Task: Work and Employment Template: Basic Log Sheet.
Action: Mouse moved to (130, 124)
Screenshot: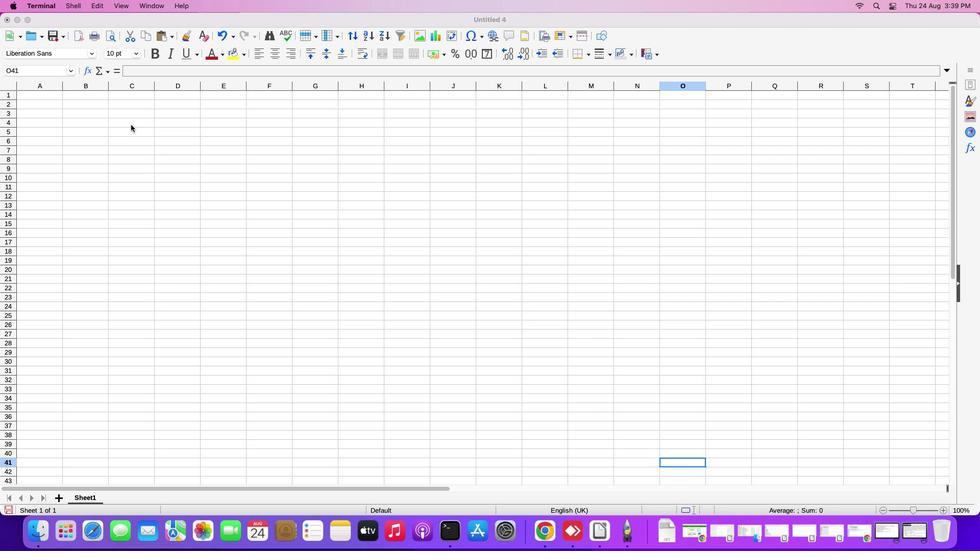 
Action: Mouse pressed left at (130, 124)
Screenshot: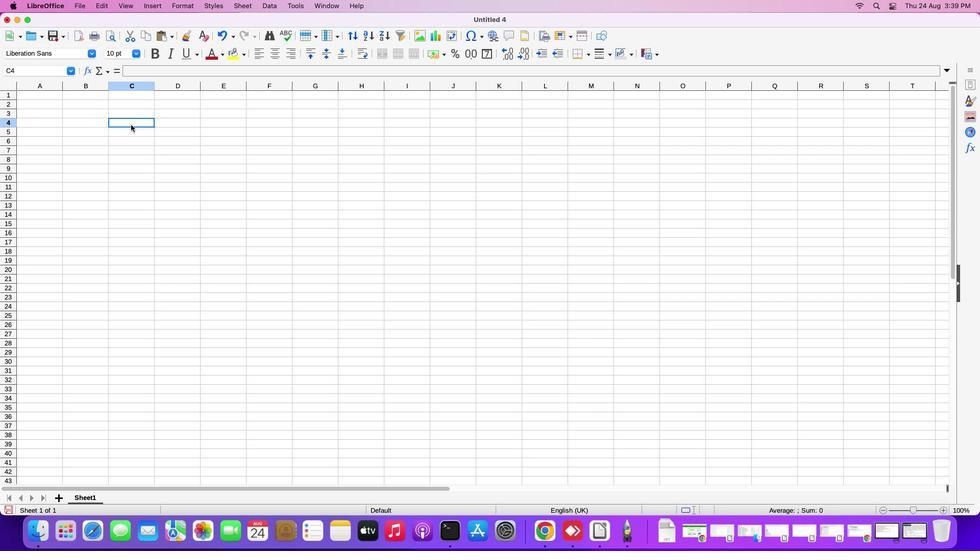 
Action: Mouse moved to (49, 95)
Screenshot: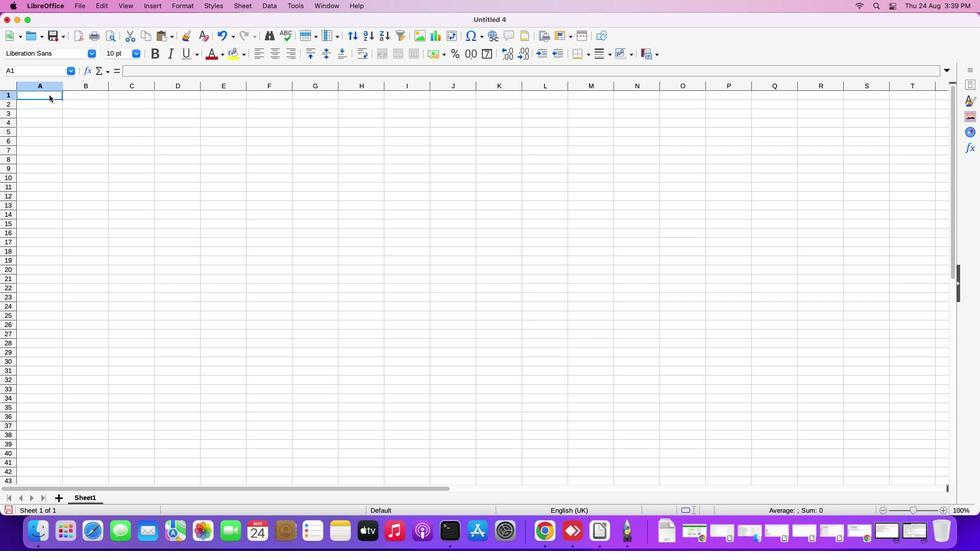 
Action: Mouse pressed left at (49, 95)
Screenshot: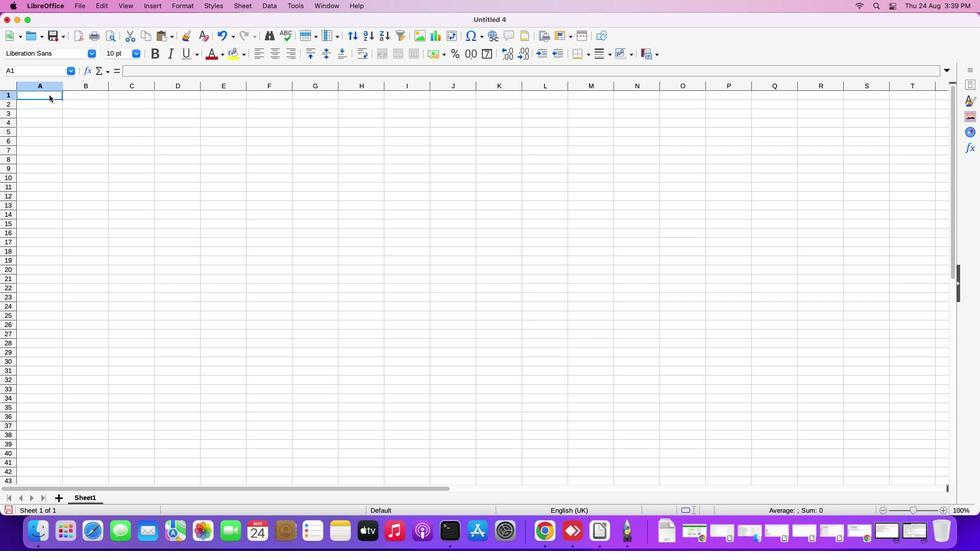 
Action: Mouse moved to (49, 94)
Screenshot: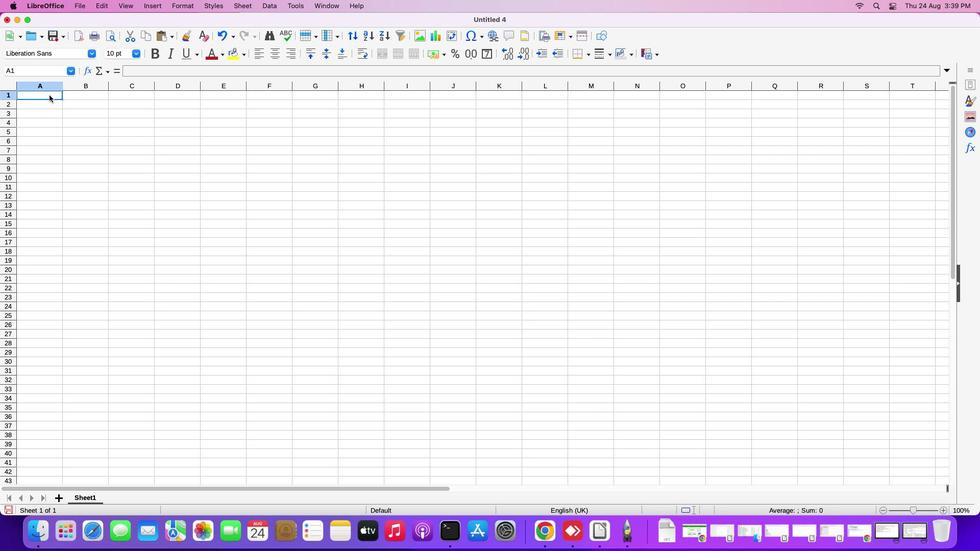 
Action: Key pressed Key.shift'L''O''G'Key.space'S''H''E''E''T'Key.enter
Screenshot: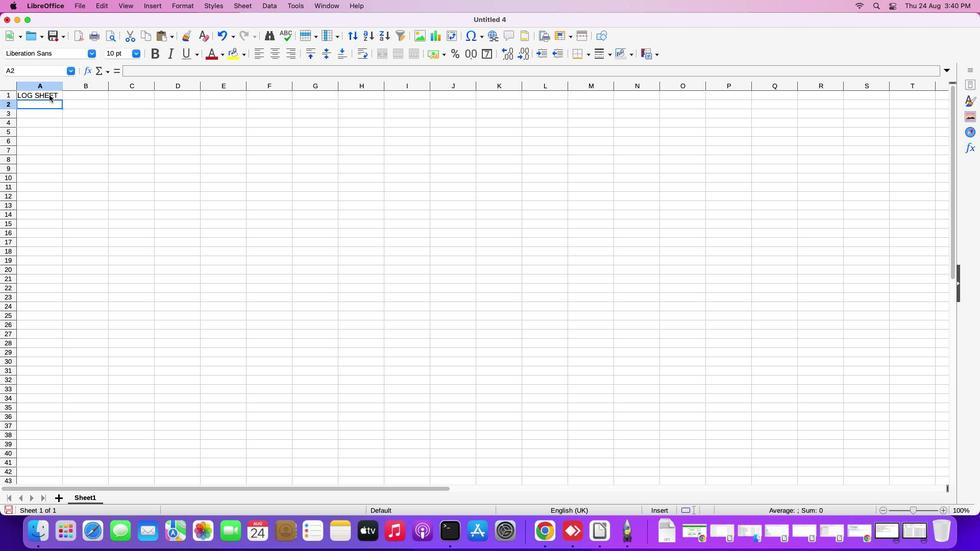 
Action: Mouse moved to (48, 109)
Screenshot: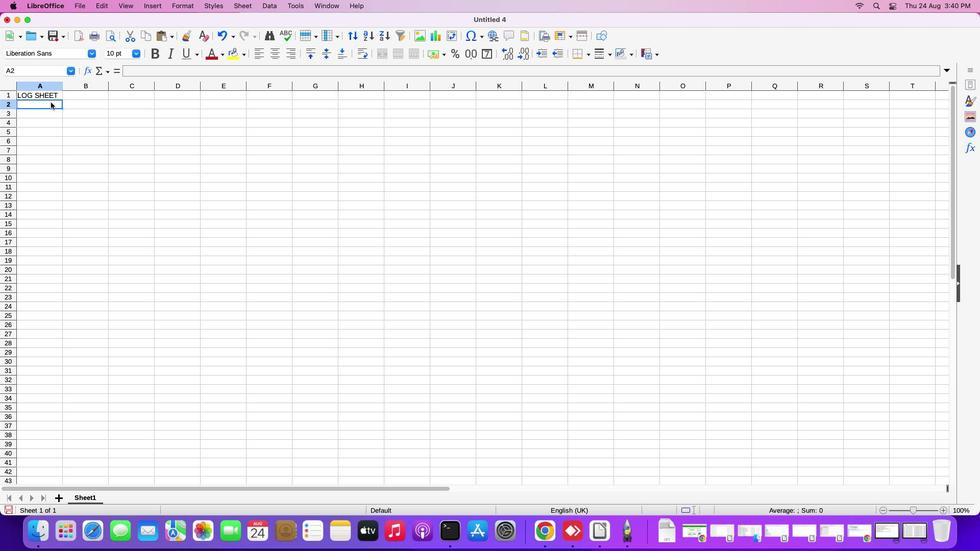 
Action: Mouse pressed left at (48, 109)
Screenshot: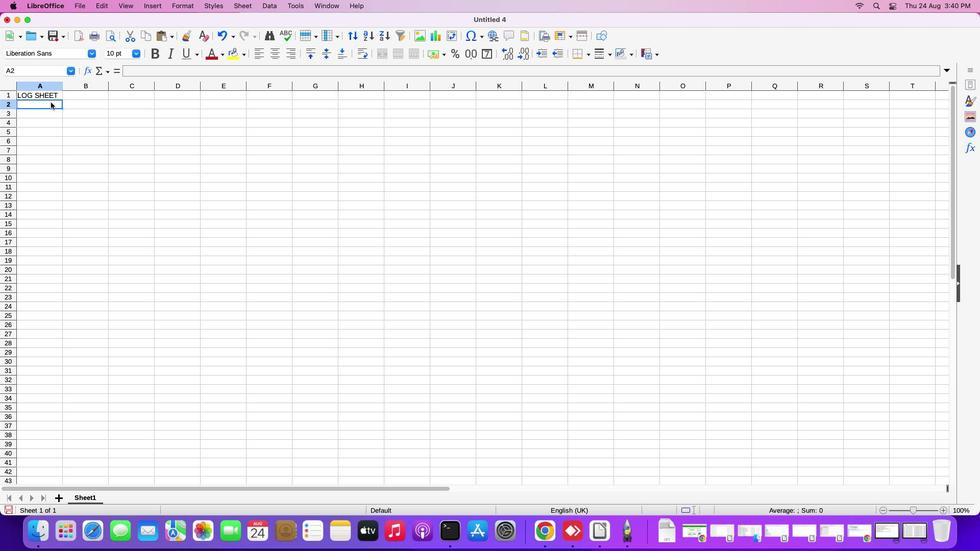 
Action: Mouse moved to (50, 102)
Screenshot: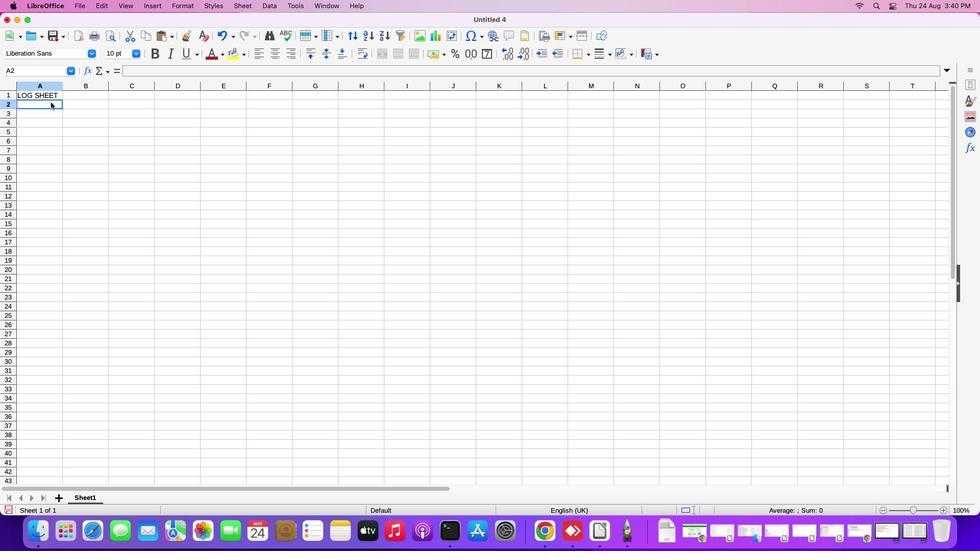 
Action: Mouse pressed left at (50, 102)
Screenshot: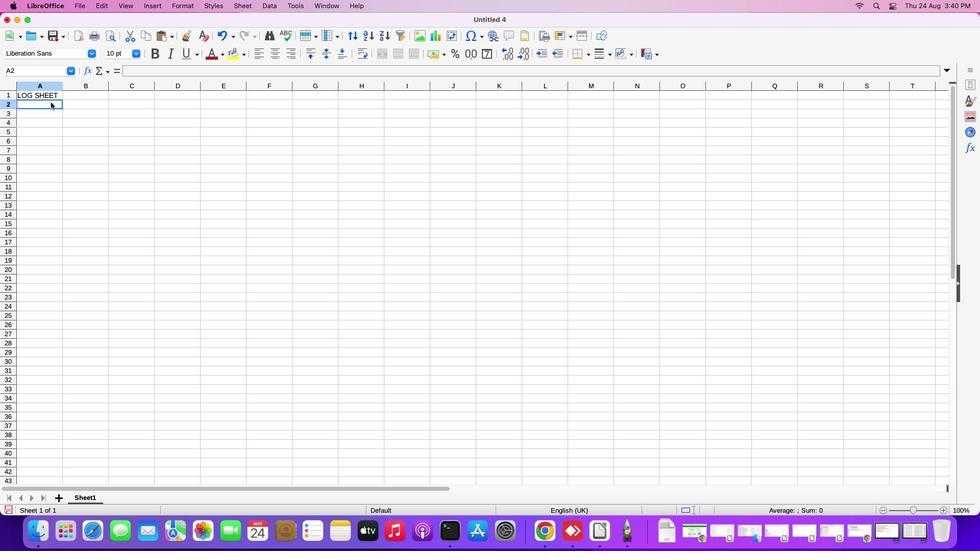 
Action: Key pressed Key.shift'D''a''t''e'Key.enterKey.shift'D''a''t''e'Key.rightKey.shift'T''i''m''e'Key.rightKey.shift'N''a''m''e'Key.rightKey.shift'D''e''t''a''i''l''s'Key.enter
Screenshot: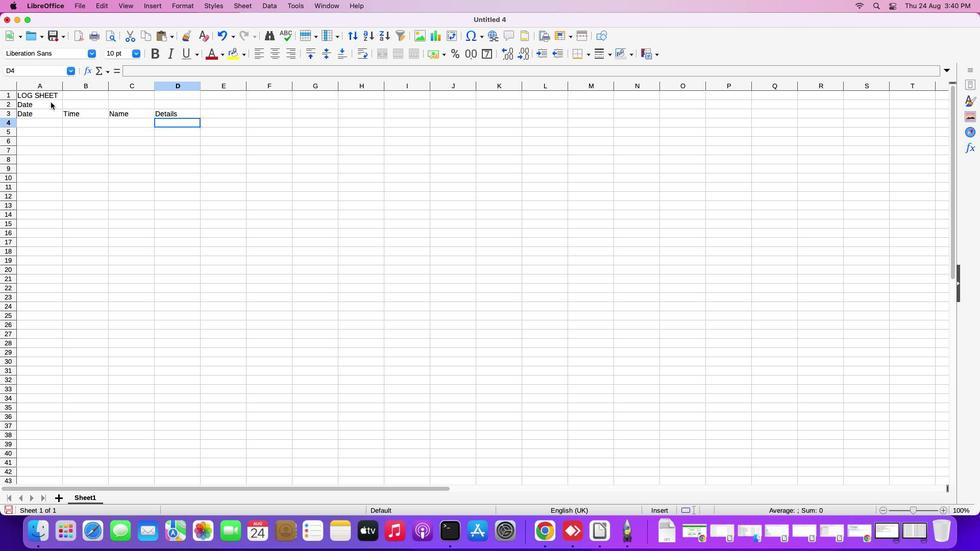 
Action: Mouse moved to (40, 92)
Screenshot: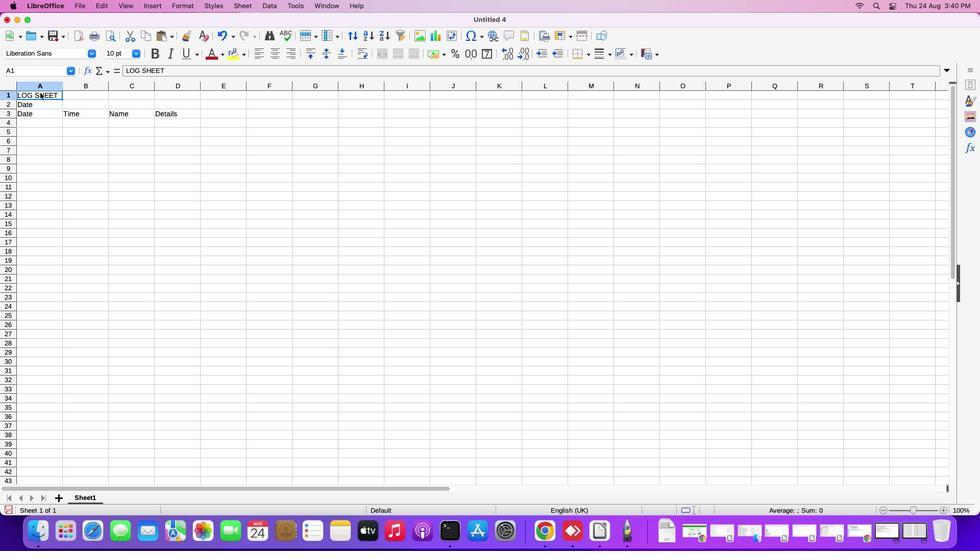 
Action: Mouse pressed left at (40, 92)
Screenshot: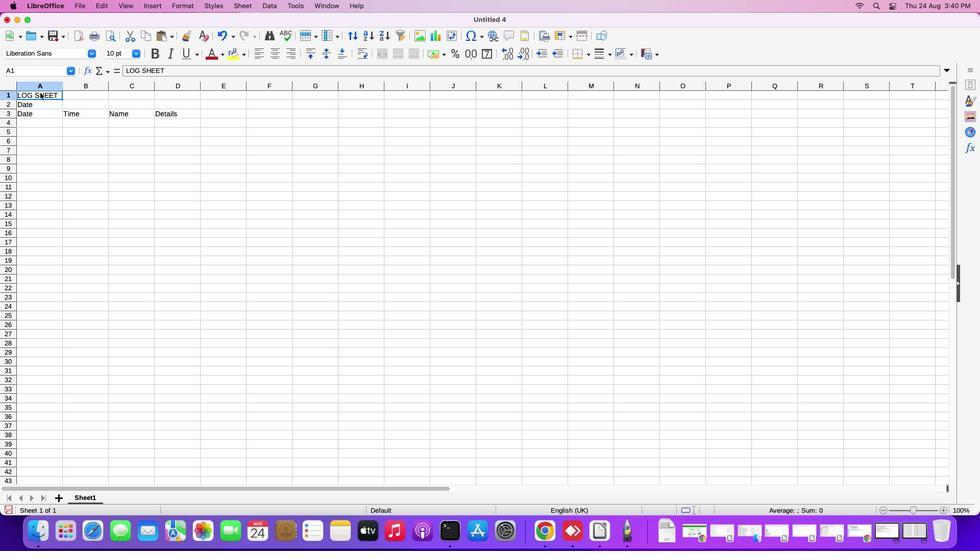 
Action: Mouse moved to (40, 92)
Screenshot: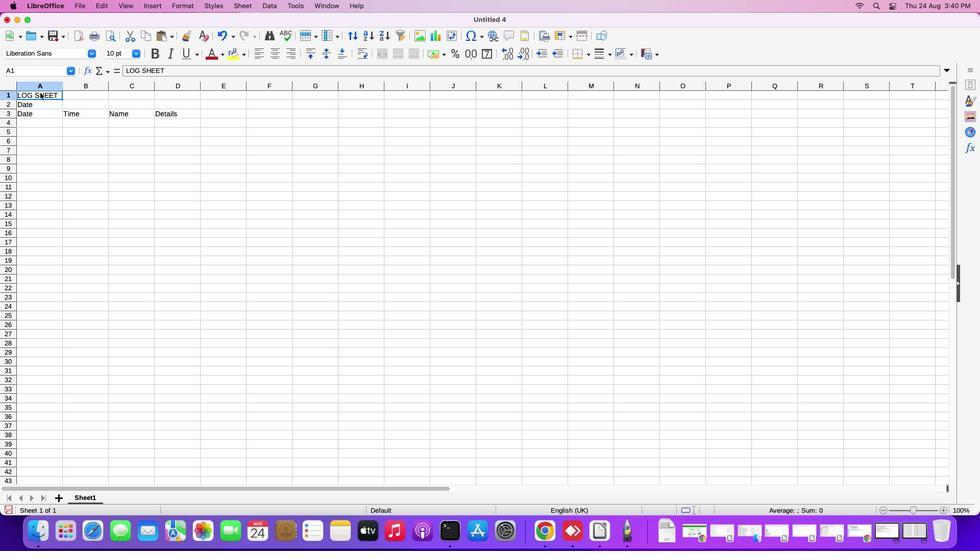 
Action: Key pressed Key.shiftKey.rightKey.rightKey.right
Screenshot: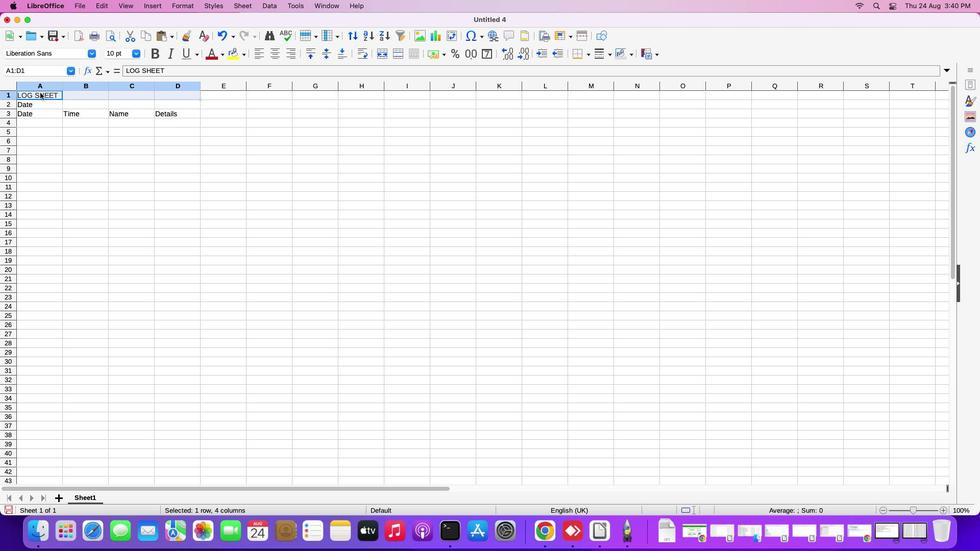 
Action: Mouse moved to (396, 54)
Screenshot: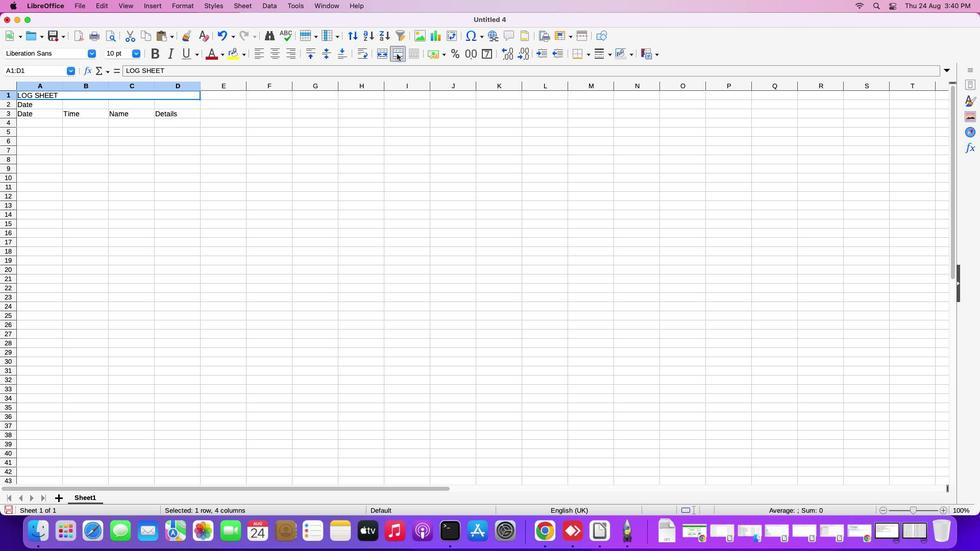 
Action: Mouse pressed left at (396, 54)
Screenshot: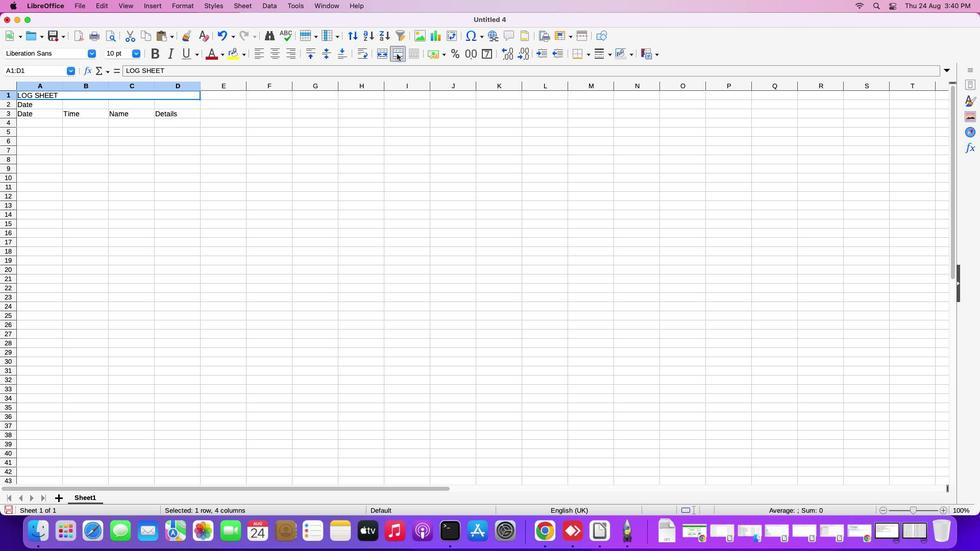 
Action: Mouse moved to (277, 53)
Screenshot: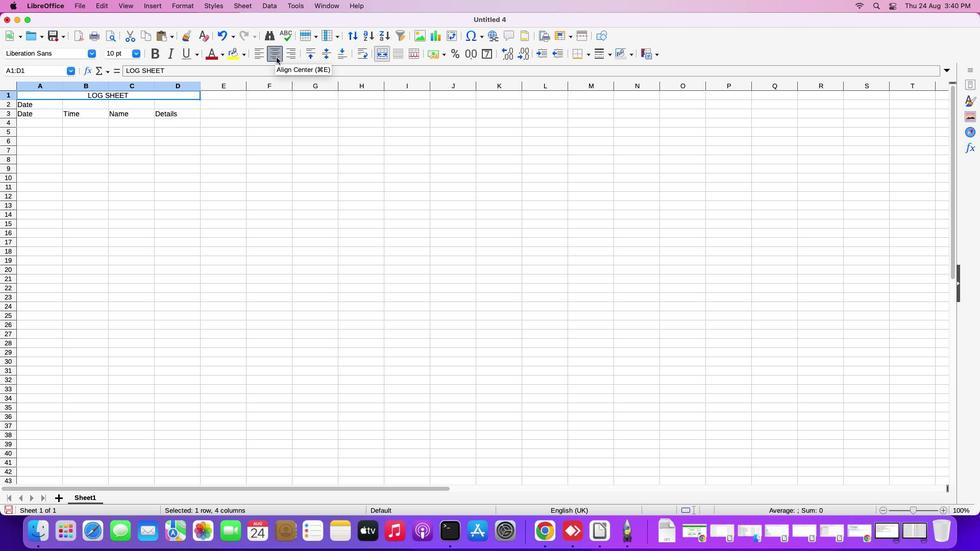 
Action: Mouse pressed left at (277, 53)
Screenshot: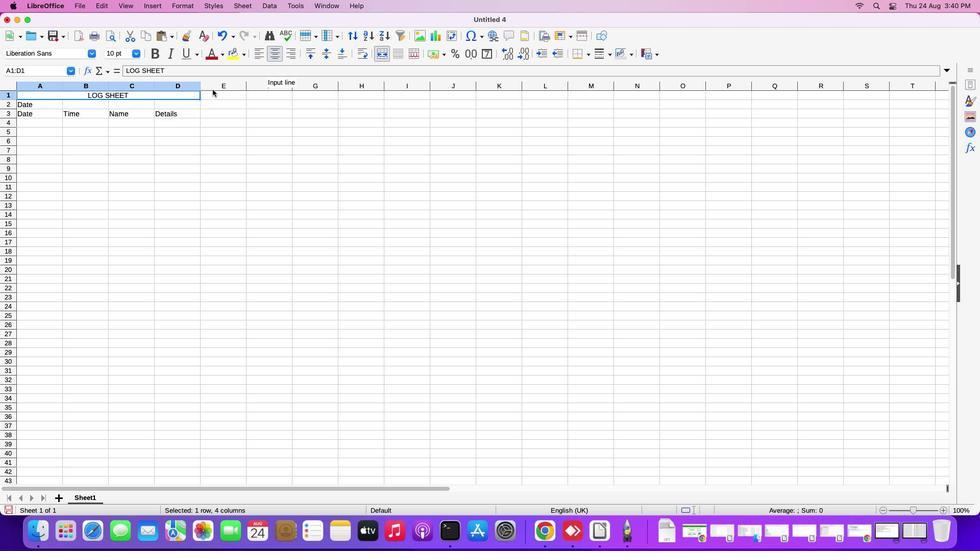 
Action: Mouse moved to (39, 102)
Screenshot: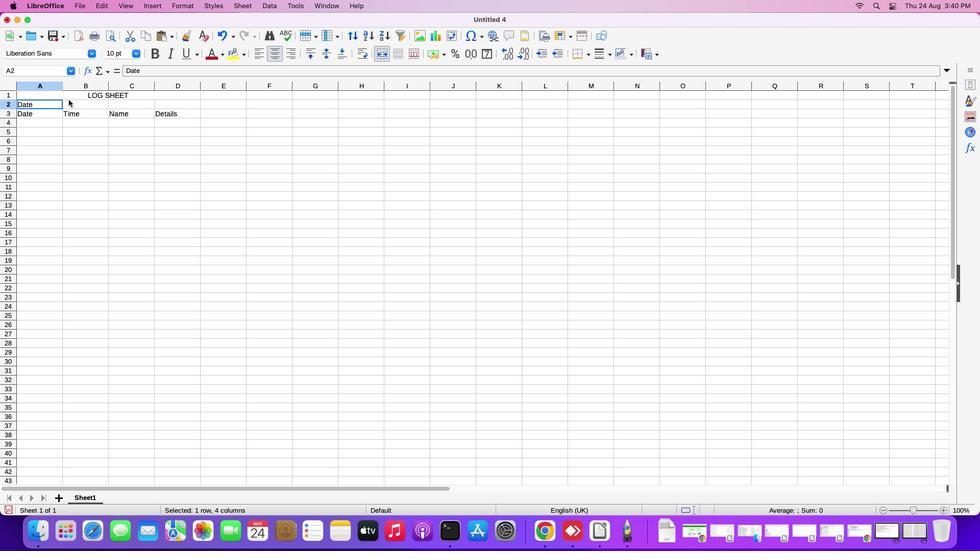 
Action: Mouse pressed left at (39, 102)
Screenshot: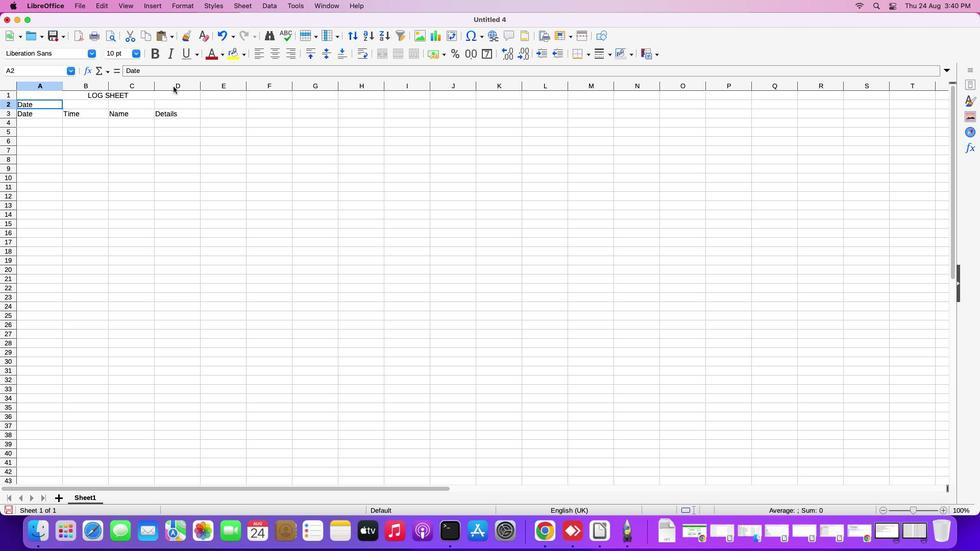 
Action: Mouse moved to (274, 58)
Screenshot: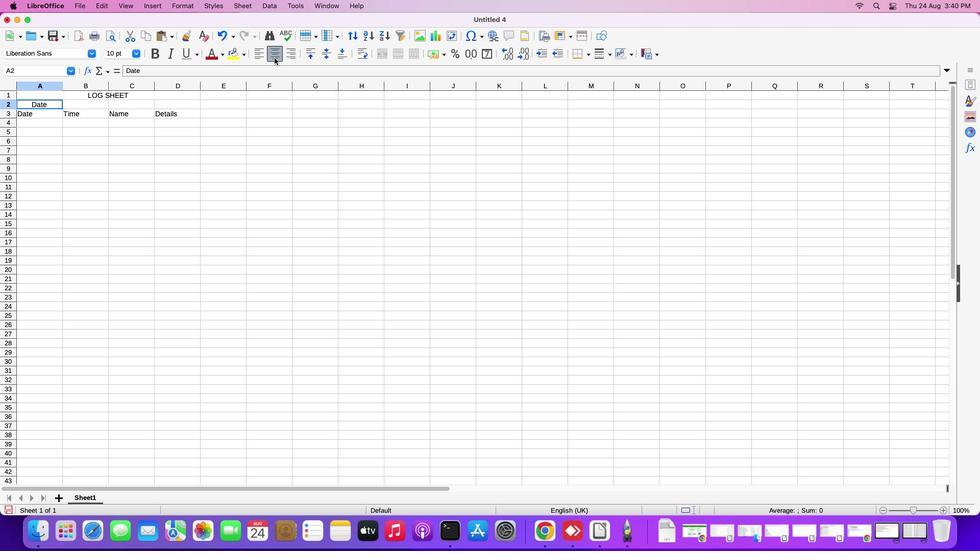 
Action: Mouse pressed left at (274, 58)
Screenshot: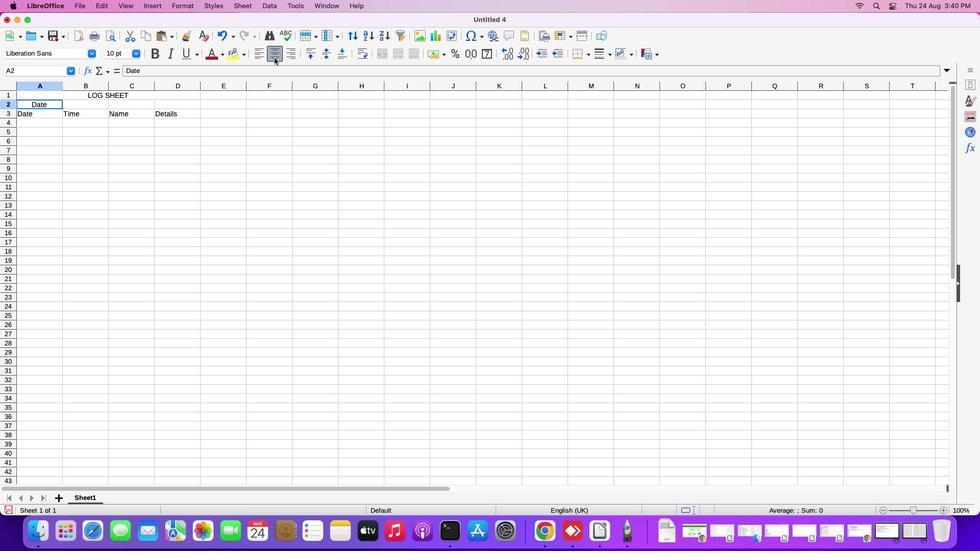 
Action: Mouse moved to (77, 170)
Screenshot: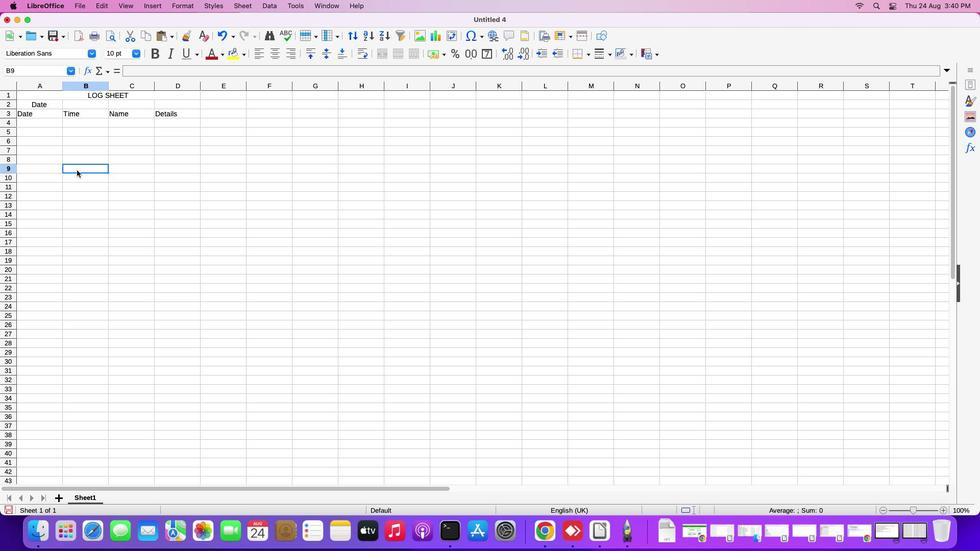 
Action: Mouse pressed left at (77, 170)
Screenshot: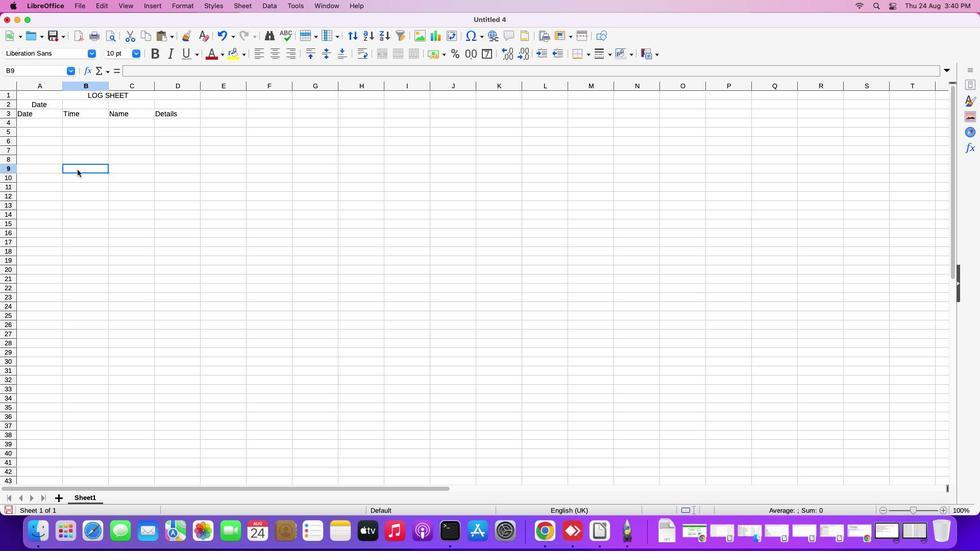 
Action: Mouse moved to (68, 93)
Screenshot: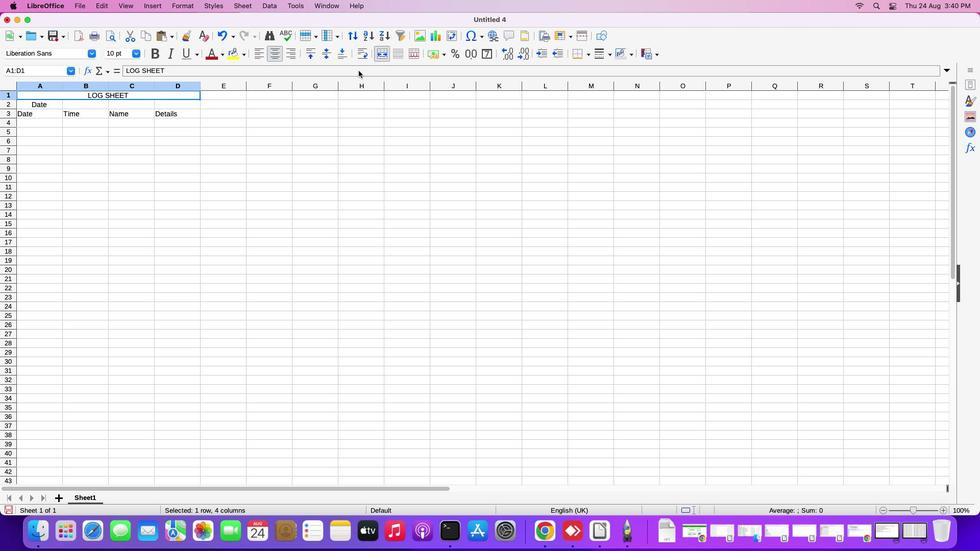 
Action: Mouse pressed left at (68, 93)
Screenshot: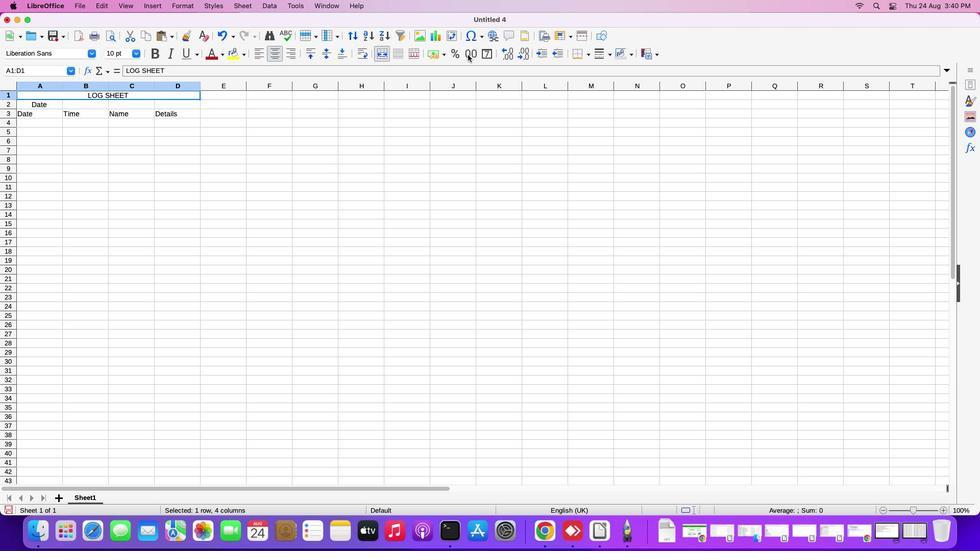 
Action: Mouse moved to (587, 52)
Screenshot: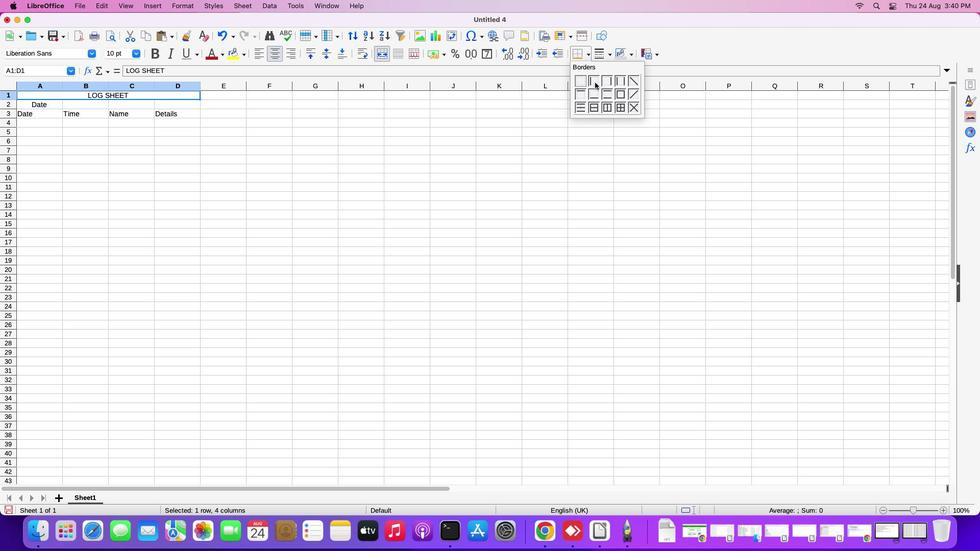 
Action: Mouse pressed left at (587, 52)
Screenshot: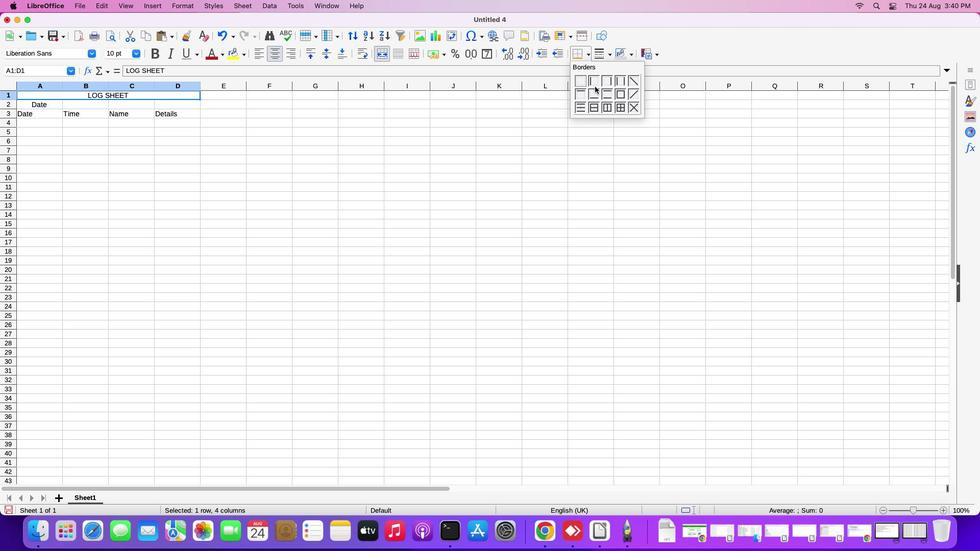 
Action: Mouse moved to (619, 92)
Screenshot: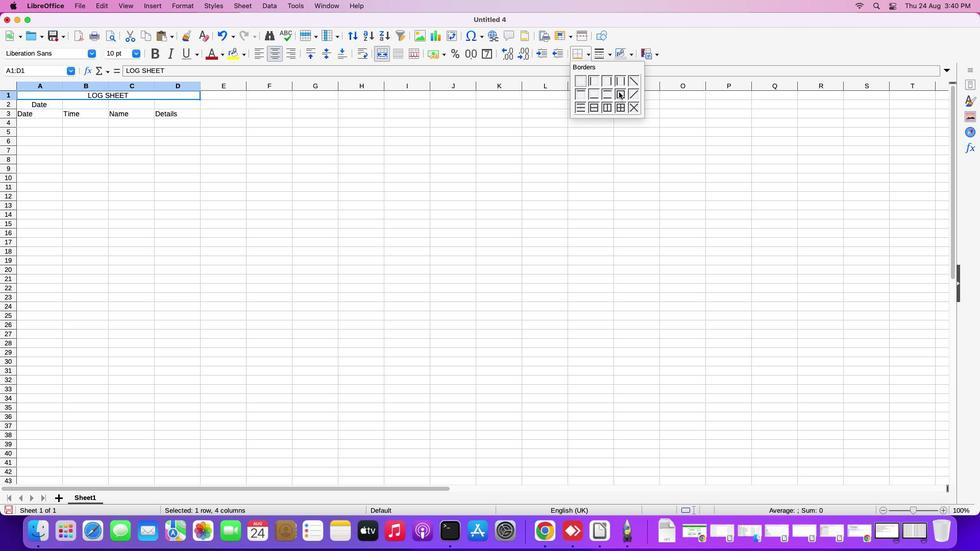 
Action: Mouse pressed left at (619, 92)
Screenshot: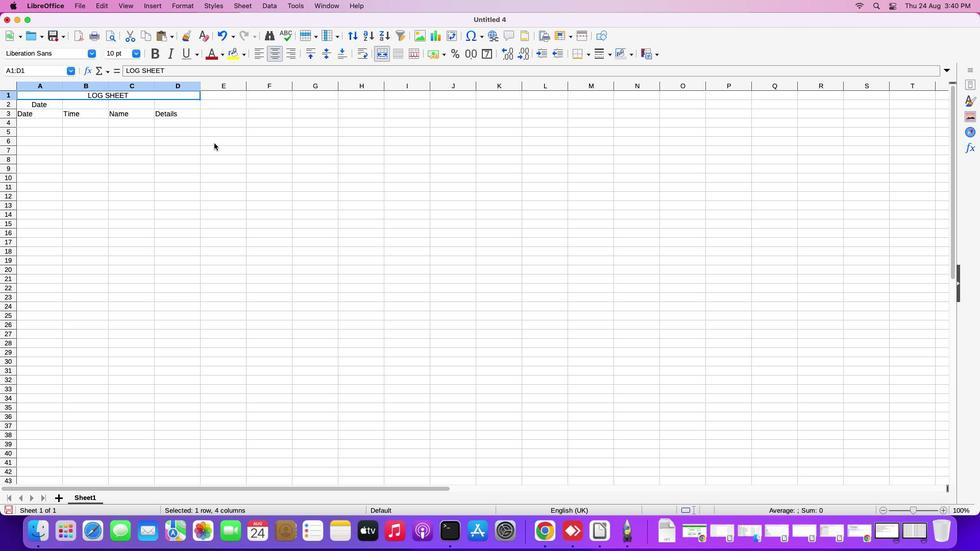 
Action: Mouse moved to (207, 141)
Screenshot: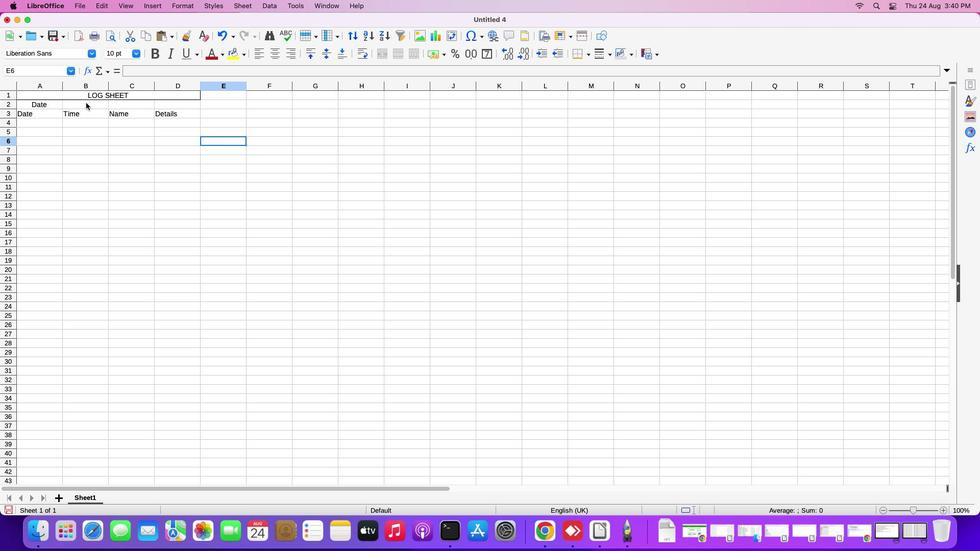 
Action: Mouse pressed left at (207, 141)
Screenshot: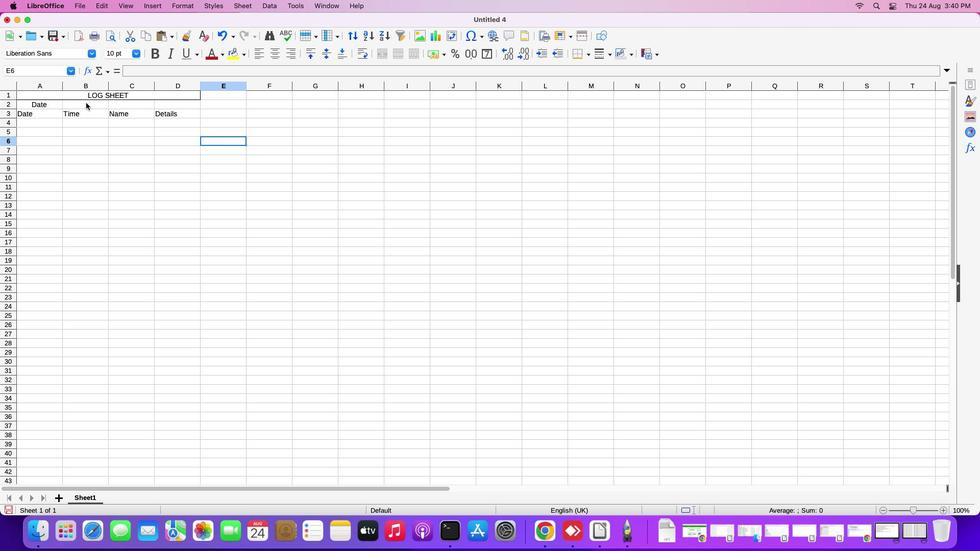 
Action: Mouse moved to (44, 103)
Screenshot: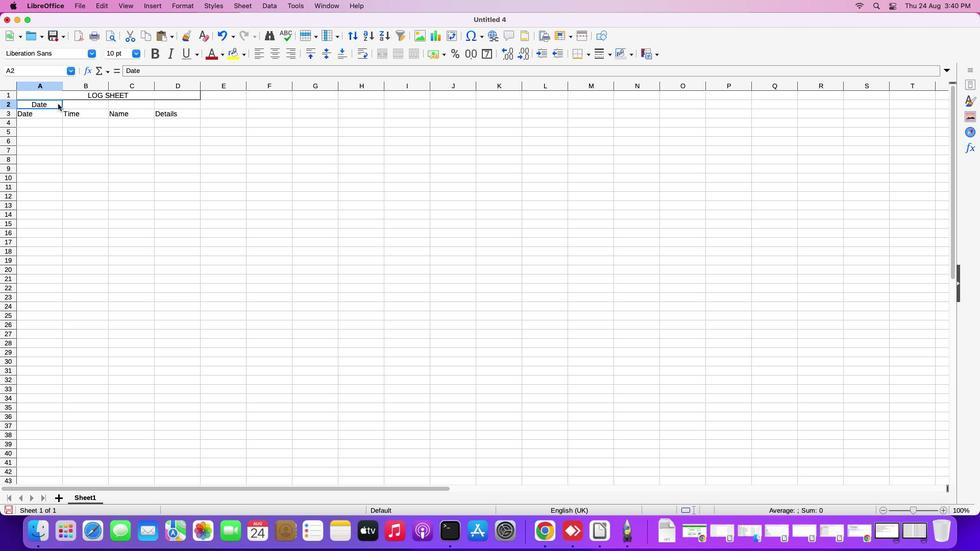 
Action: Mouse pressed left at (44, 103)
Screenshot: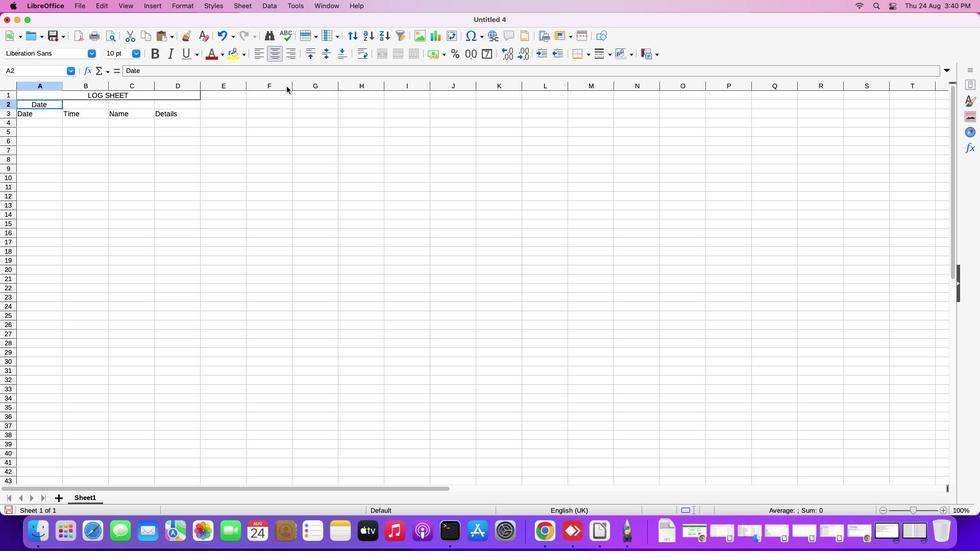 
Action: Mouse moved to (291, 121)
Screenshot: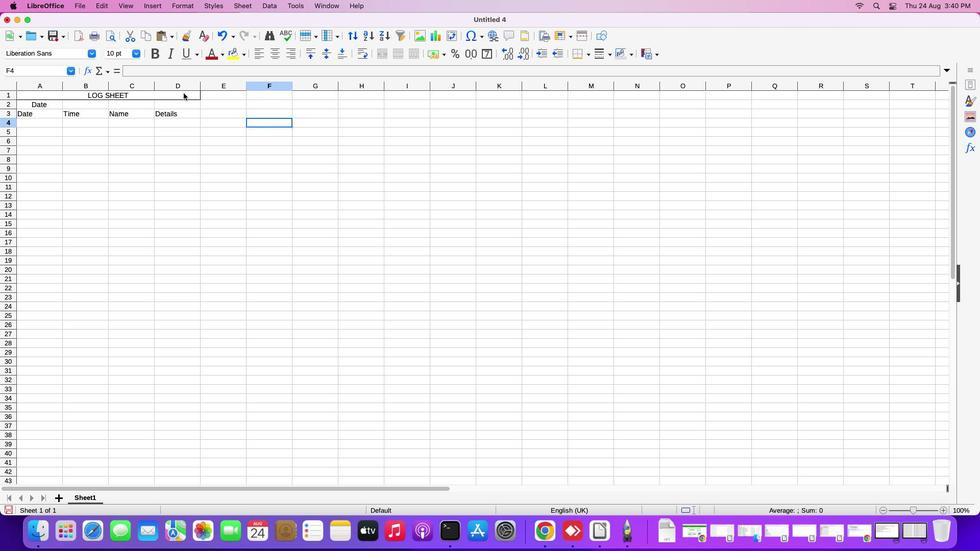 
Action: Mouse pressed left at (291, 121)
Screenshot: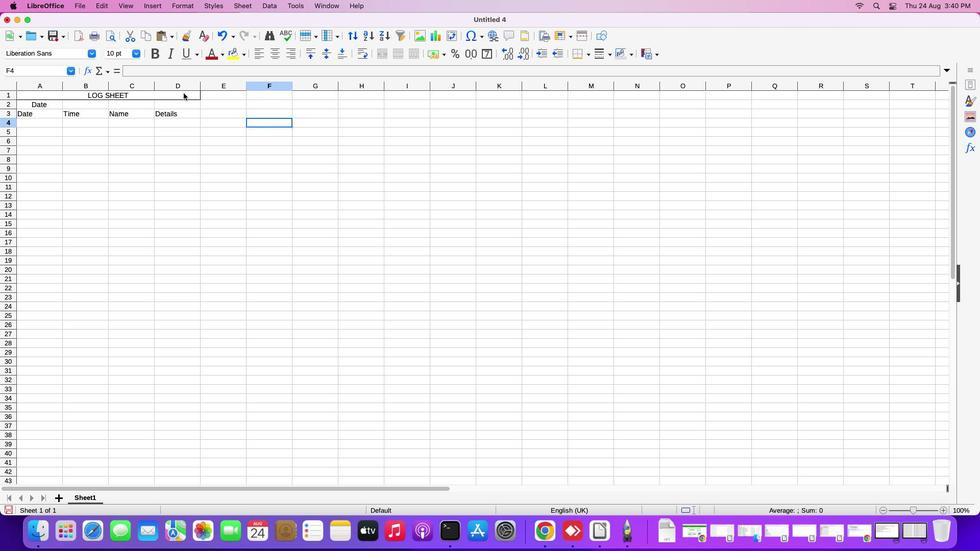 
Action: Mouse moved to (183, 92)
Screenshot: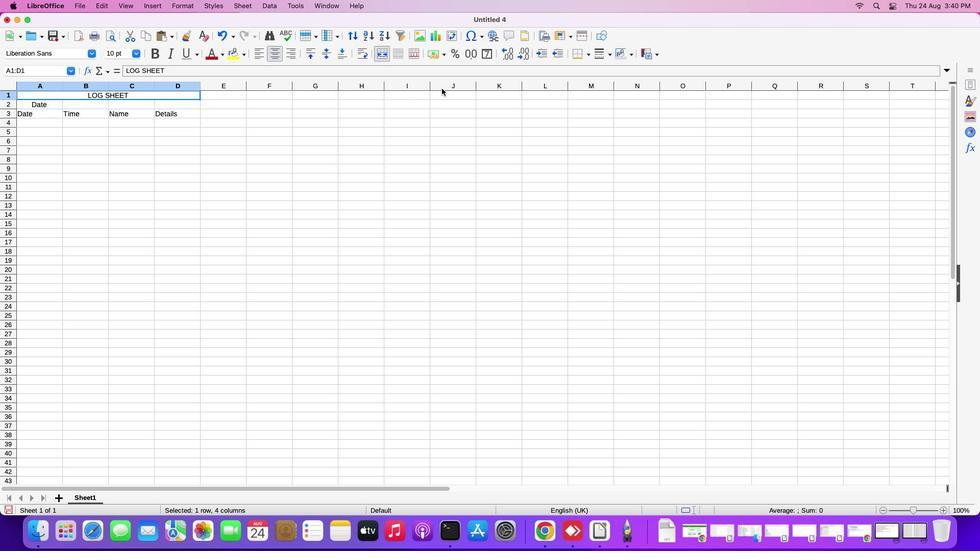 
Action: Mouse pressed left at (183, 92)
Screenshot: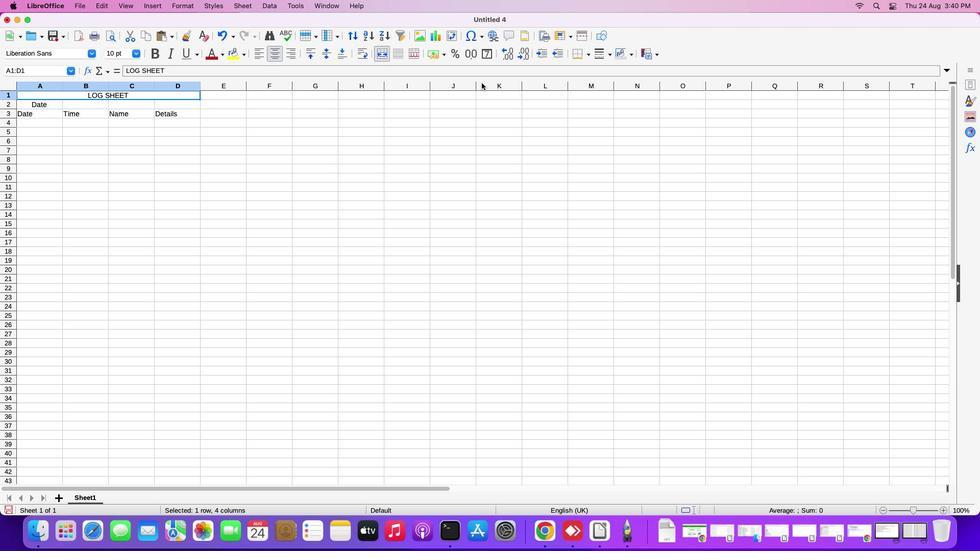 
Action: Mouse moved to (631, 53)
Screenshot: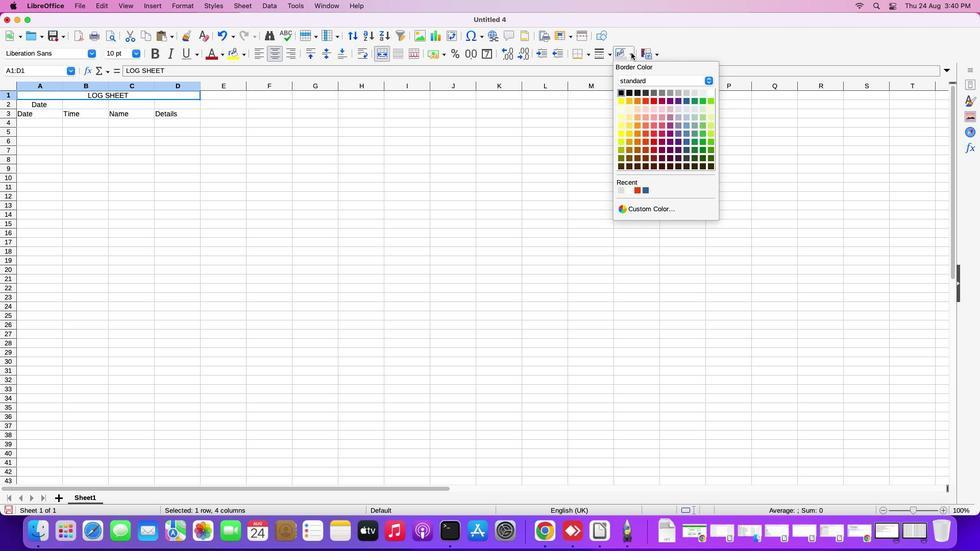 
Action: Mouse pressed left at (631, 53)
Screenshot: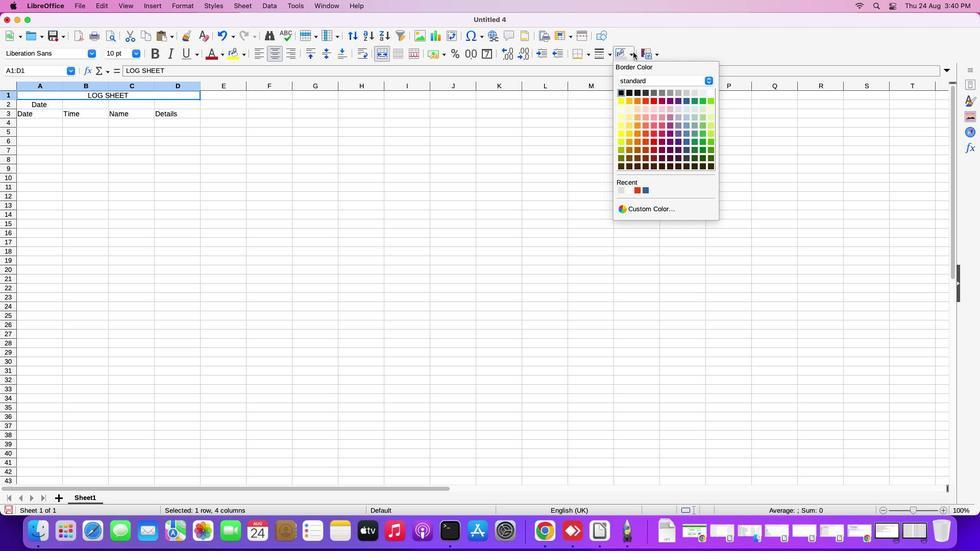 
Action: Mouse moved to (661, 92)
Screenshot: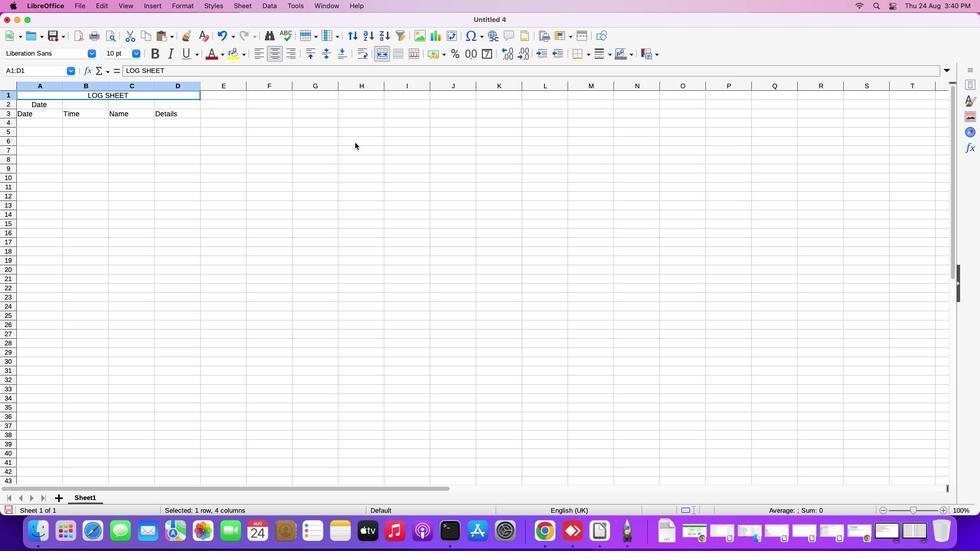 
Action: Mouse pressed left at (661, 92)
Screenshot: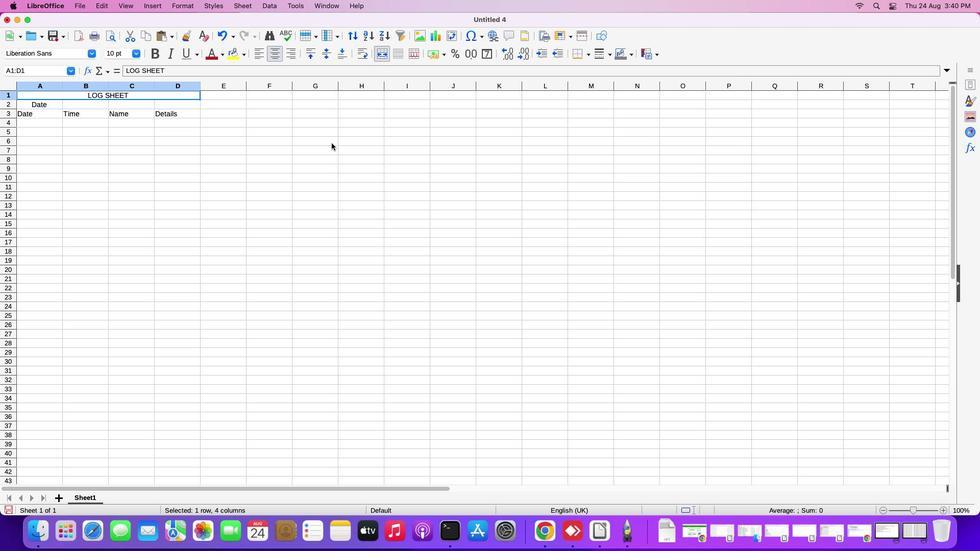
Action: Mouse moved to (326, 143)
Screenshot: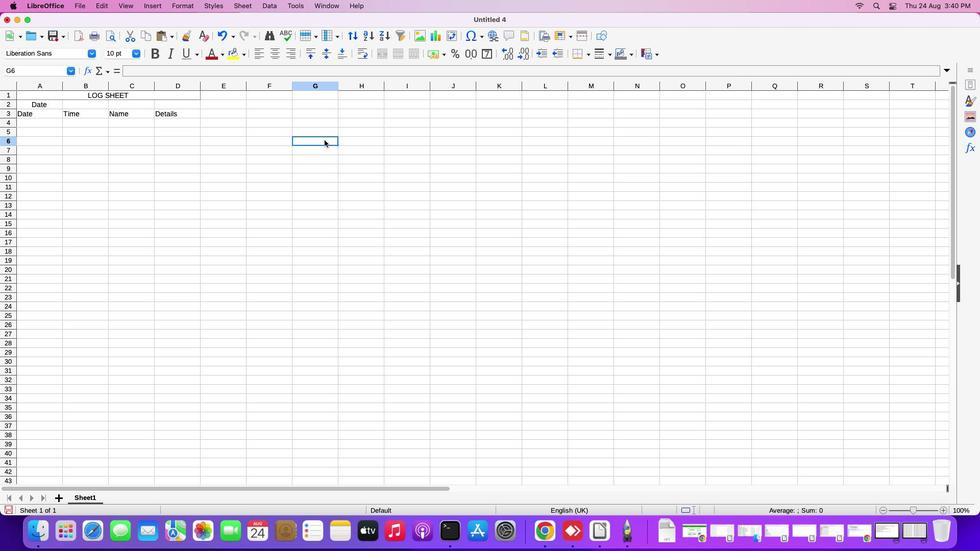 
Action: Mouse pressed left at (326, 143)
Screenshot: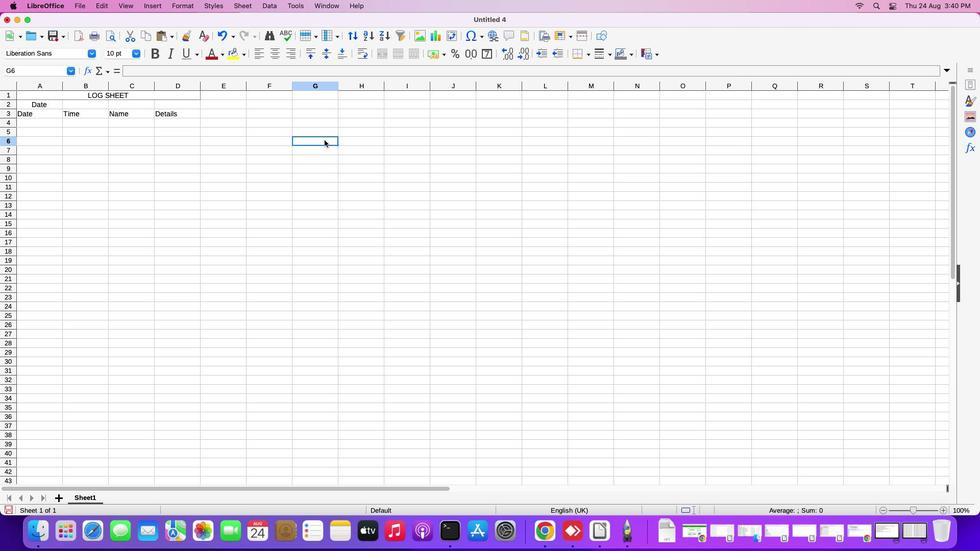 
Action: Mouse moved to (46, 103)
Screenshot: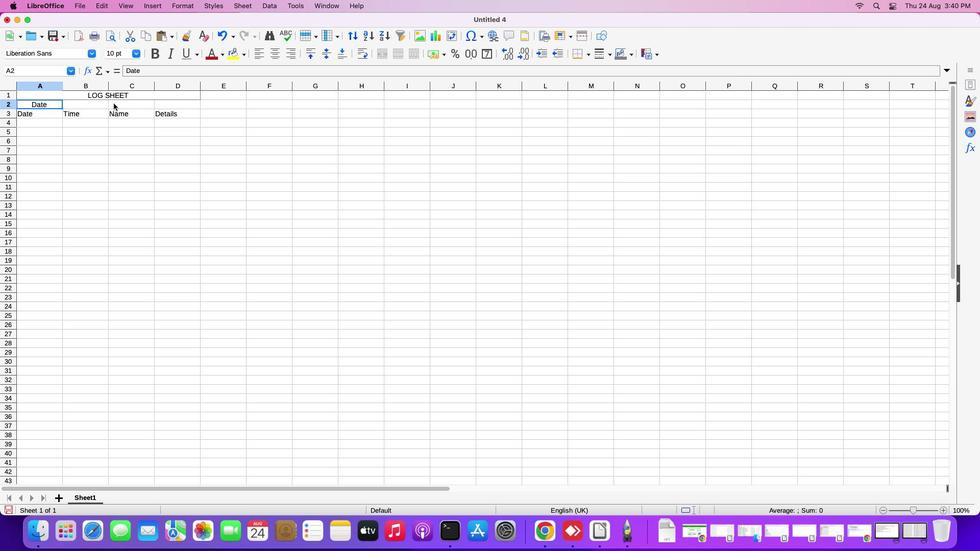 
Action: Mouse pressed left at (46, 103)
Screenshot: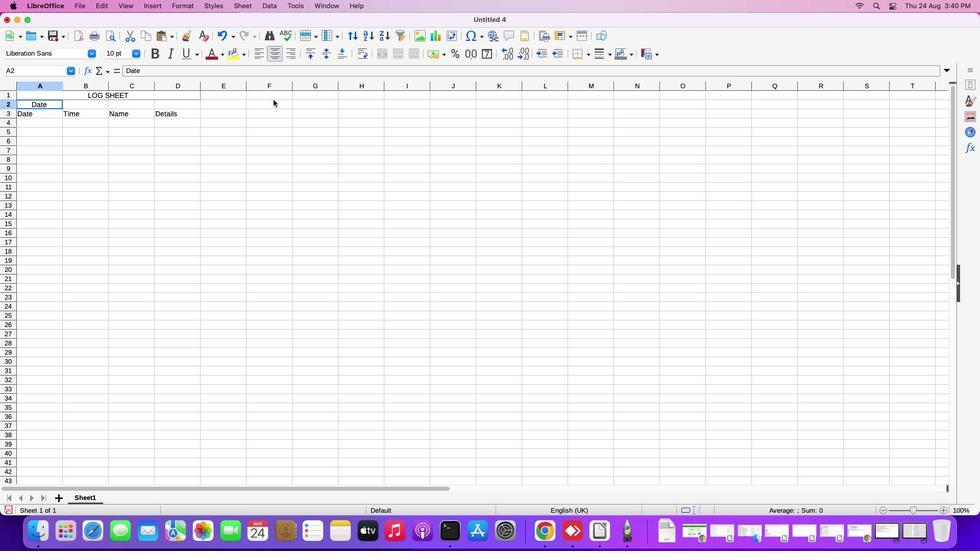 
Action: Mouse moved to (577, 56)
Screenshot: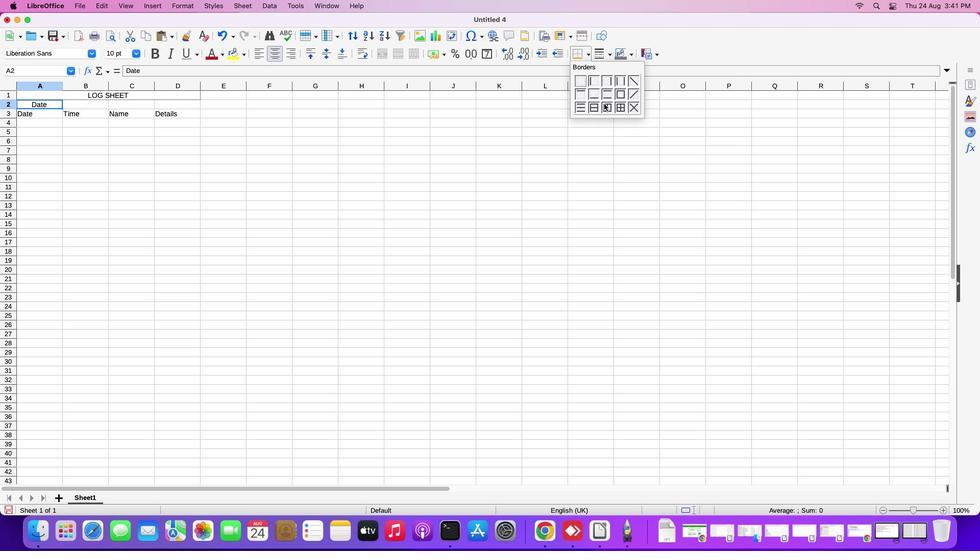 
Action: Mouse pressed left at (577, 56)
Screenshot: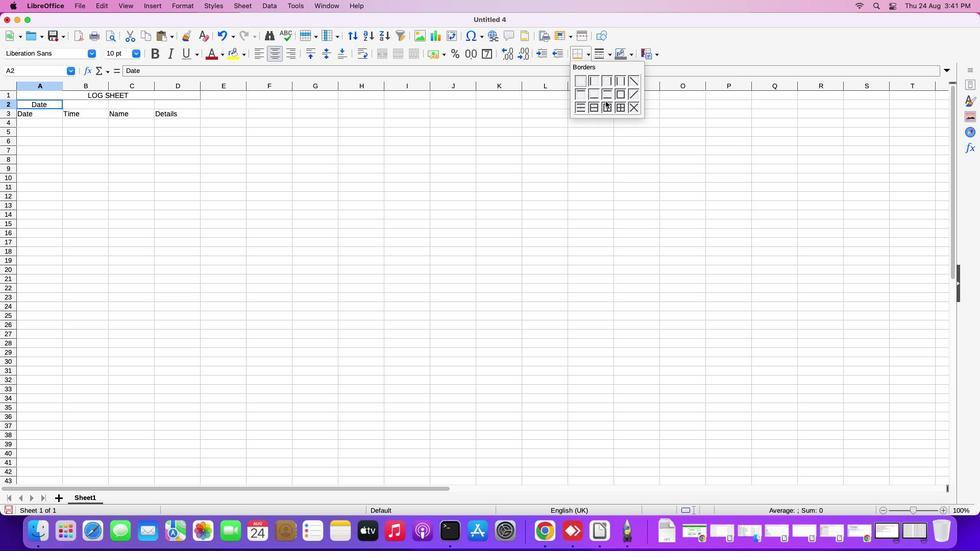 
Action: Mouse moved to (623, 94)
Screenshot: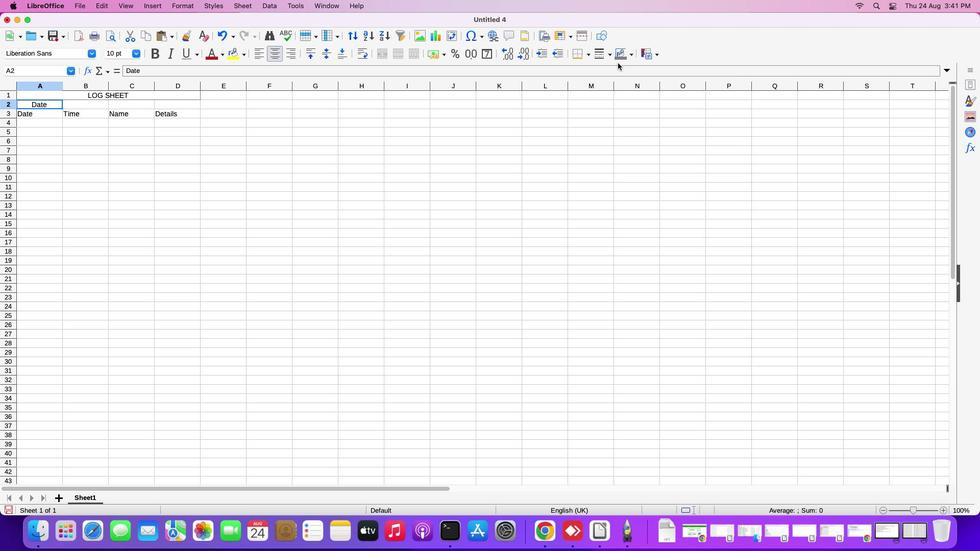
Action: Mouse pressed left at (623, 94)
Screenshot: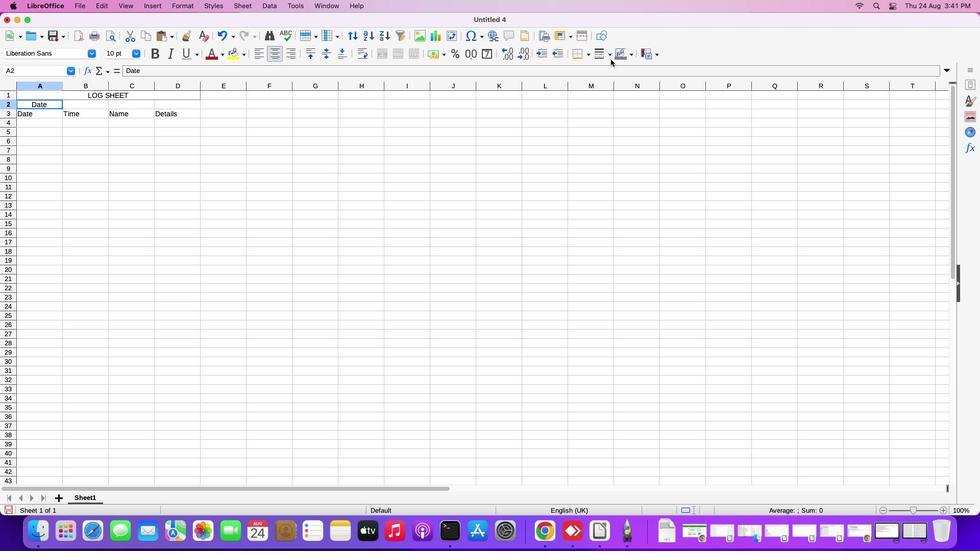 
Action: Mouse moved to (609, 56)
Screenshot: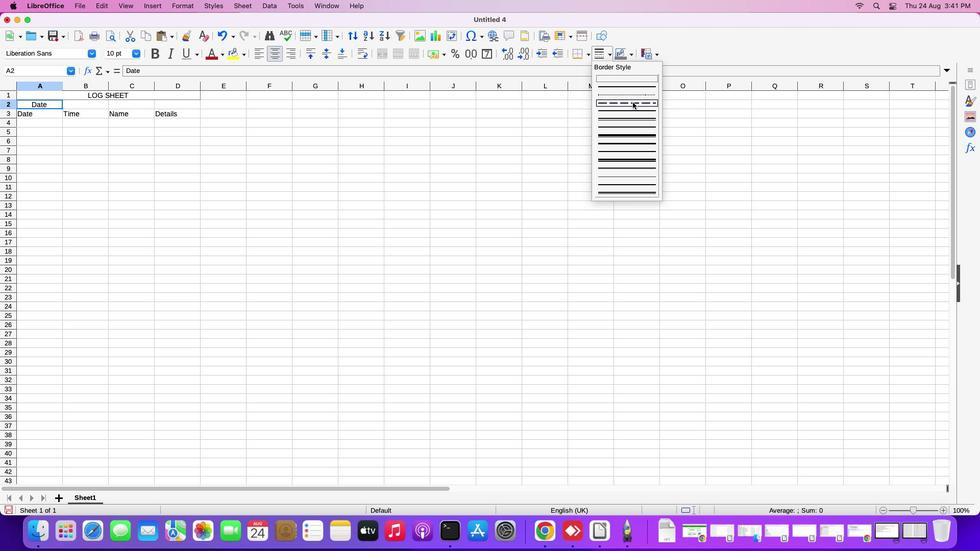 
Action: Mouse pressed left at (609, 56)
Screenshot: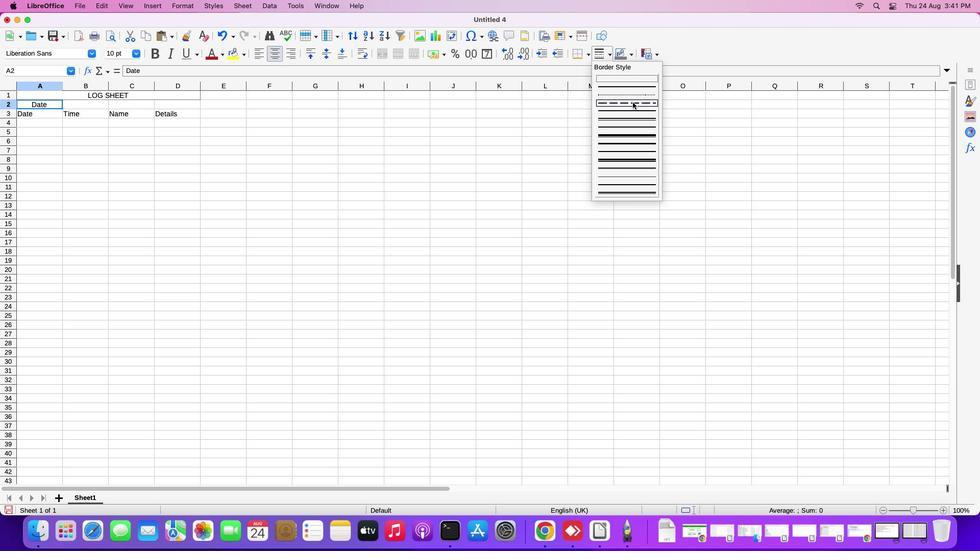 
Action: Mouse moved to (631, 53)
Screenshot: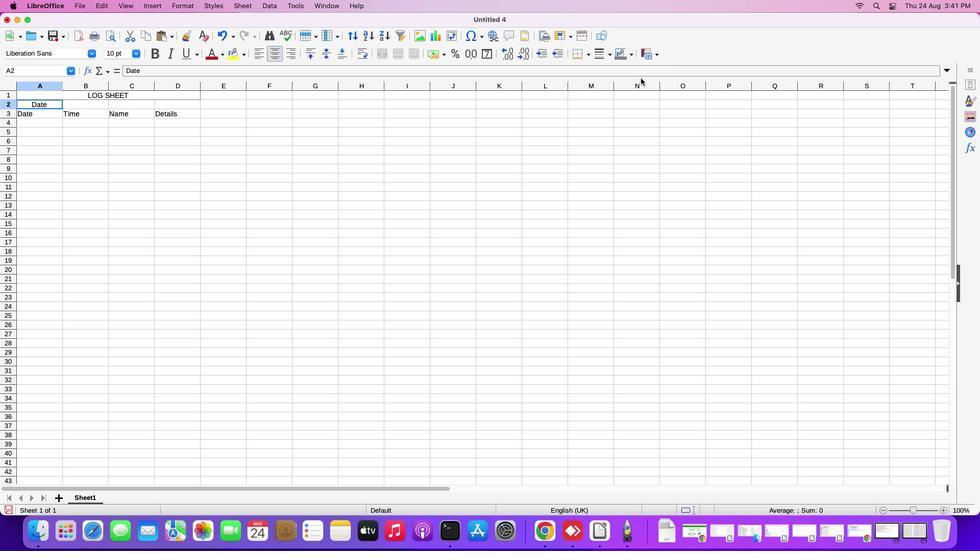 
Action: Mouse pressed left at (631, 53)
Screenshot: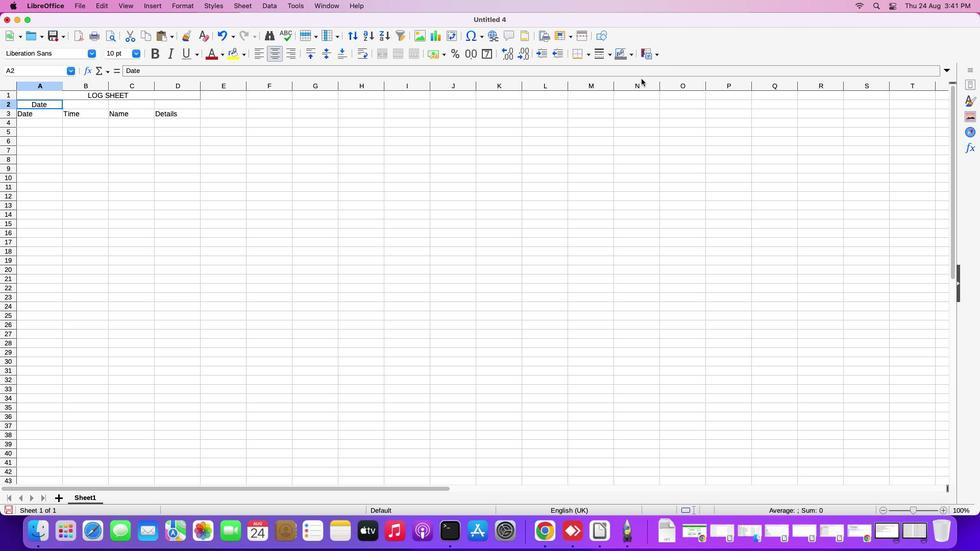 
Action: Mouse moved to (632, 54)
Screenshot: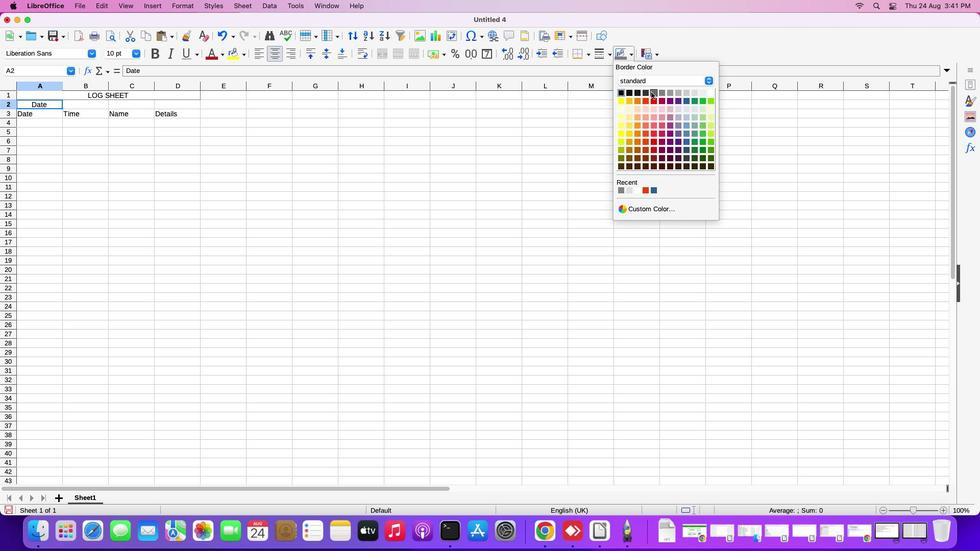 
Action: Mouse pressed left at (632, 54)
Screenshot: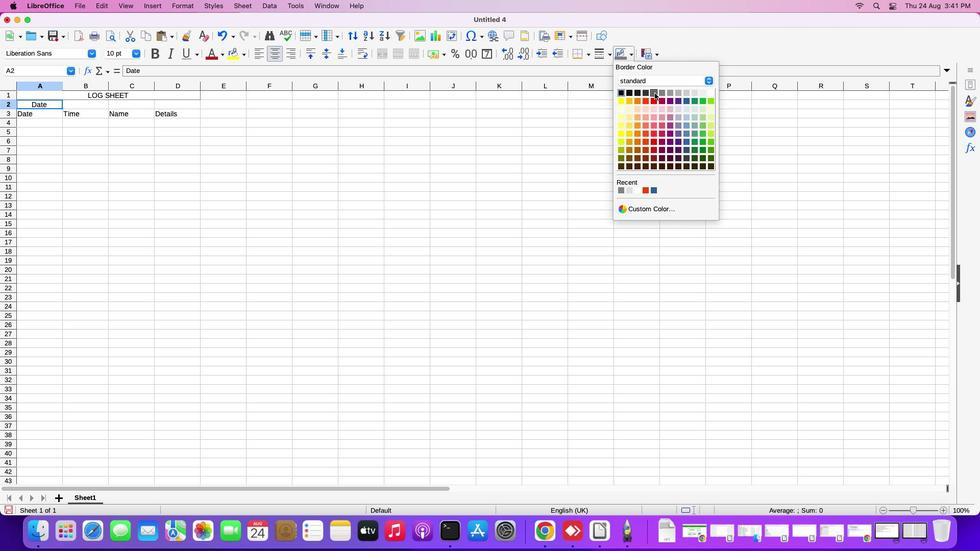
Action: Mouse moved to (663, 93)
Screenshot: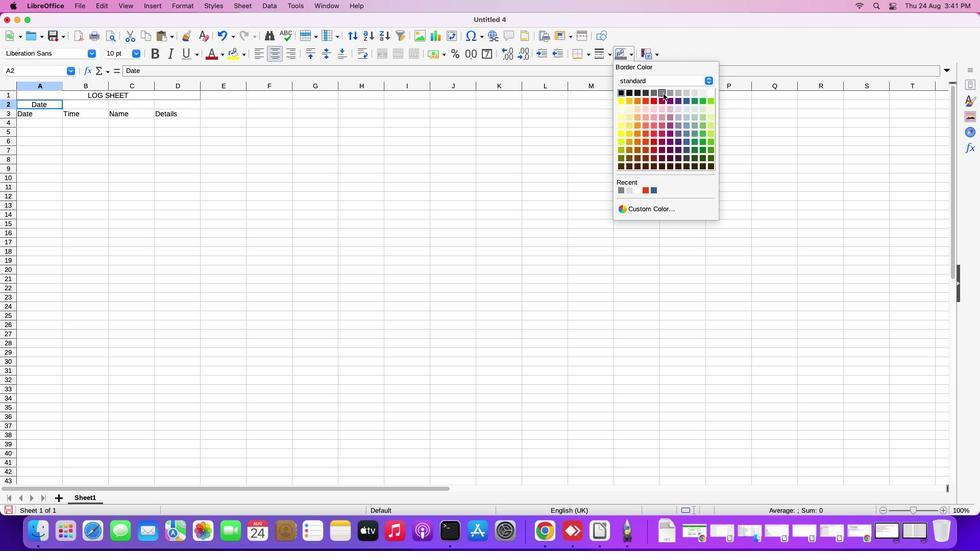 
Action: Mouse pressed left at (663, 93)
Screenshot: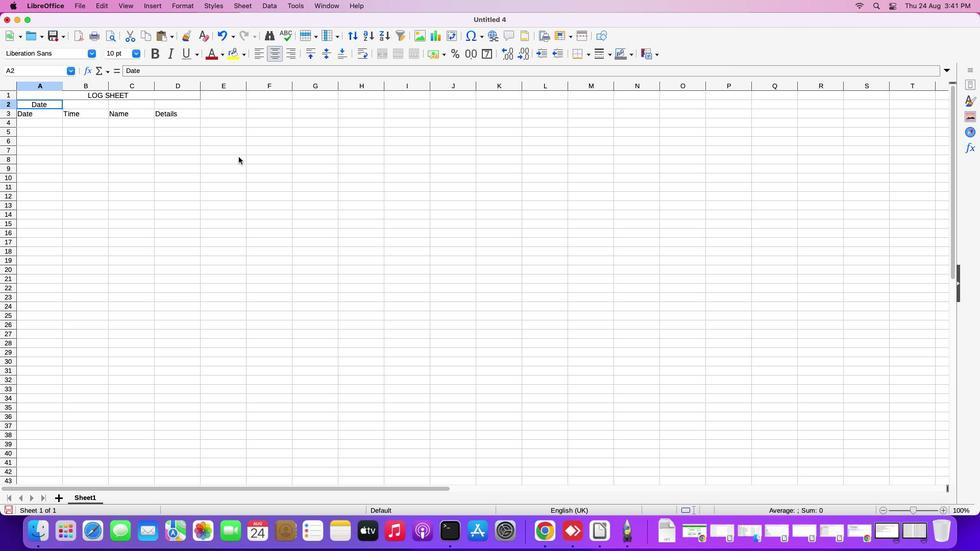 
Action: Mouse moved to (236, 157)
Screenshot: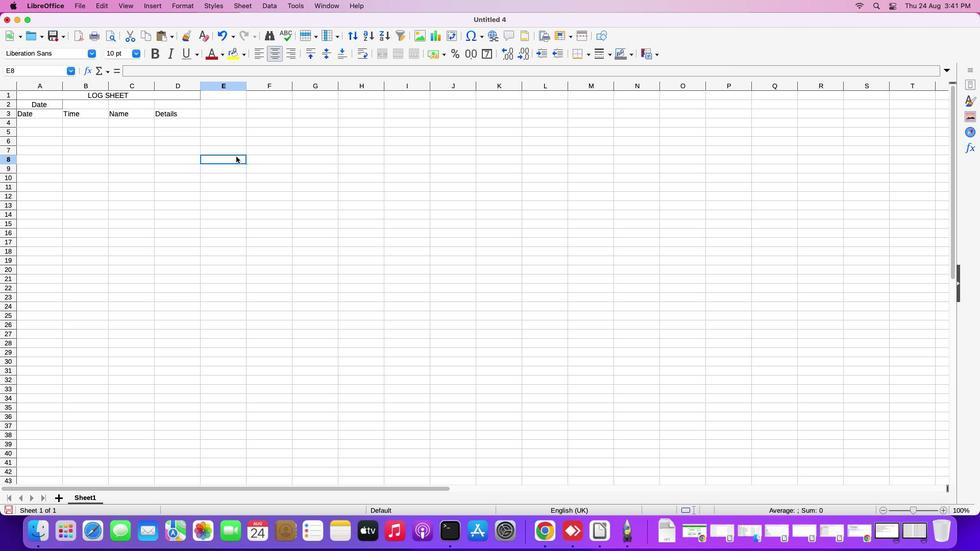 
Action: Mouse pressed left at (236, 157)
Screenshot: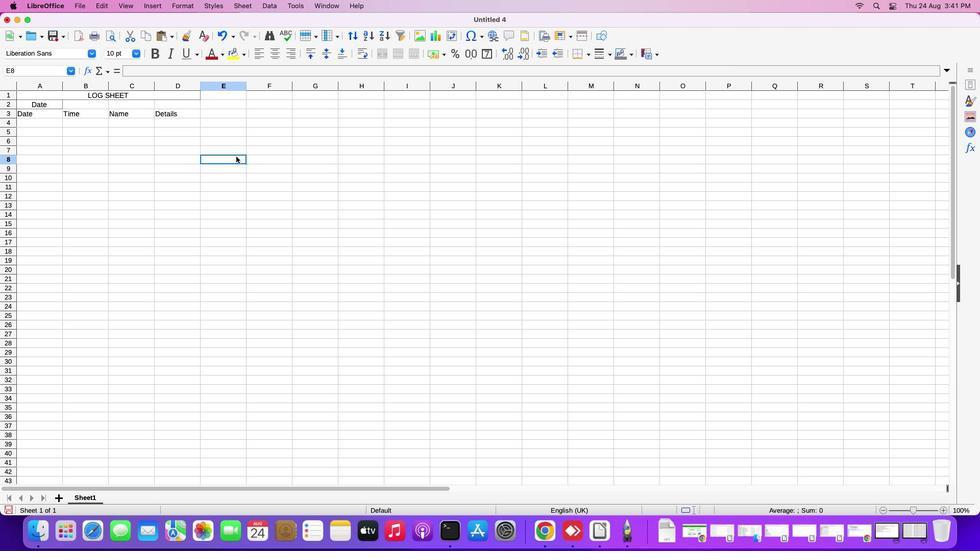 
Action: Mouse moved to (206, 163)
Screenshot: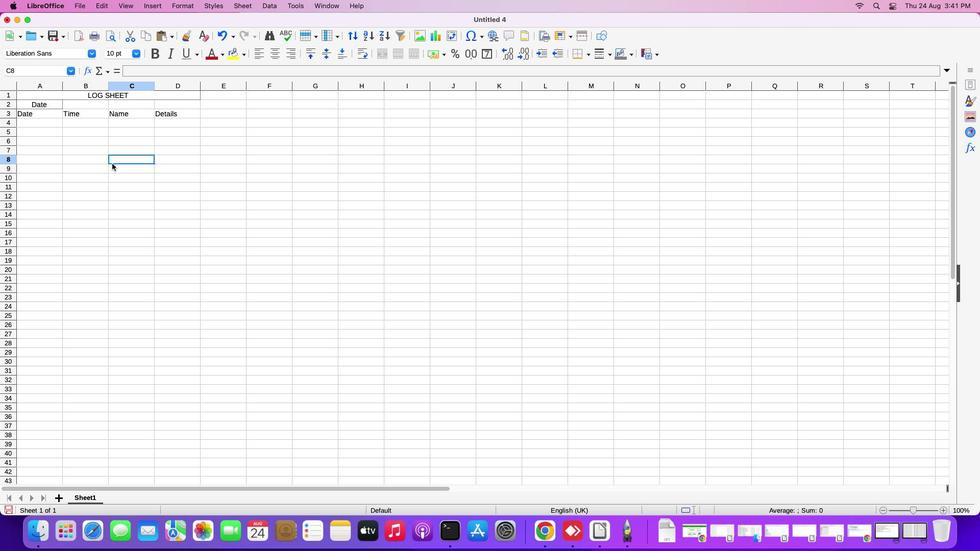 
Action: Mouse pressed left at (206, 163)
Screenshot: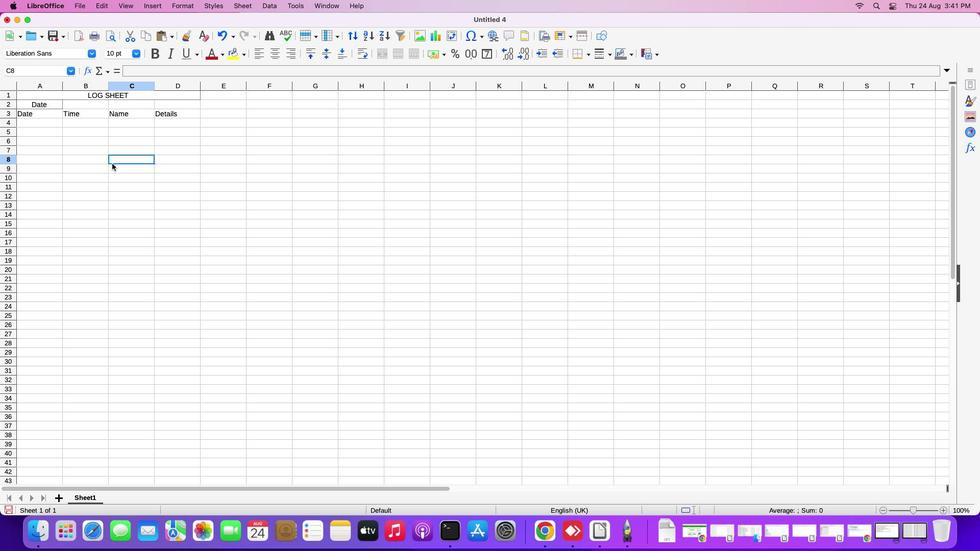 
Action: Mouse moved to (112, 163)
Screenshot: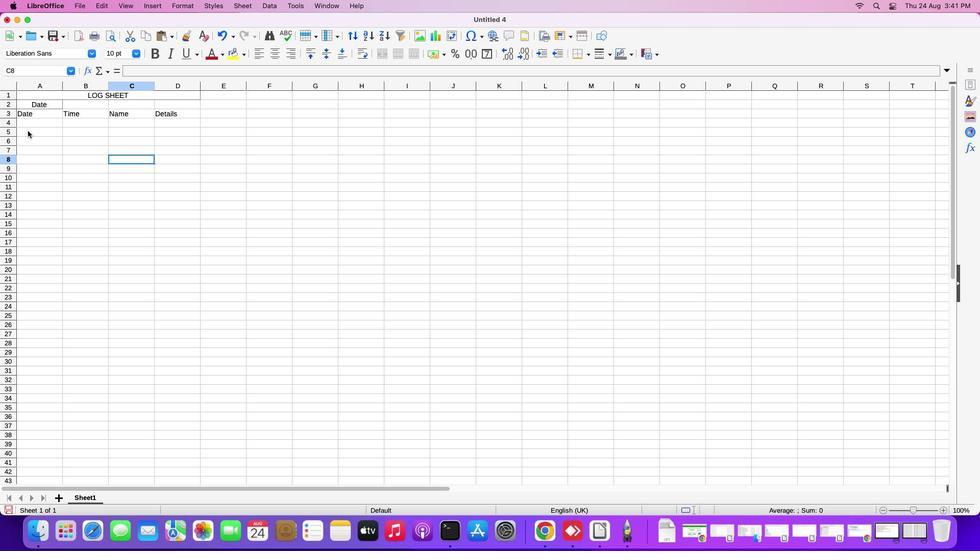 
Action: Mouse pressed left at (112, 163)
Screenshot: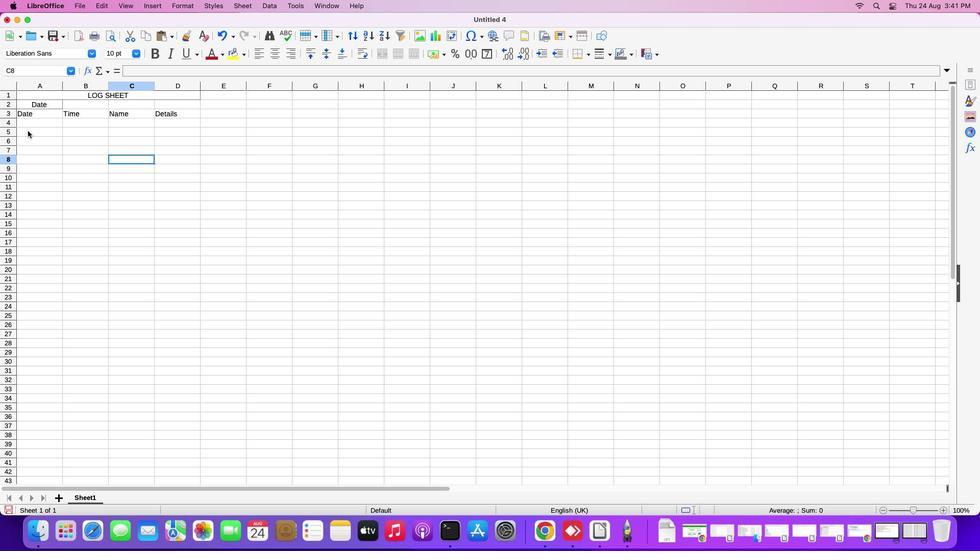 
Action: Mouse moved to (37, 112)
Screenshot: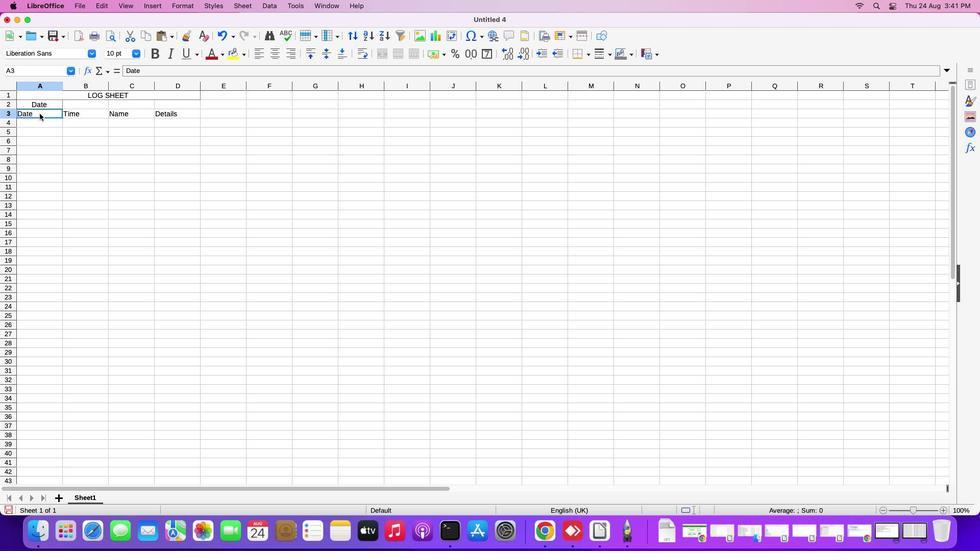 
Action: Mouse pressed left at (37, 112)
Screenshot: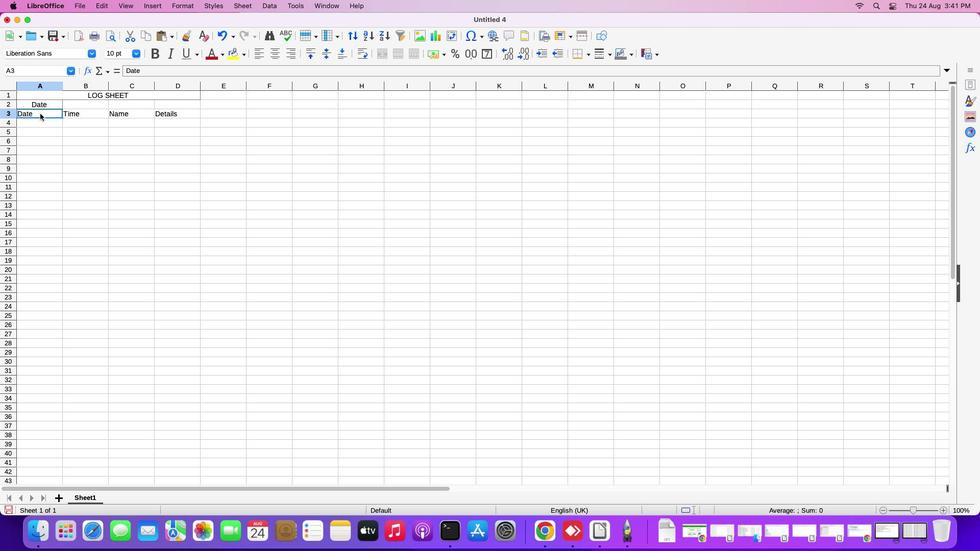 
Action: Mouse moved to (40, 113)
Screenshot: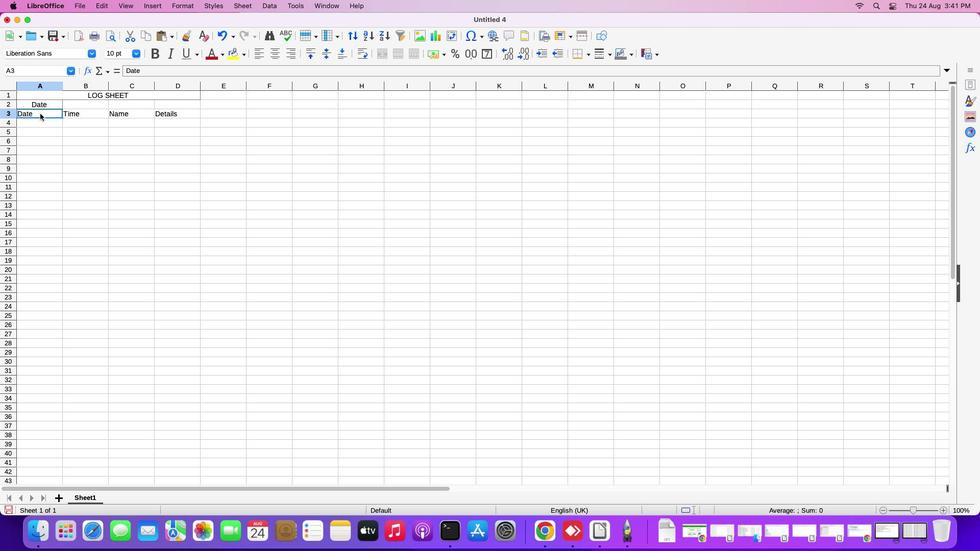 
Action: Key pressed Key.shiftKey.rightKey.rightKey.right
Screenshot: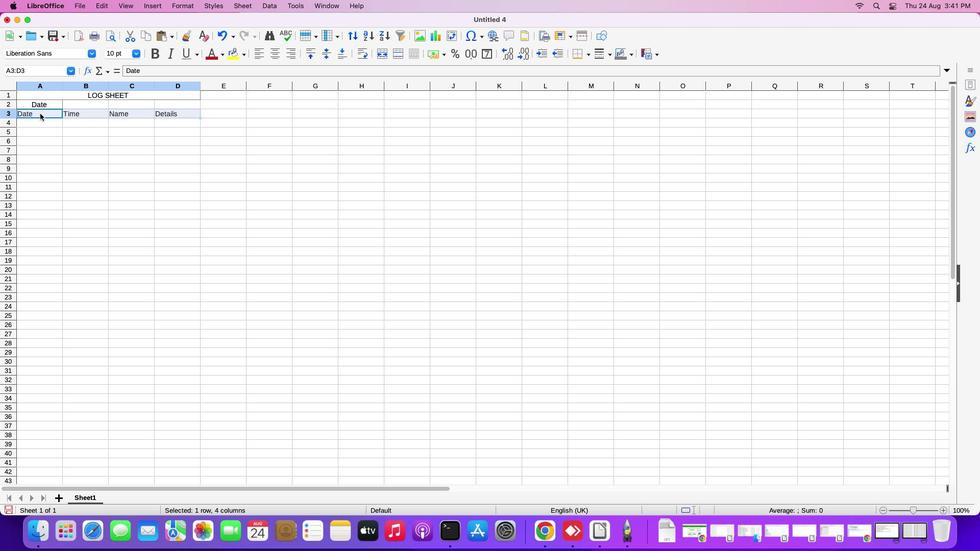 
Action: Mouse moved to (586, 54)
Screenshot: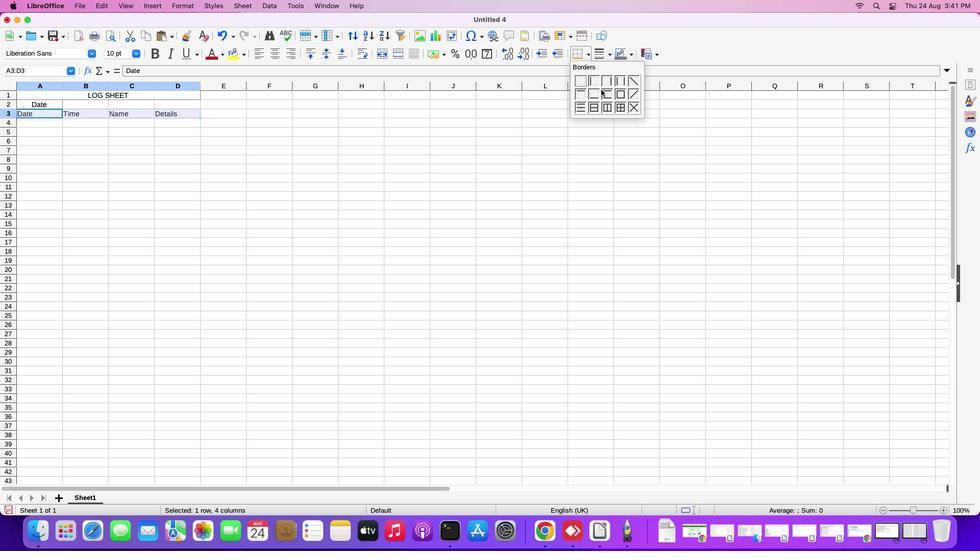 
Action: Mouse pressed left at (586, 54)
Screenshot: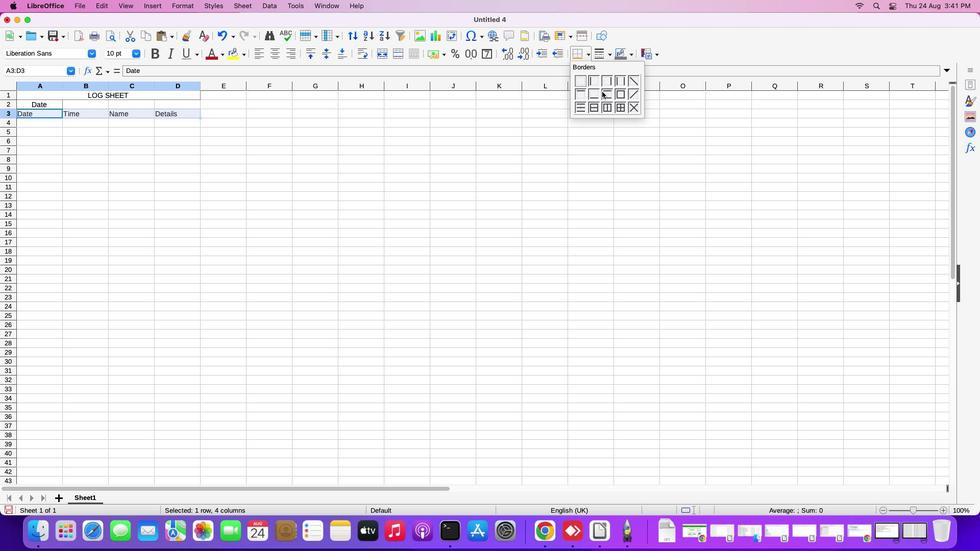 
Action: Mouse moved to (621, 91)
Screenshot: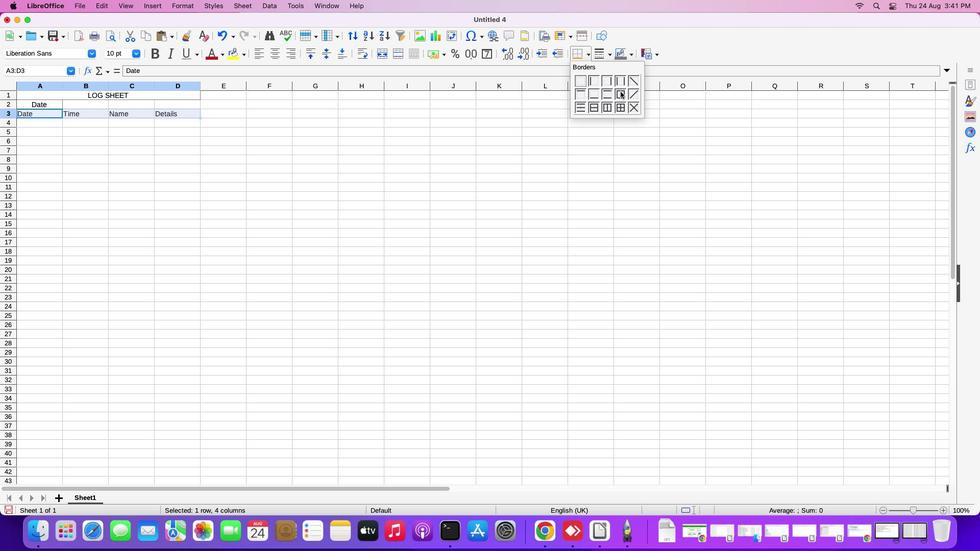 
Action: Mouse pressed left at (621, 91)
Screenshot: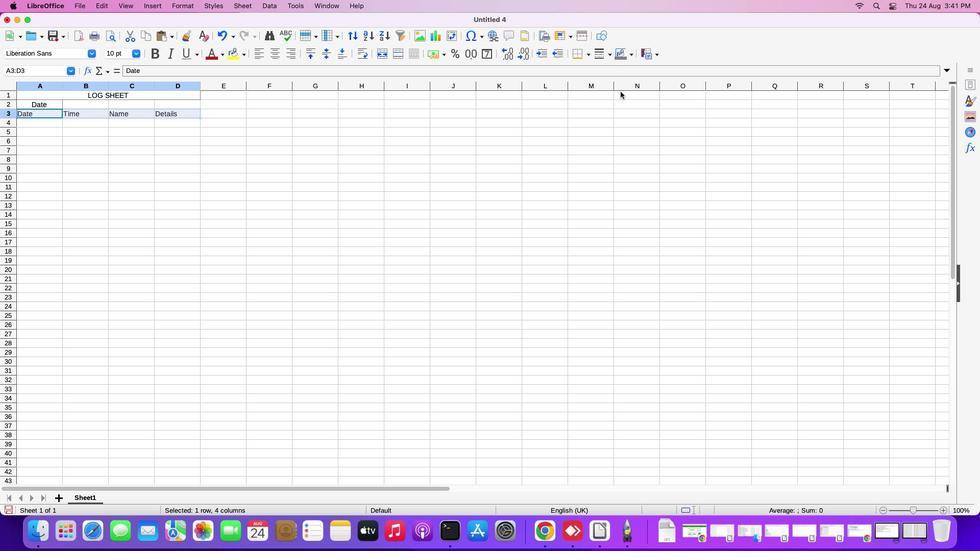
Action: Mouse moved to (631, 53)
Screenshot: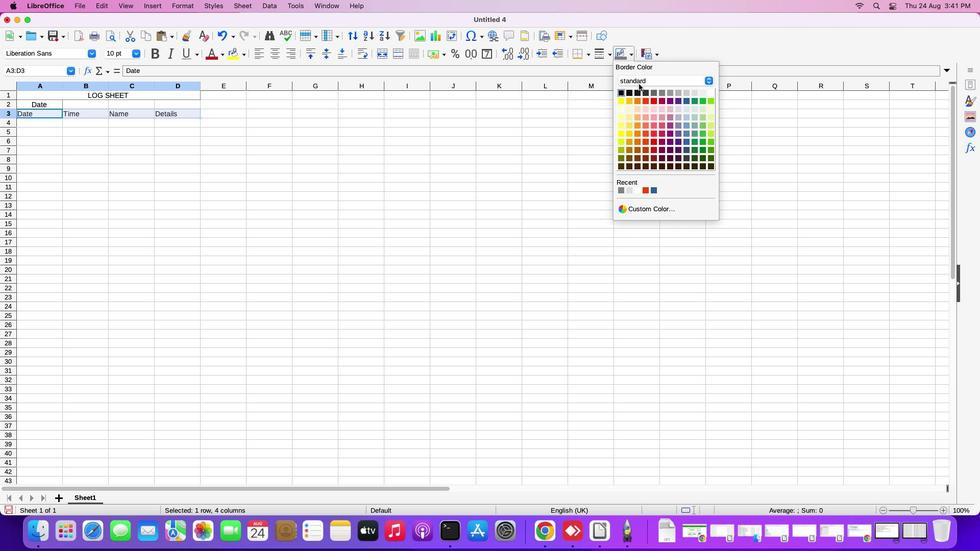 
Action: Mouse pressed left at (631, 53)
Screenshot: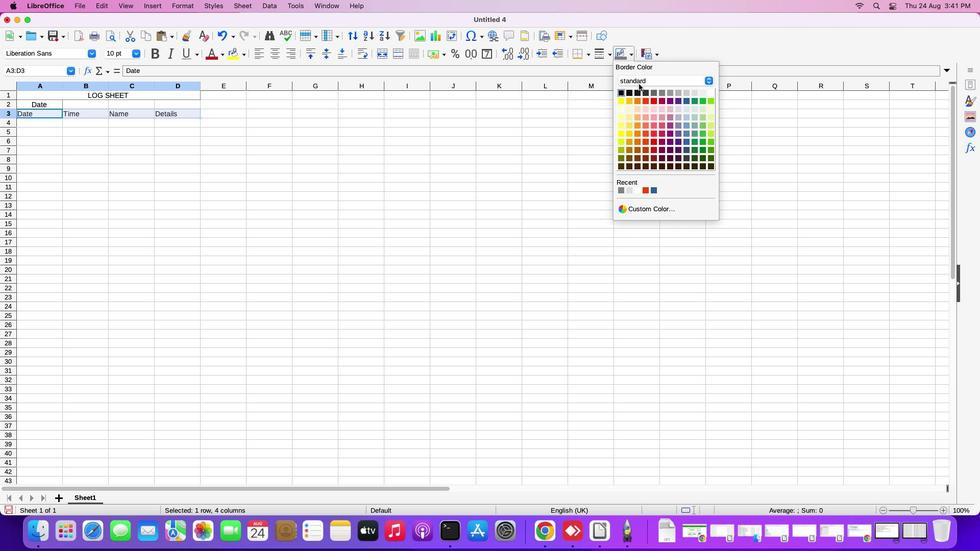 
Action: Mouse moved to (622, 90)
Screenshot: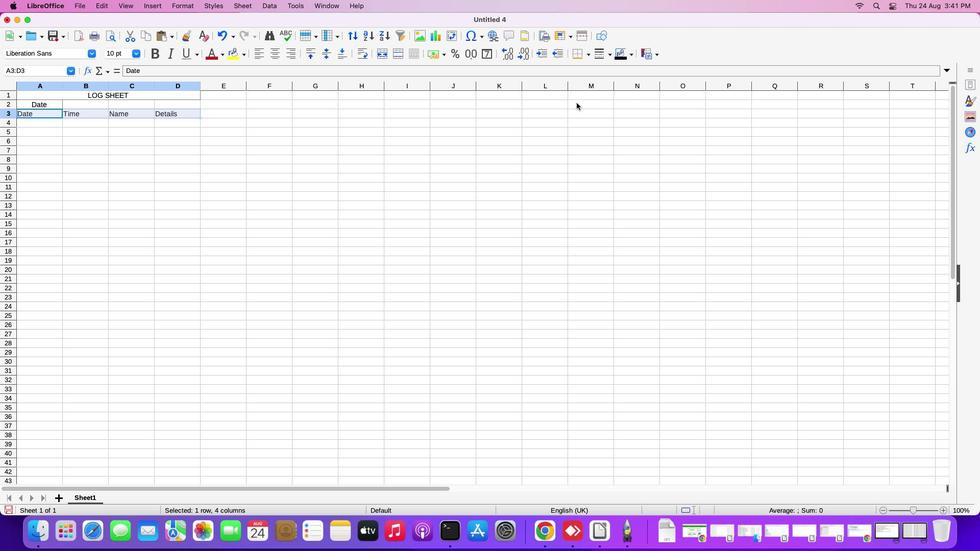 
Action: Mouse pressed left at (622, 90)
Screenshot: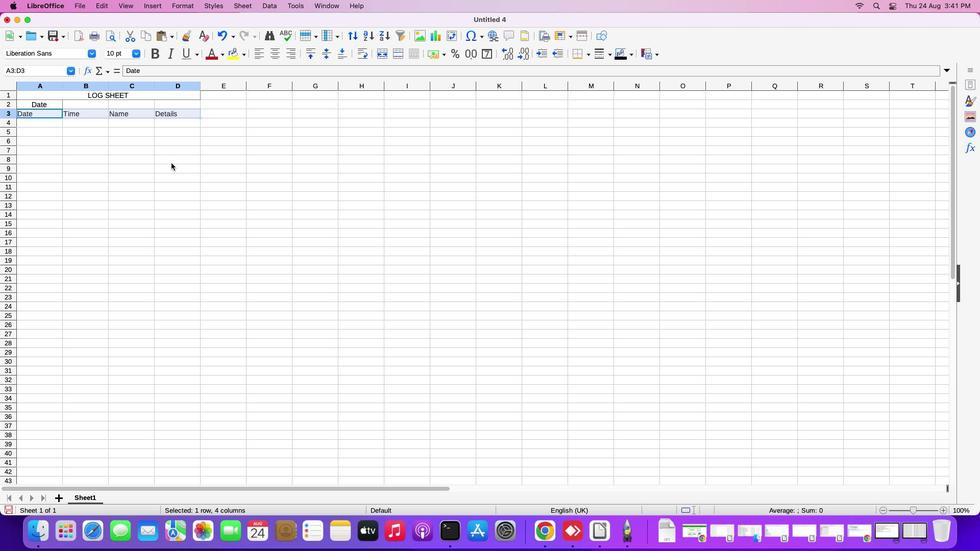 
Action: Mouse moved to (163, 163)
Screenshot: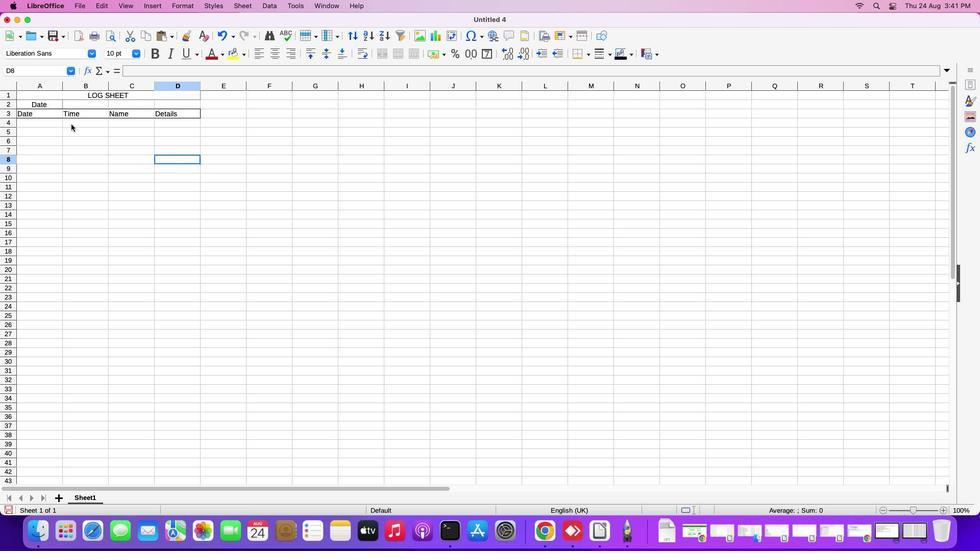 
Action: Mouse pressed left at (163, 163)
Screenshot: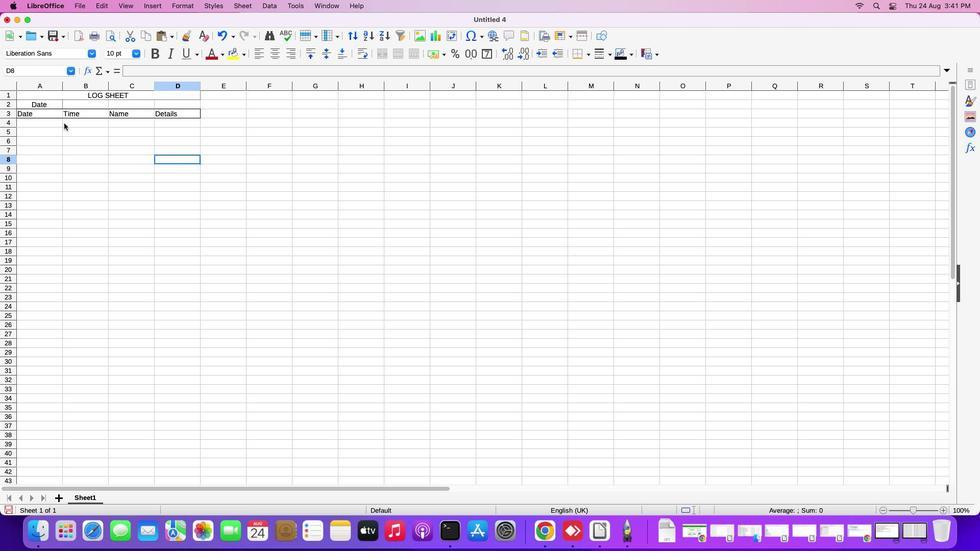
Action: Mouse moved to (35, 119)
Screenshot: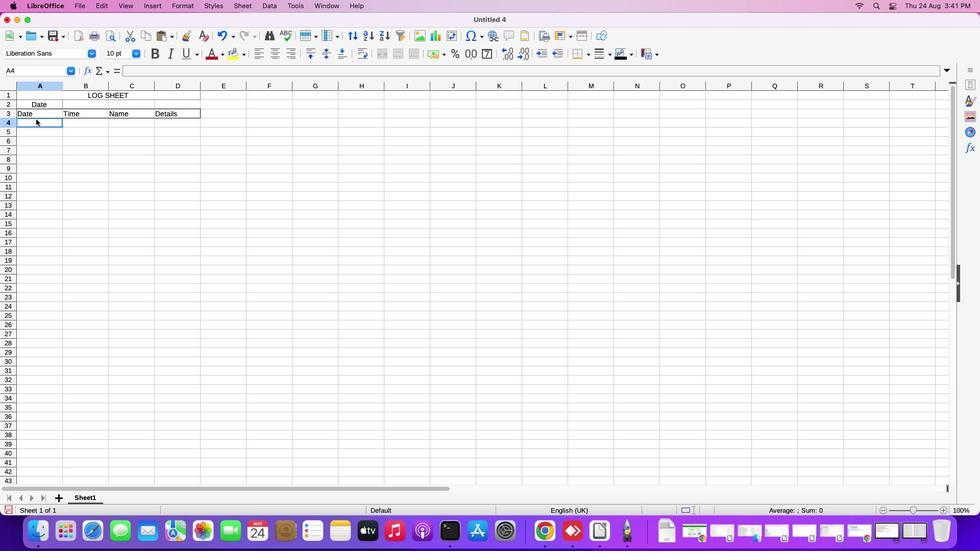 
Action: Mouse pressed left at (35, 119)
Screenshot: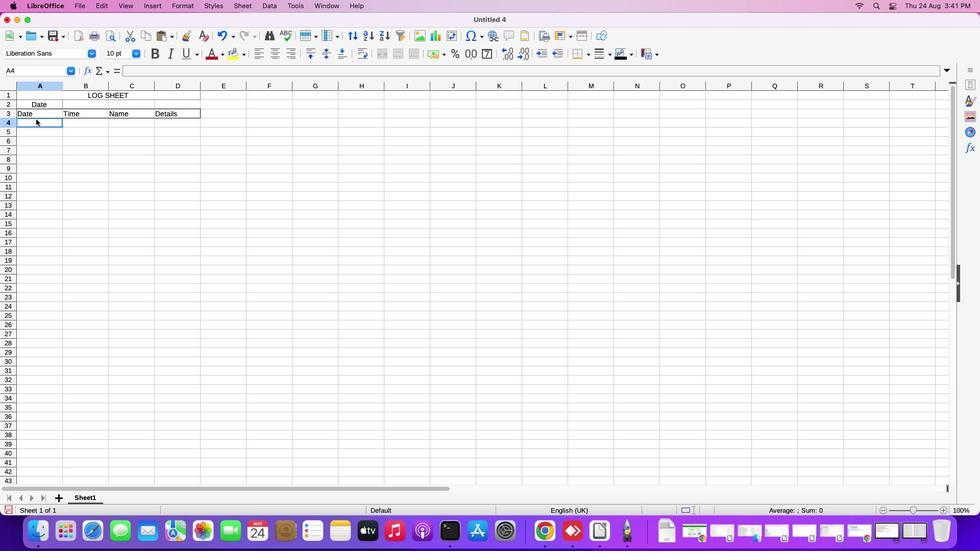 
Action: Key pressed Key.shiftKey.rightKey.rightKey.rightKey.downKey.downKey.downKey.downKey.downKey.downKey.downKey.downKey.downKey.downKey.downKey.downKey.downKey.downKey.downKey.down
Screenshot: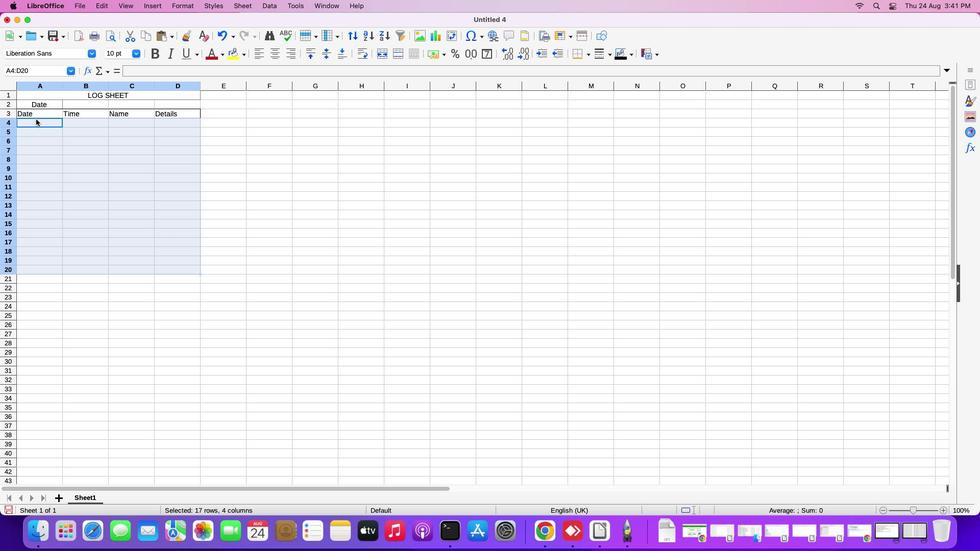 
Action: Mouse moved to (587, 56)
Screenshot: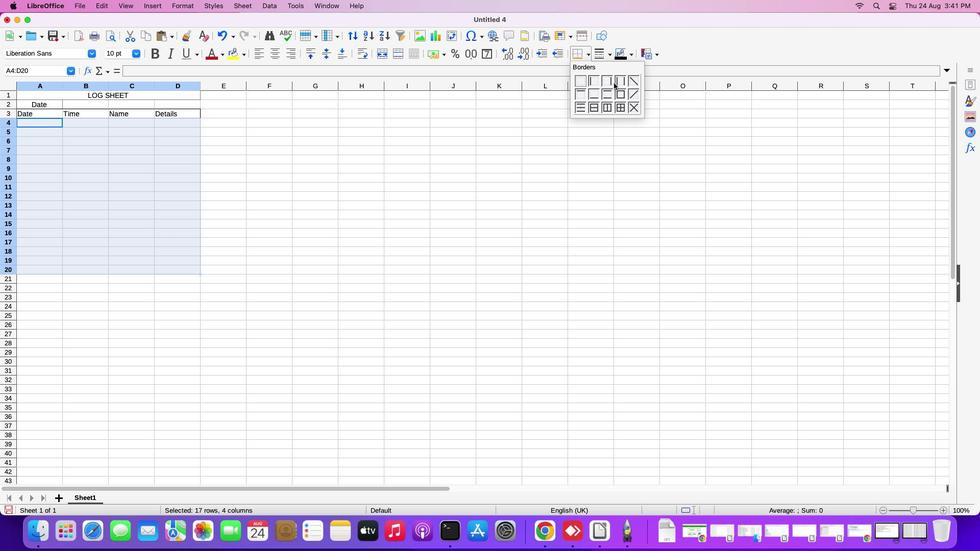 
Action: Mouse pressed left at (587, 56)
Screenshot: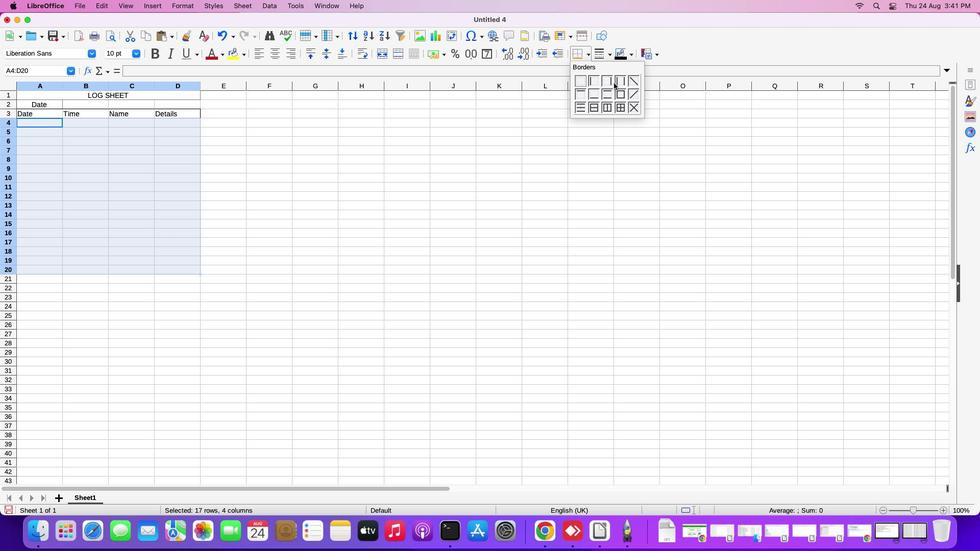 
Action: Mouse moved to (620, 107)
Screenshot: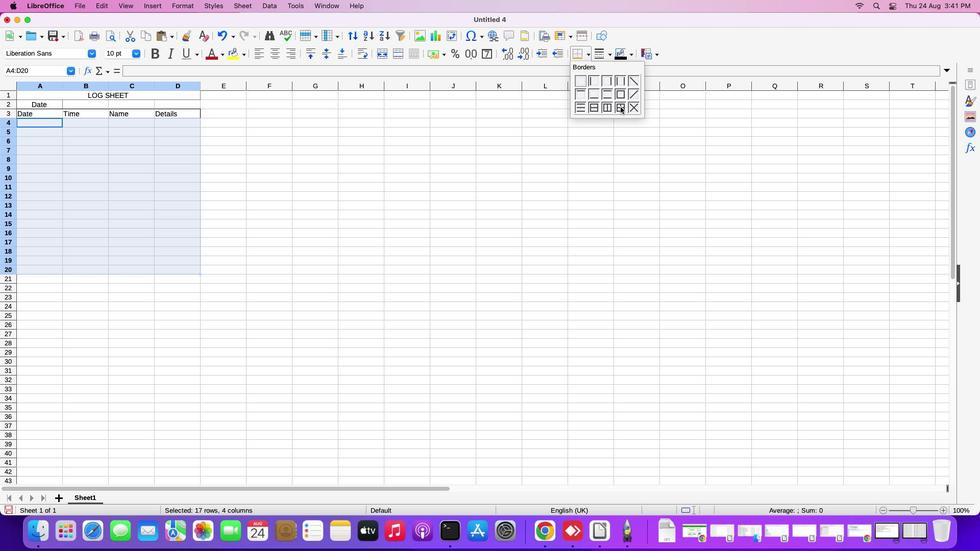 
Action: Mouse pressed left at (620, 107)
Screenshot: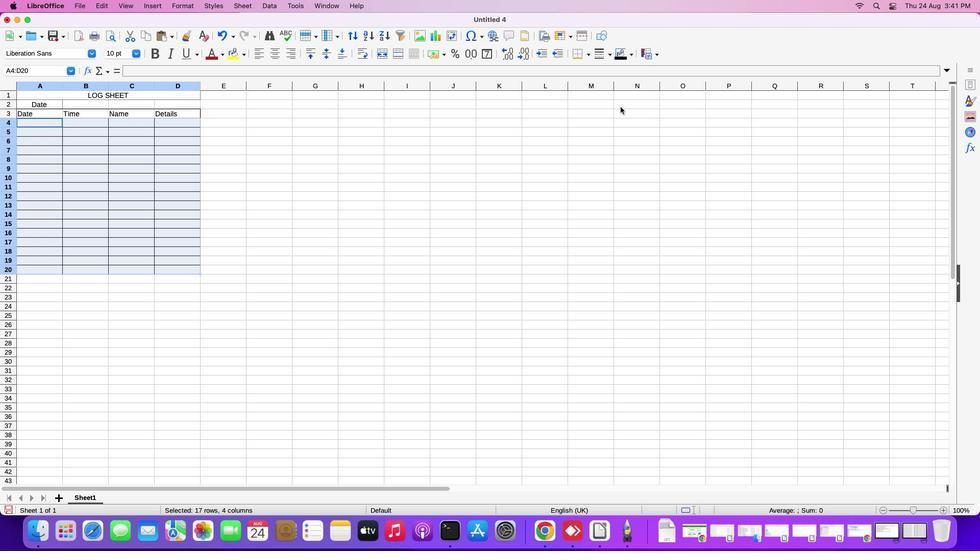 
Action: Mouse moved to (631, 56)
Screenshot: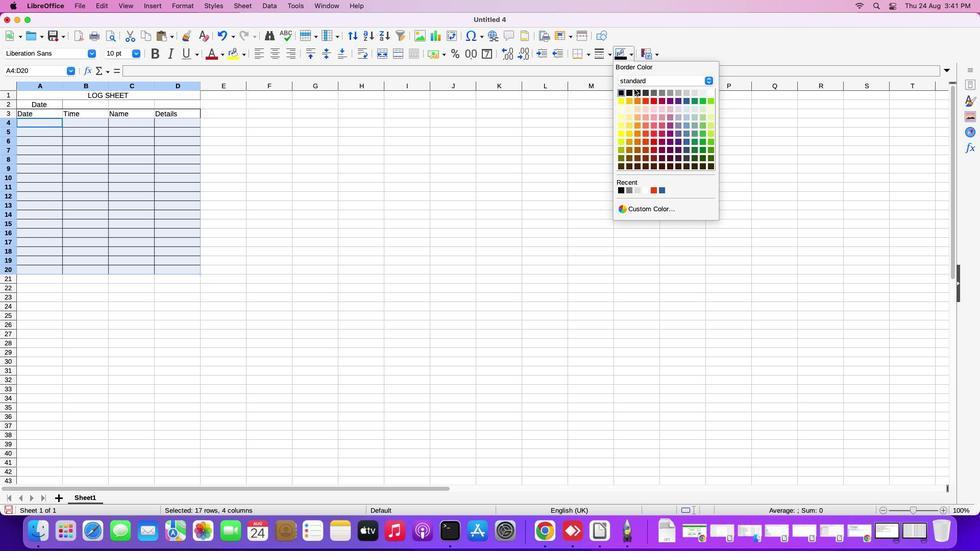 
Action: Mouse pressed left at (631, 56)
Screenshot: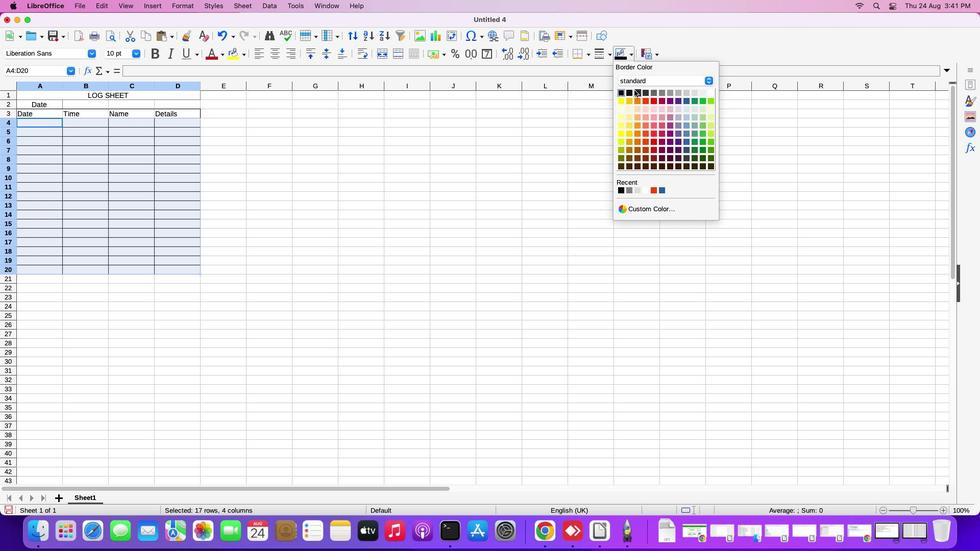 
Action: Mouse moved to (640, 93)
Screenshot: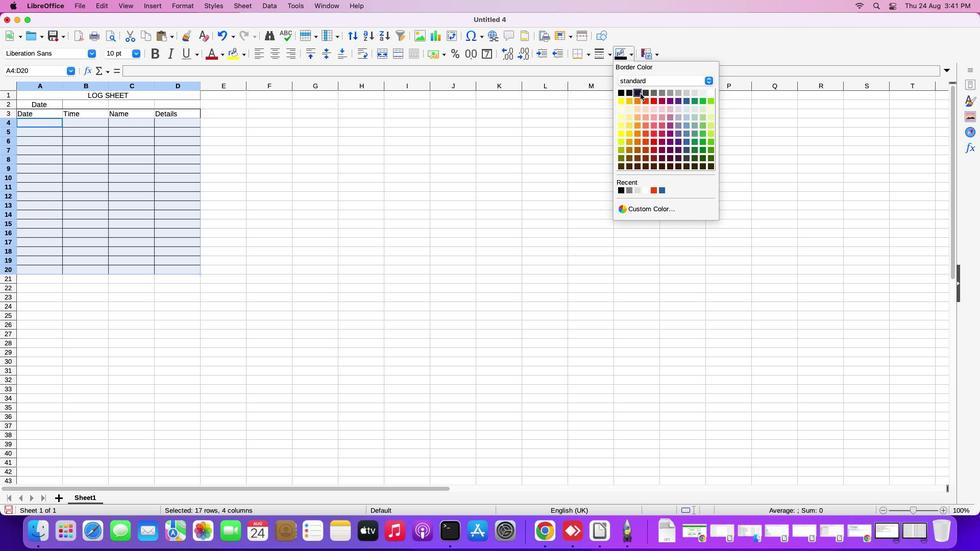 
Action: Mouse pressed left at (640, 93)
Screenshot: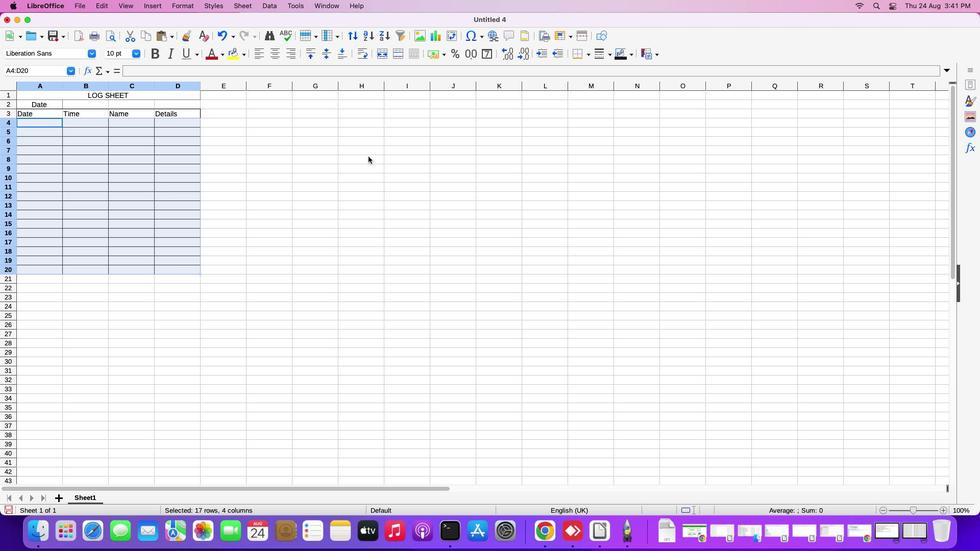 
Action: Mouse moved to (350, 160)
Screenshot: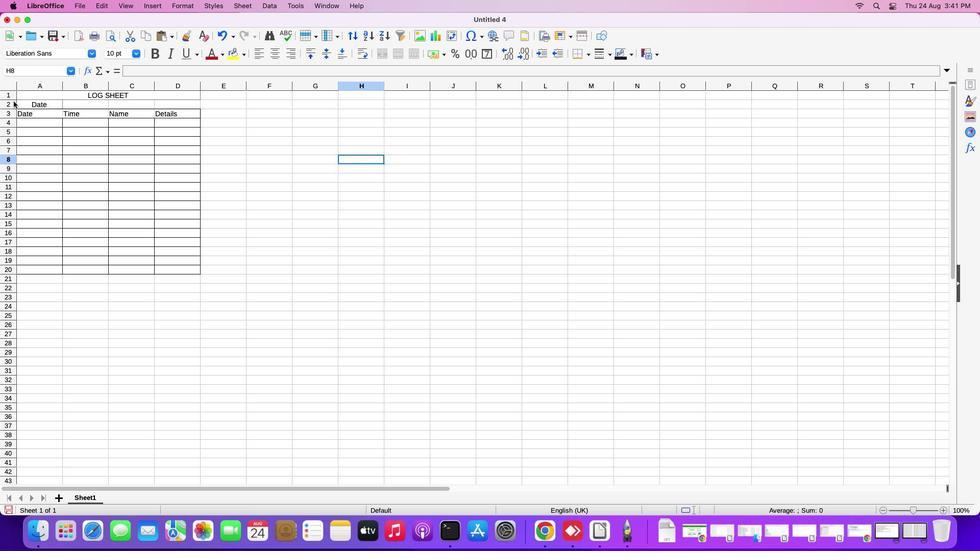 
Action: Mouse pressed left at (350, 160)
Screenshot: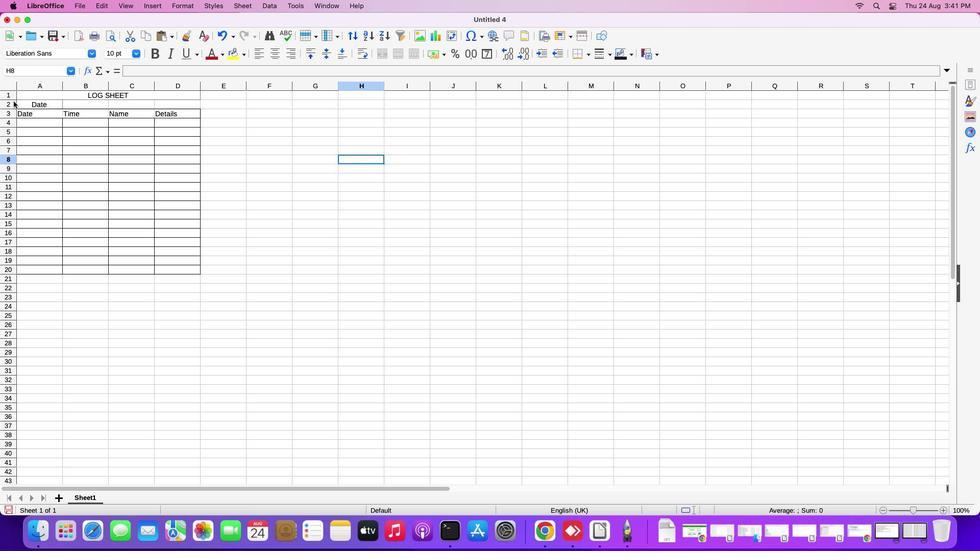 
Action: Mouse moved to (31, 113)
Screenshot: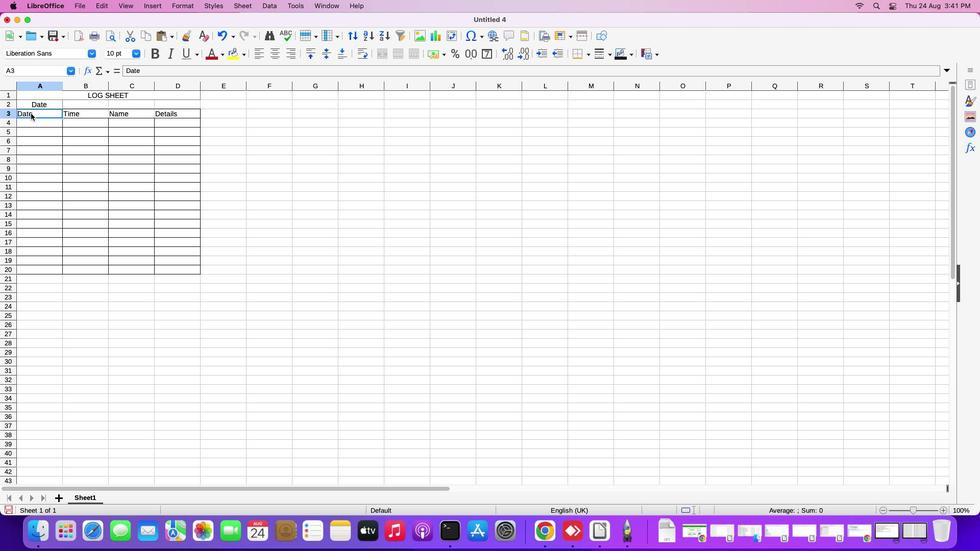 
Action: Mouse pressed left at (31, 113)
Screenshot: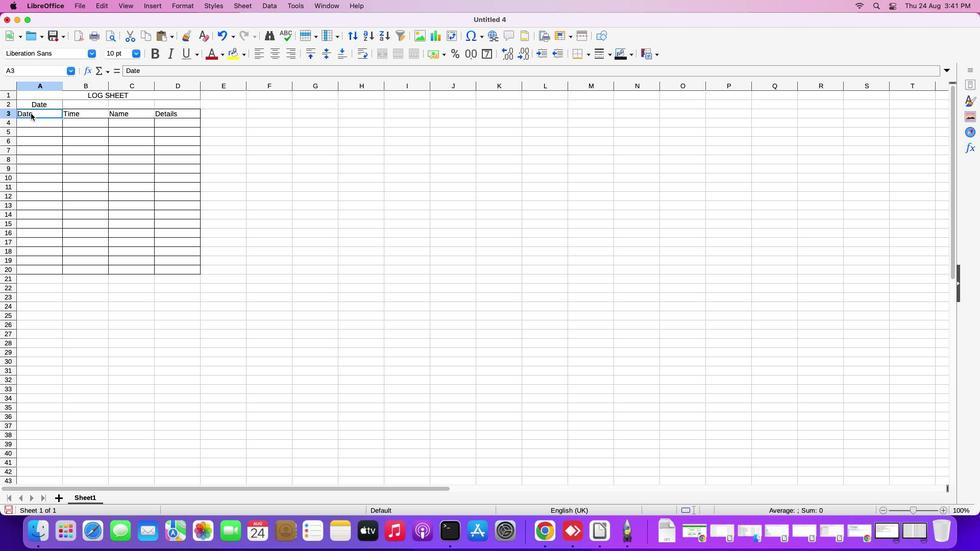 
Action: Mouse moved to (31, 113)
Screenshot: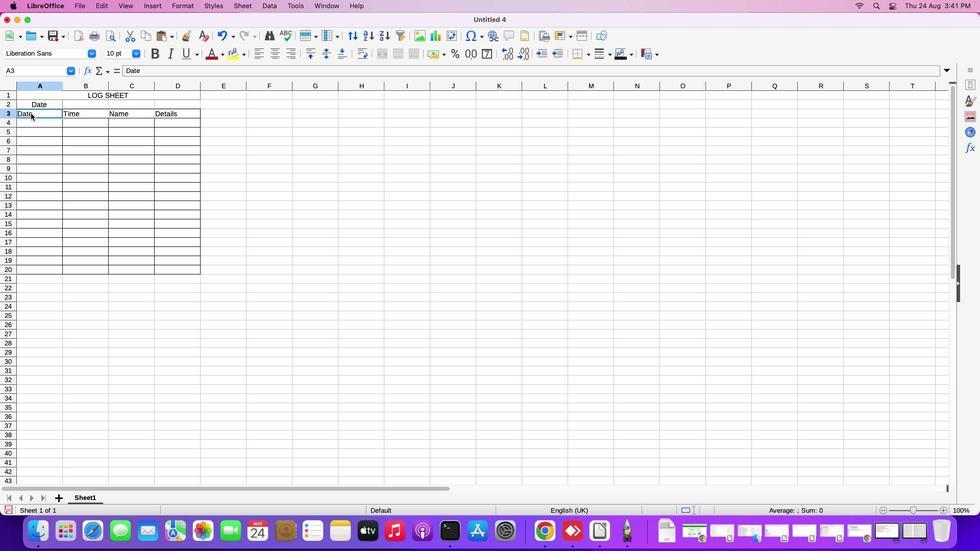 
Action: Key pressed Key.shiftKey.rightKey.rightKey.right
Screenshot: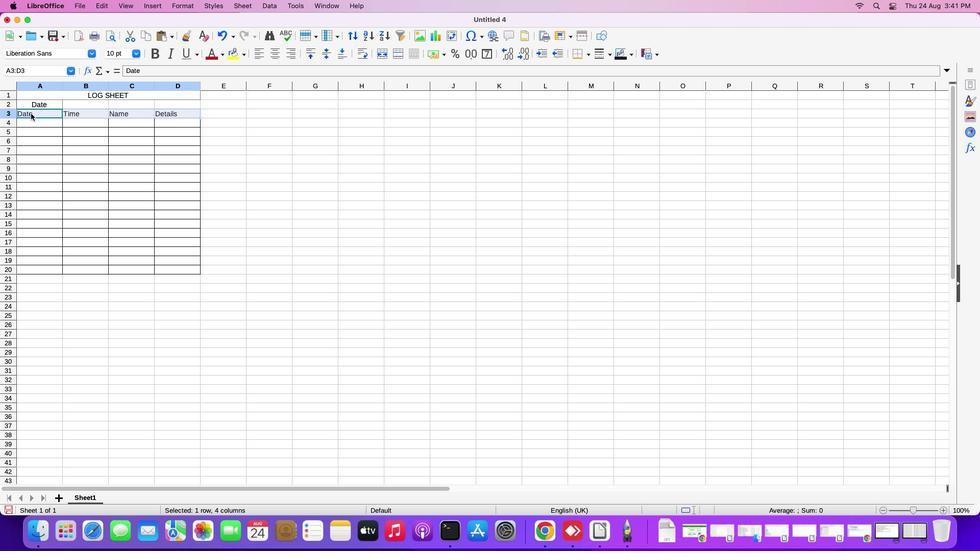 
Action: Mouse moved to (590, 55)
Screenshot: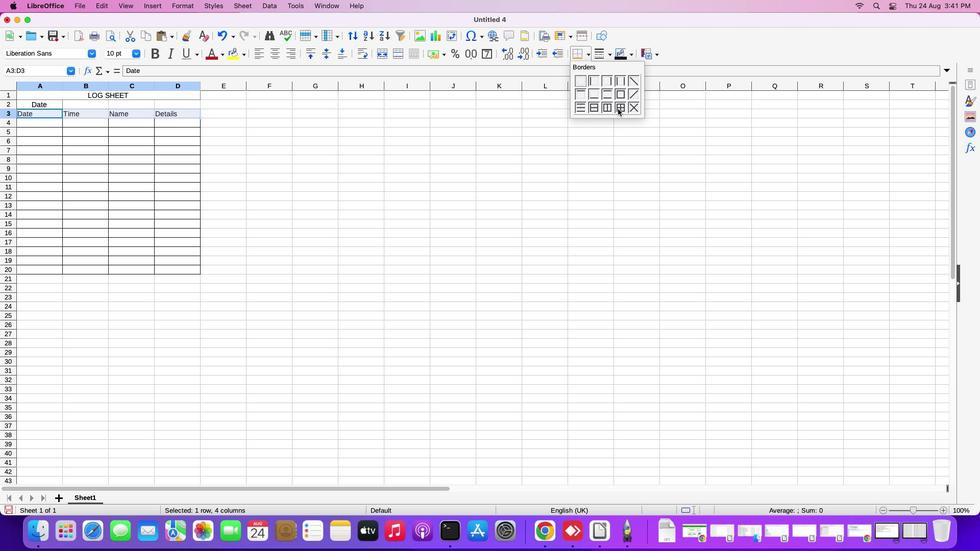 
Action: Mouse pressed left at (590, 55)
Screenshot: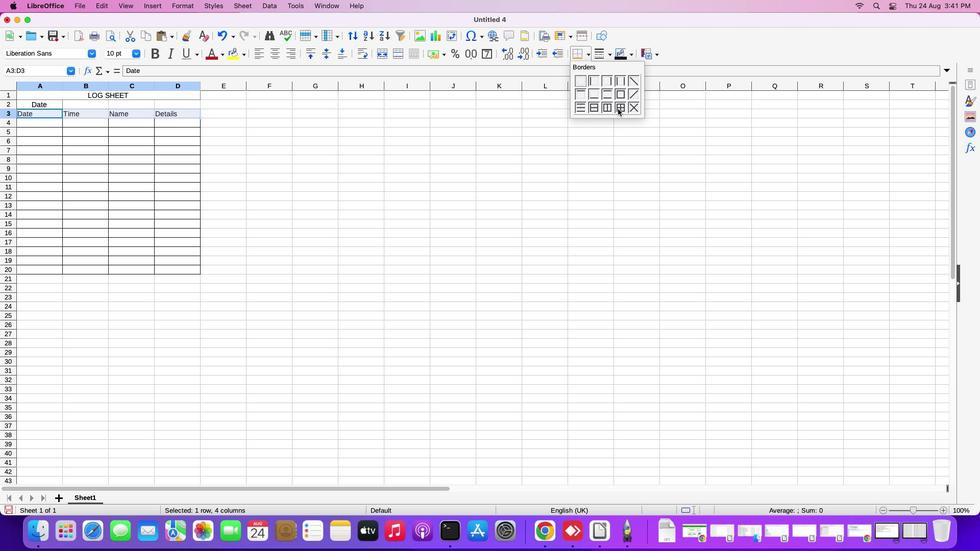 
Action: Mouse moved to (619, 107)
Screenshot: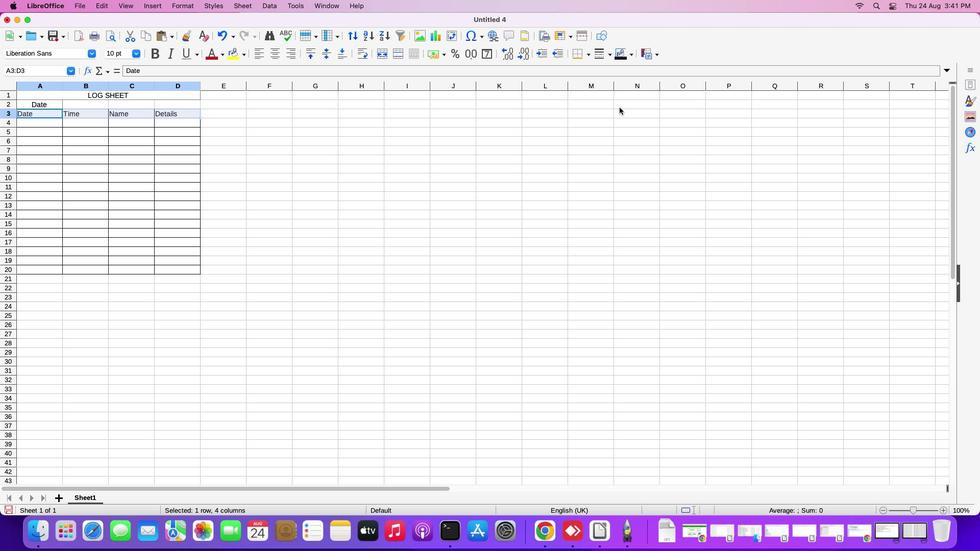 
Action: Mouse pressed left at (619, 107)
Screenshot: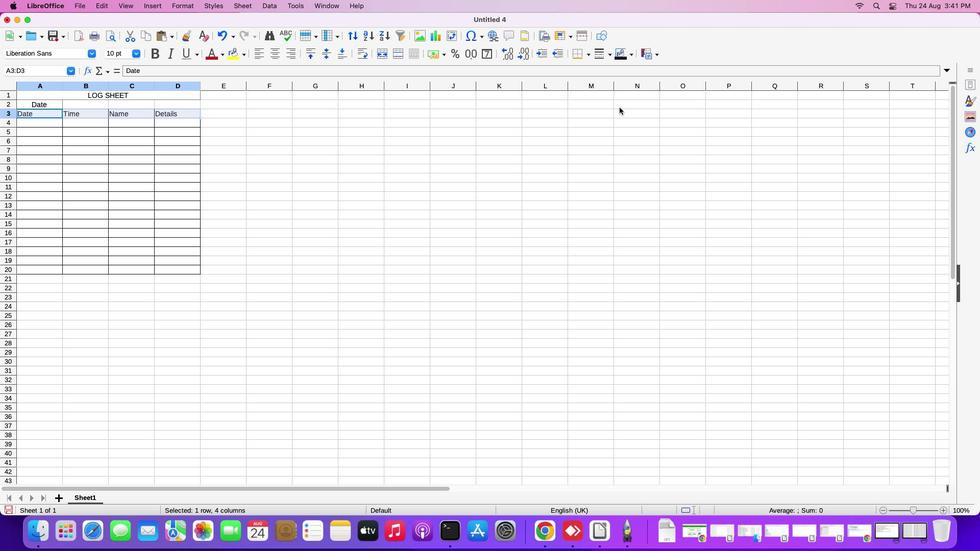 
Action: Mouse moved to (631, 54)
Screenshot: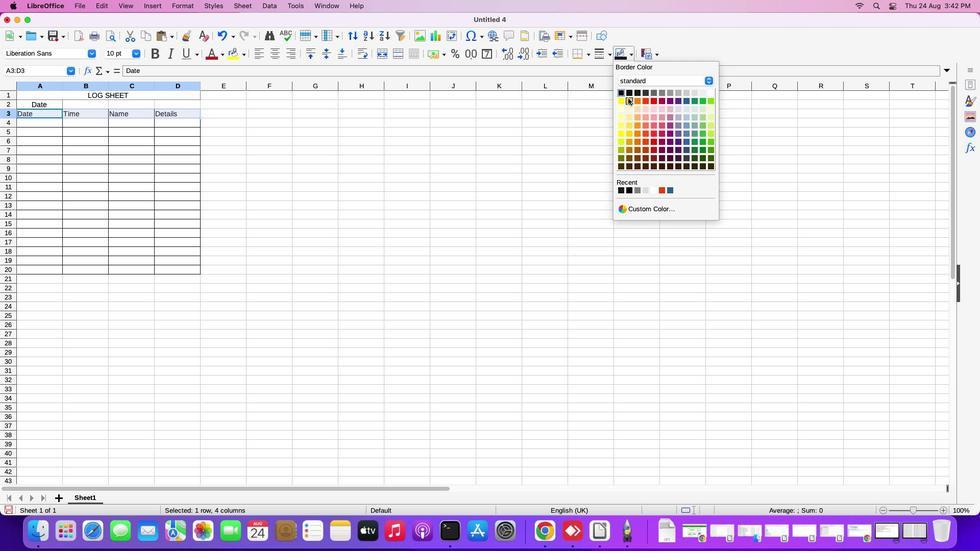 
Action: Mouse pressed left at (631, 54)
Screenshot: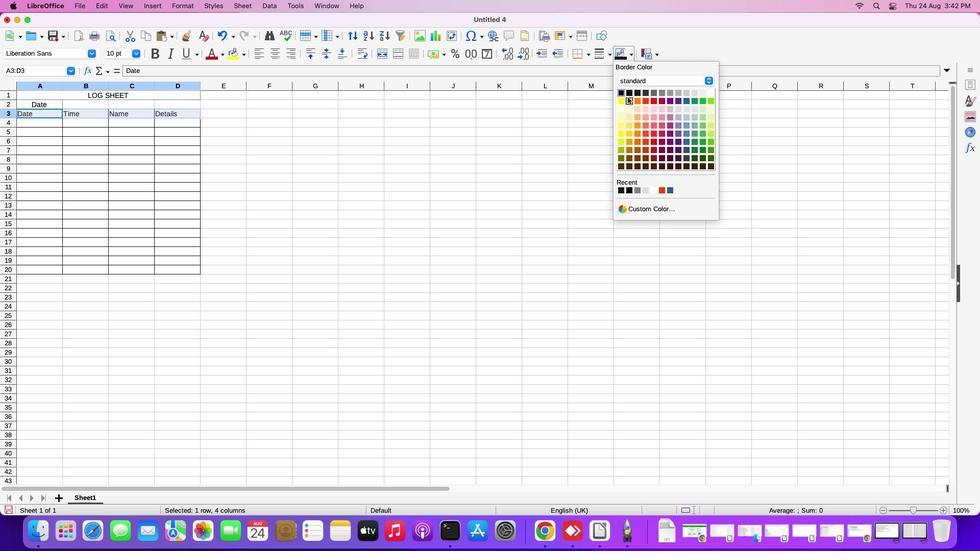 
Action: Mouse moved to (622, 91)
Screenshot: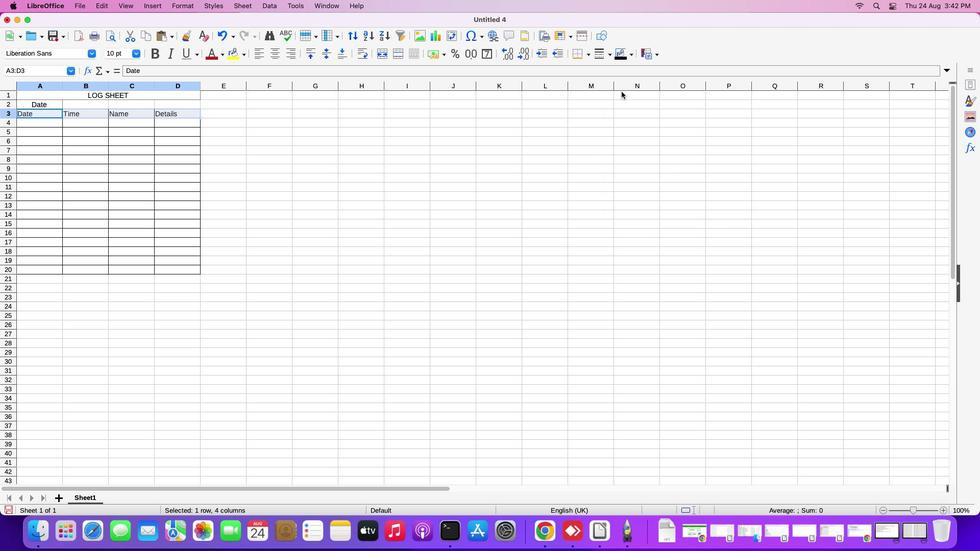 
Action: Mouse pressed left at (622, 91)
Screenshot: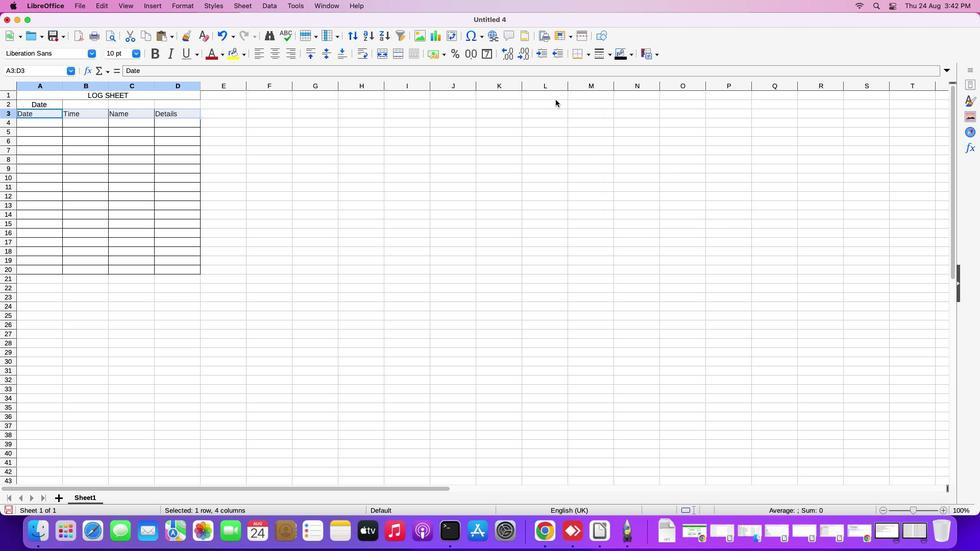 
Action: Mouse moved to (272, 146)
Screenshot: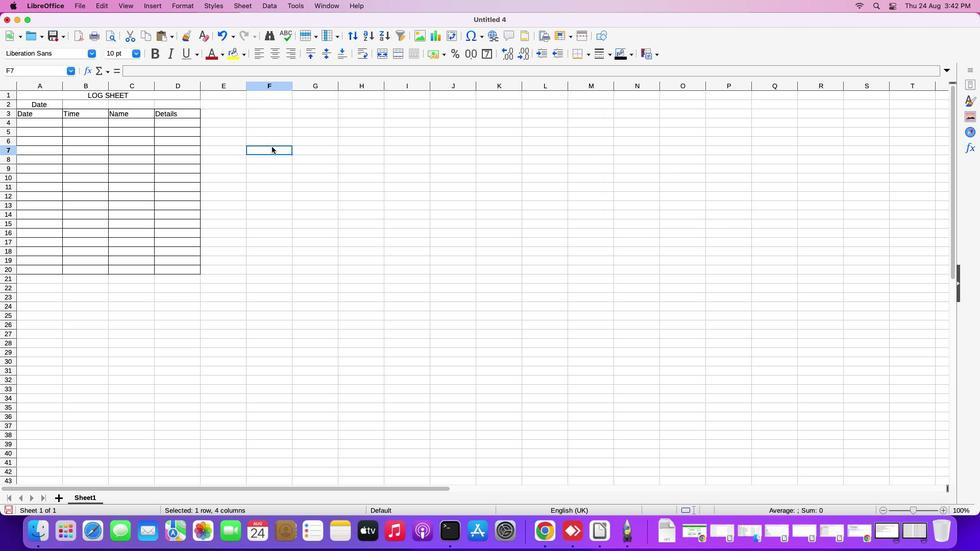 
Action: Mouse pressed left at (272, 146)
Screenshot: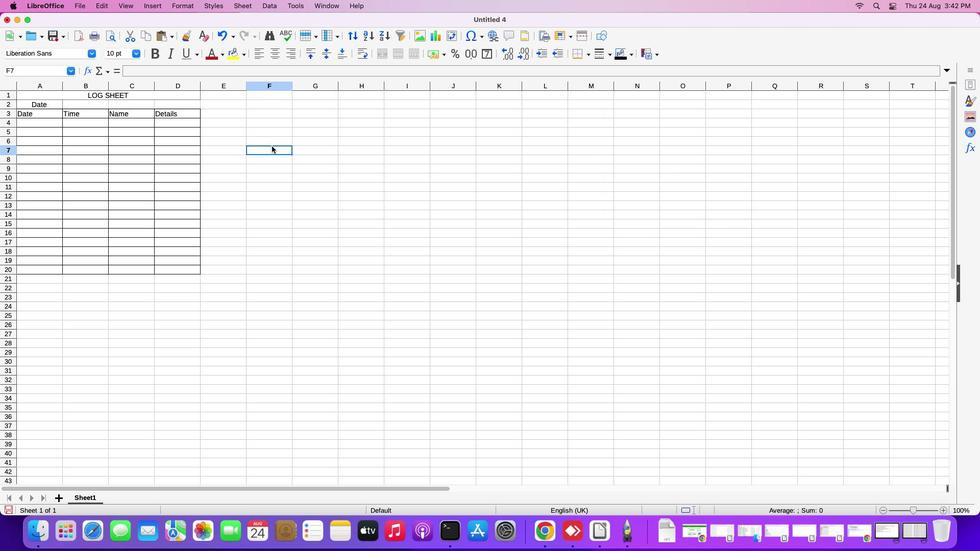 
Action: Mouse moved to (34, 112)
Screenshot: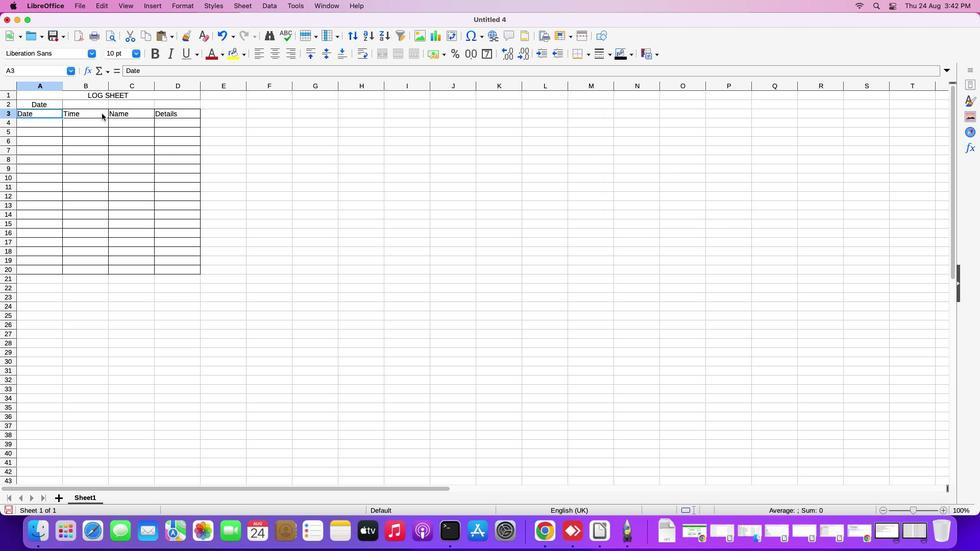 
Action: Mouse pressed left at (34, 112)
Screenshot: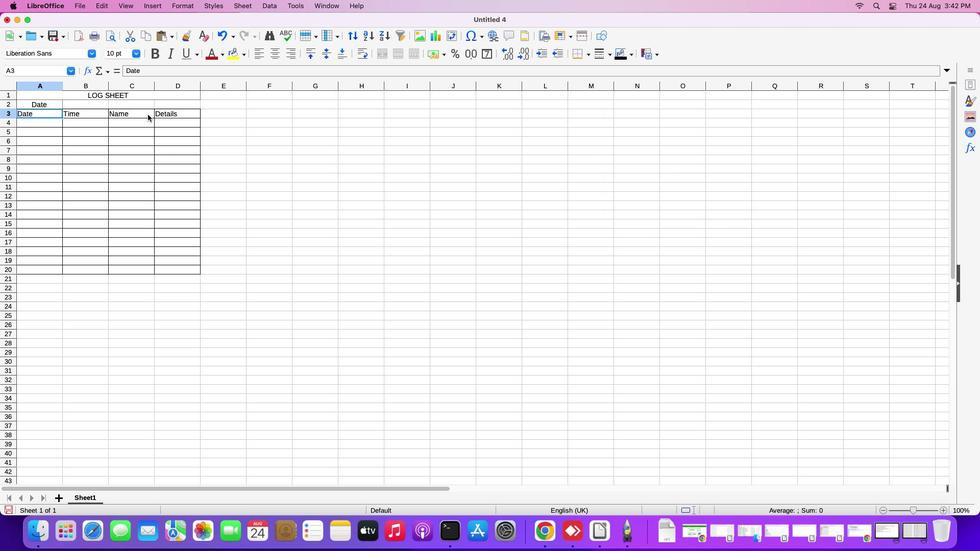 
Action: Mouse moved to (183, 111)
Screenshot: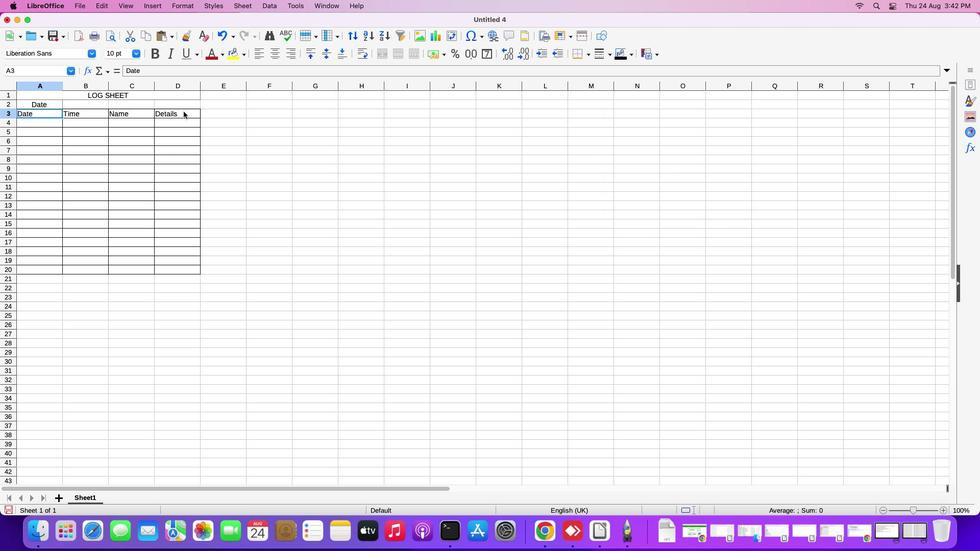 
Action: Key pressed Key.shiftKey.rightKey.rightKey.right
Screenshot: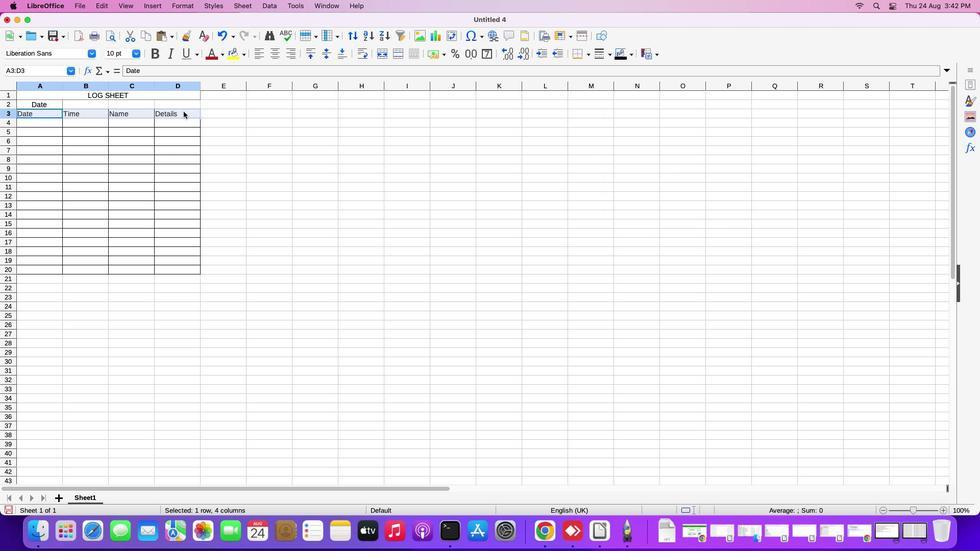 
Action: Mouse moved to (656, 54)
Screenshot: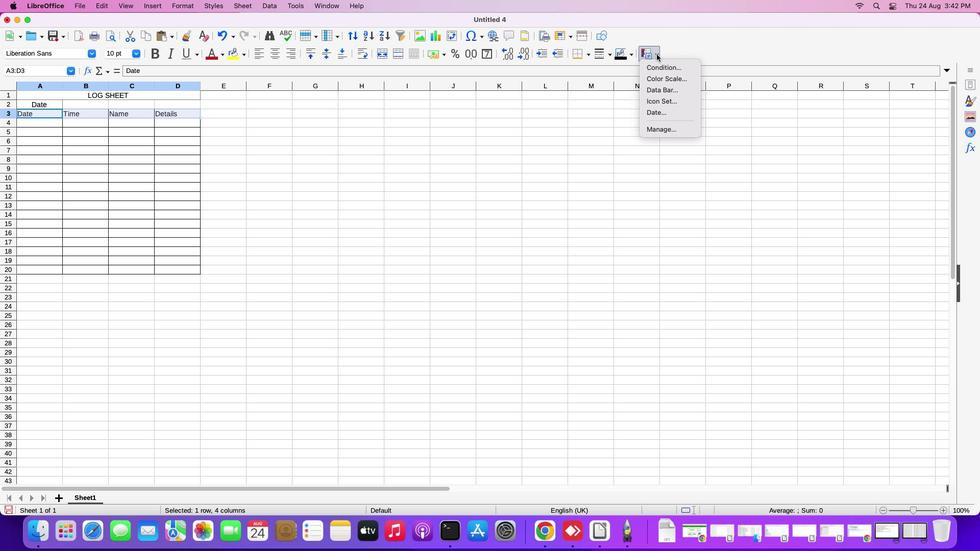 
Action: Mouse pressed left at (656, 54)
Screenshot: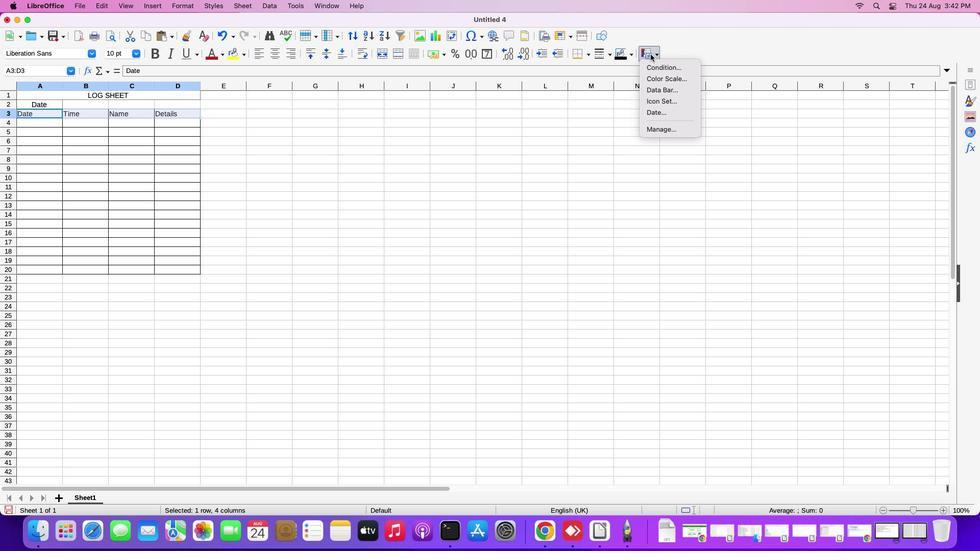 
Action: Mouse moved to (608, 52)
Screenshot: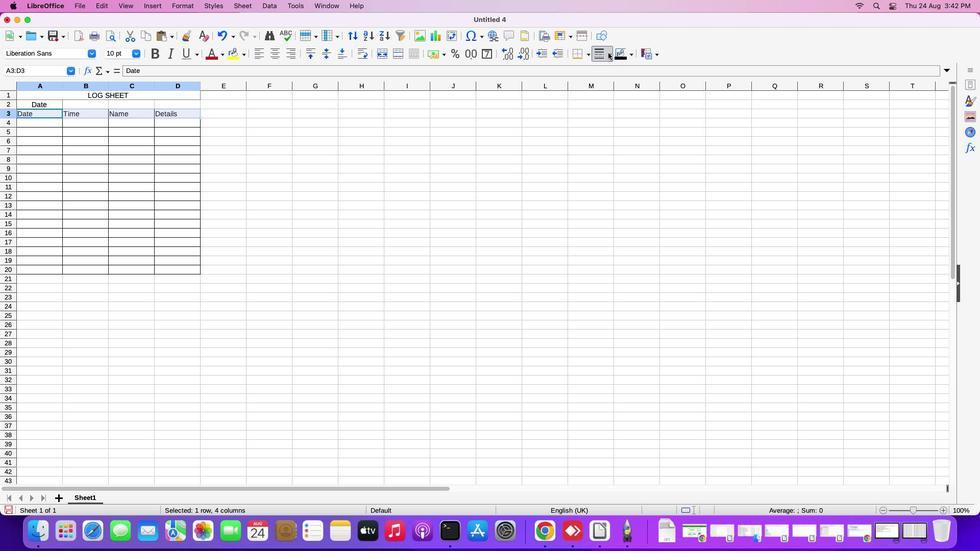 
Action: Mouse pressed left at (608, 52)
Screenshot: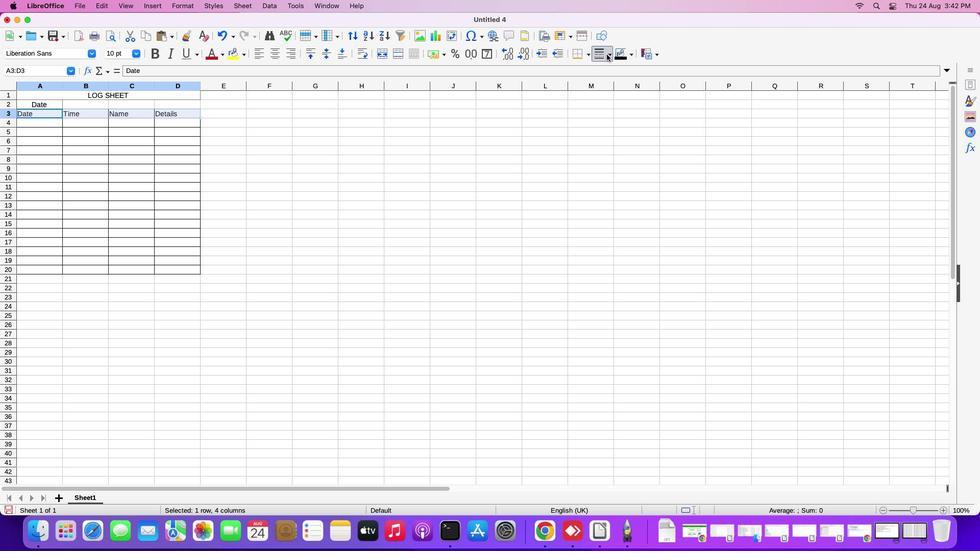 
Action: Mouse moved to (607, 54)
Screenshot: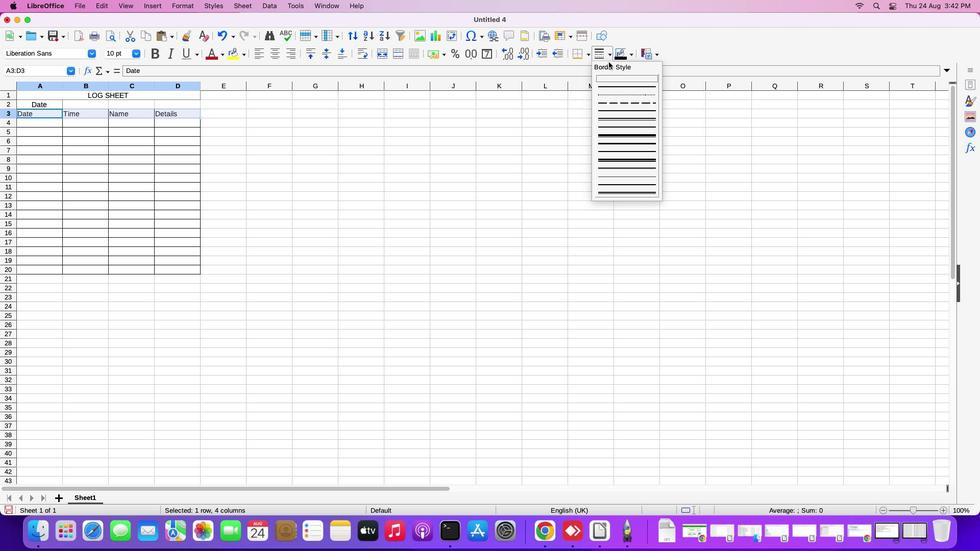 
Action: Mouse pressed left at (607, 54)
Screenshot: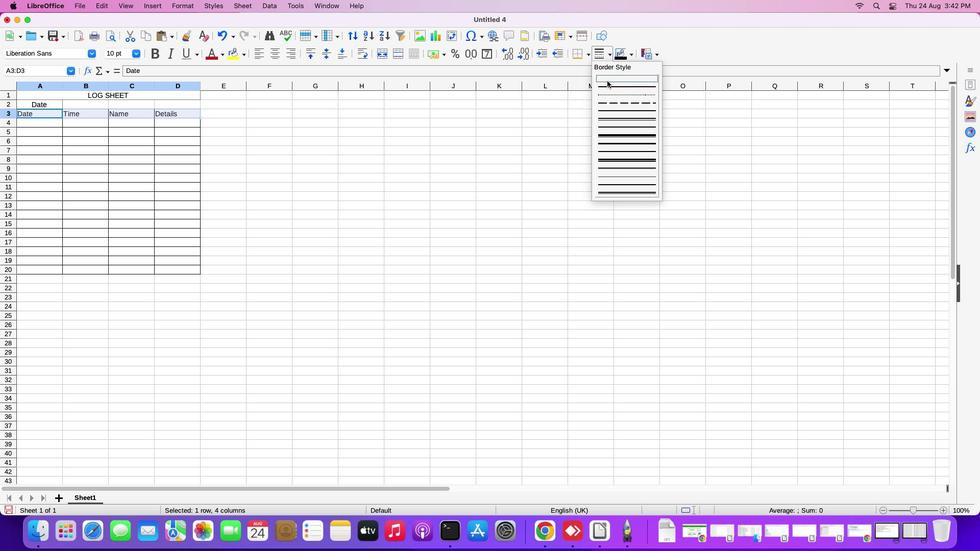 
Action: Mouse moved to (616, 141)
Screenshot: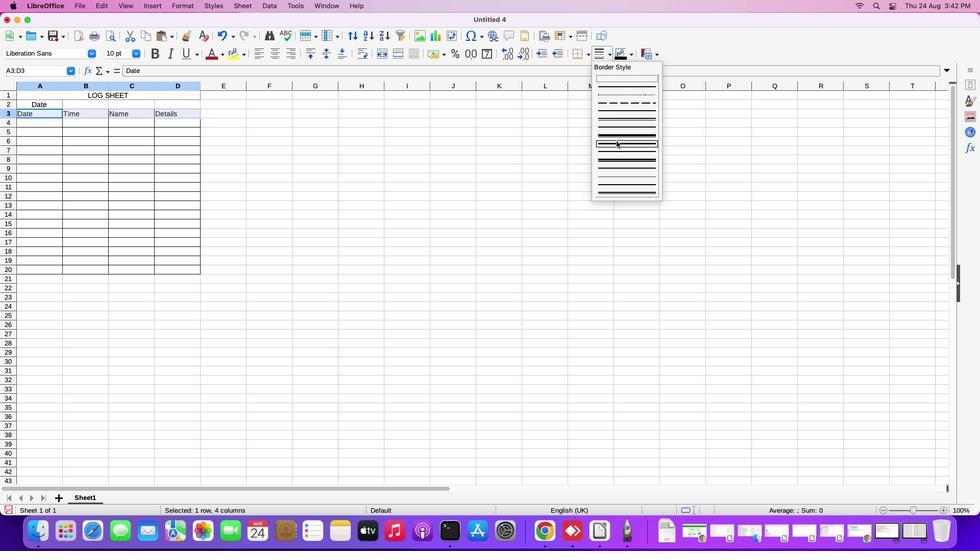 
Action: Mouse pressed left at (616, 141)
Screenshot: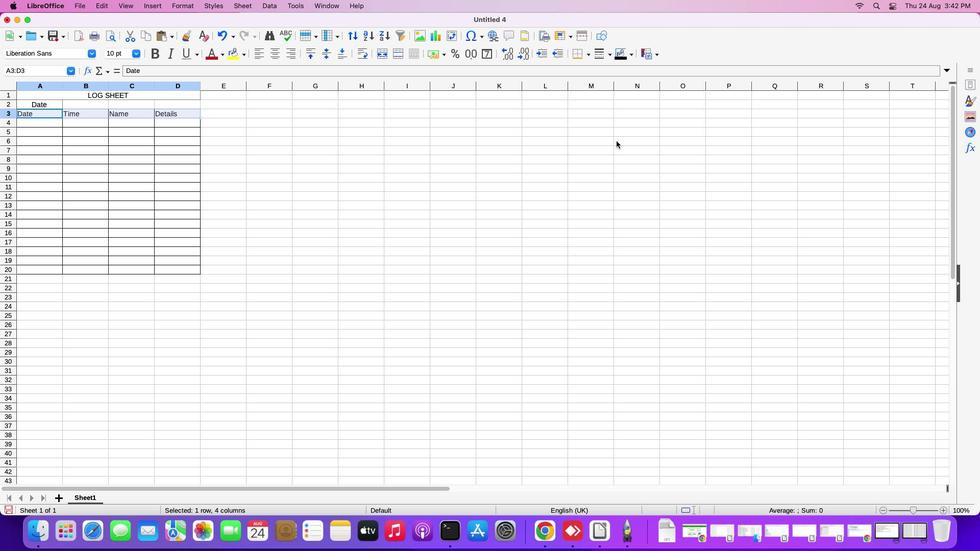 
Action: Mouse moved to (631, 57)
Screenshot: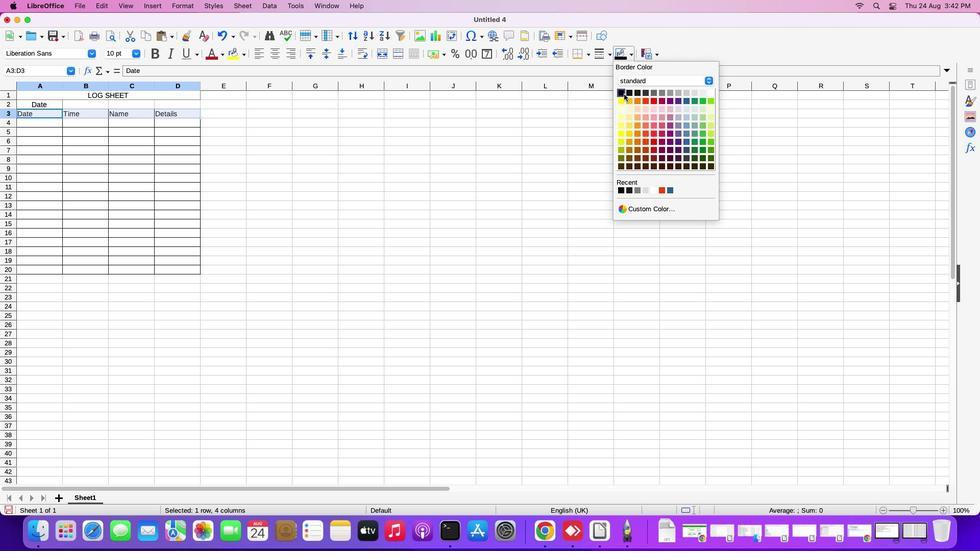 
Action: Mouse pressed left at (631, 57)
Screenshot: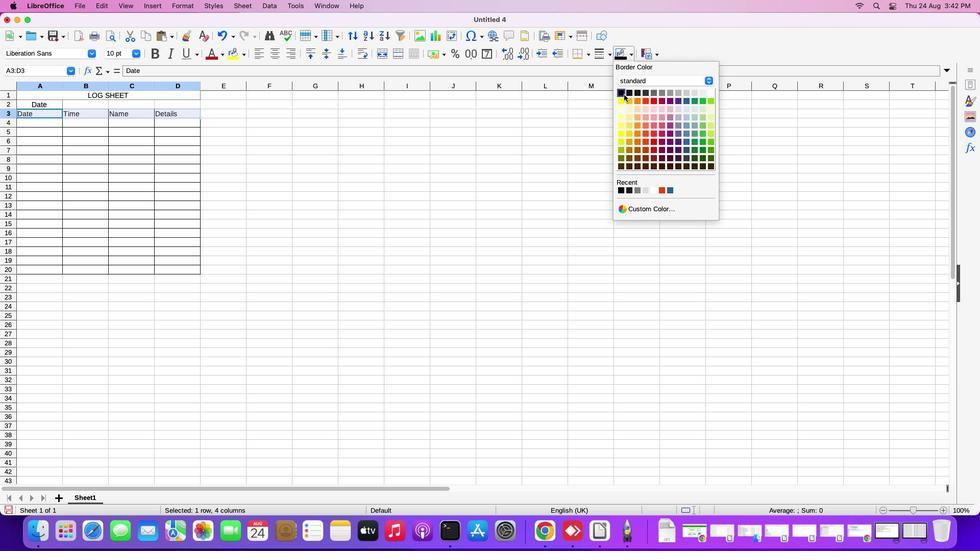 
Action: Mouse moved to (623, 92)
Screenshot: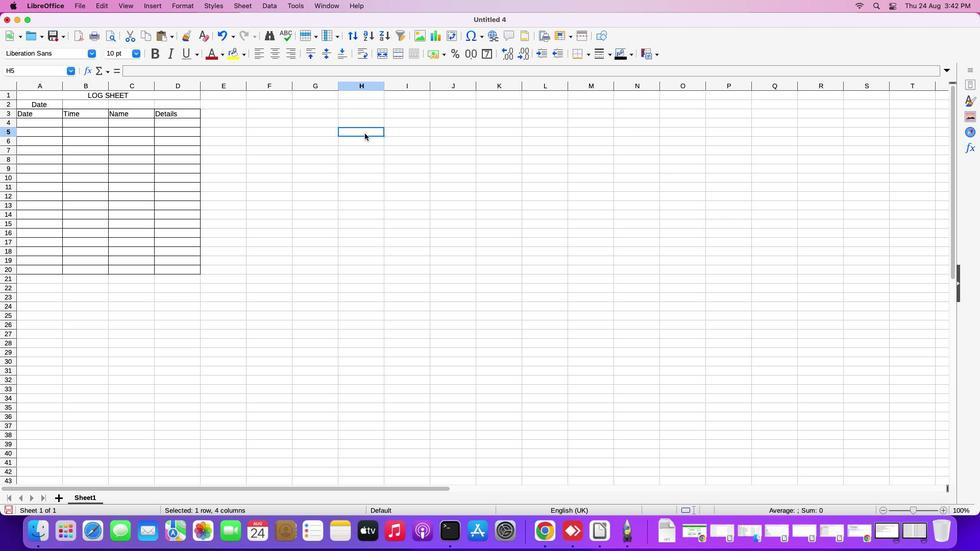 
Action: Mouse pressed left at (623, 92)
Screenshot: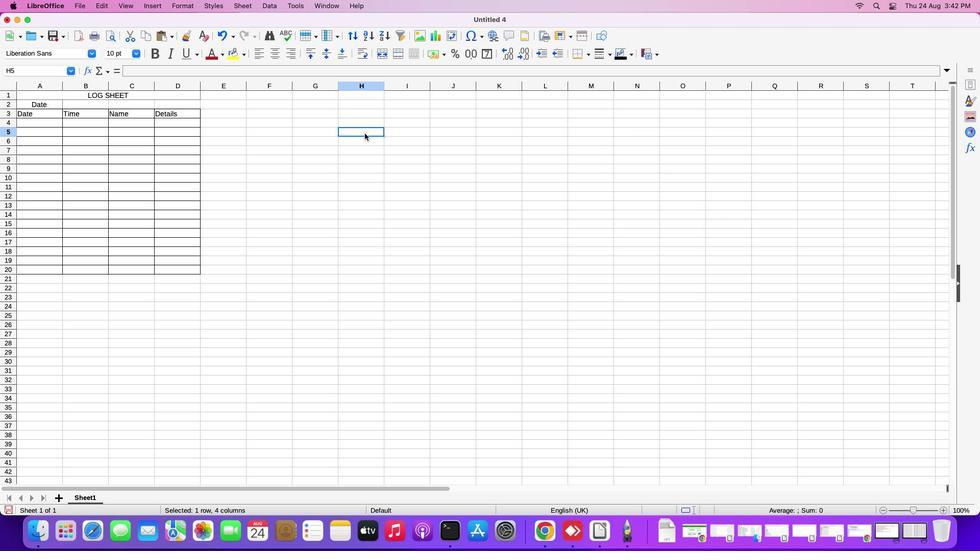 
Action: Mouse moved to (364, 133)
Screenshot: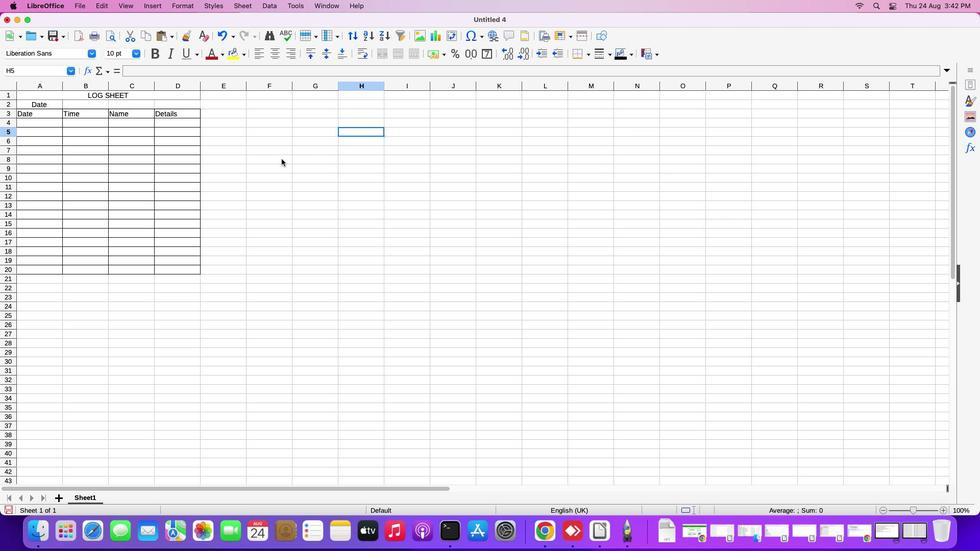 
Action: Mouse pressed left at (364, 133)
Screenshot: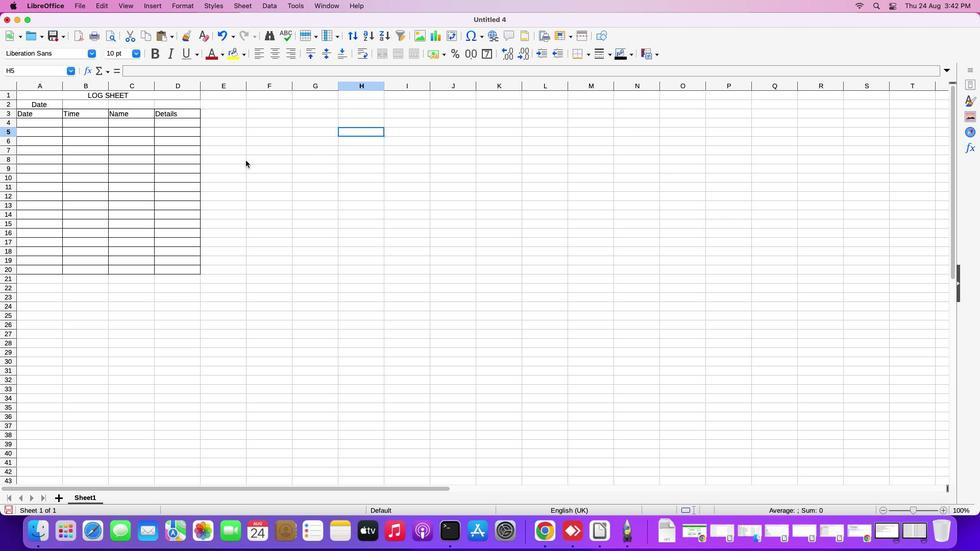 
Action: Mouse moved to (45, 109)
Screenshot: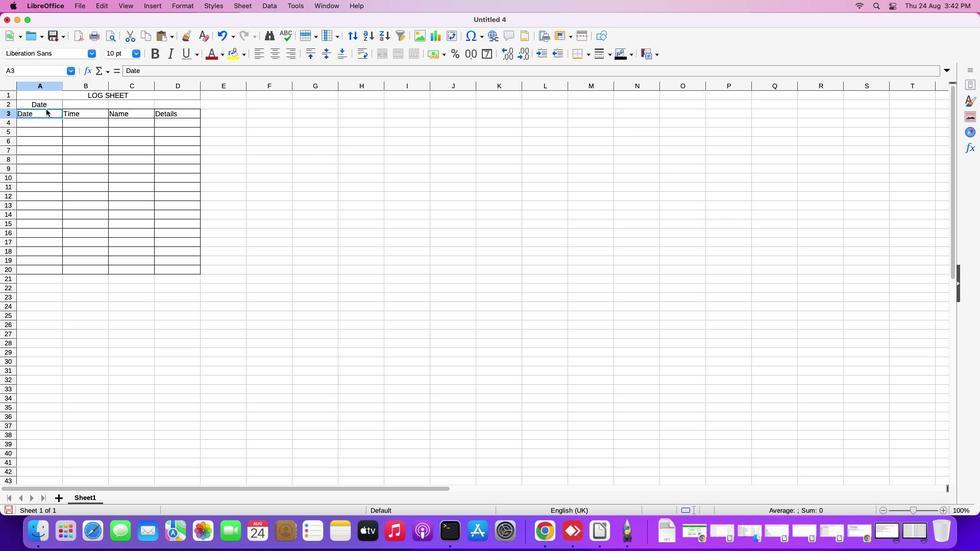 
Action: Mouse pressed left at (45, 109)
Screenshot: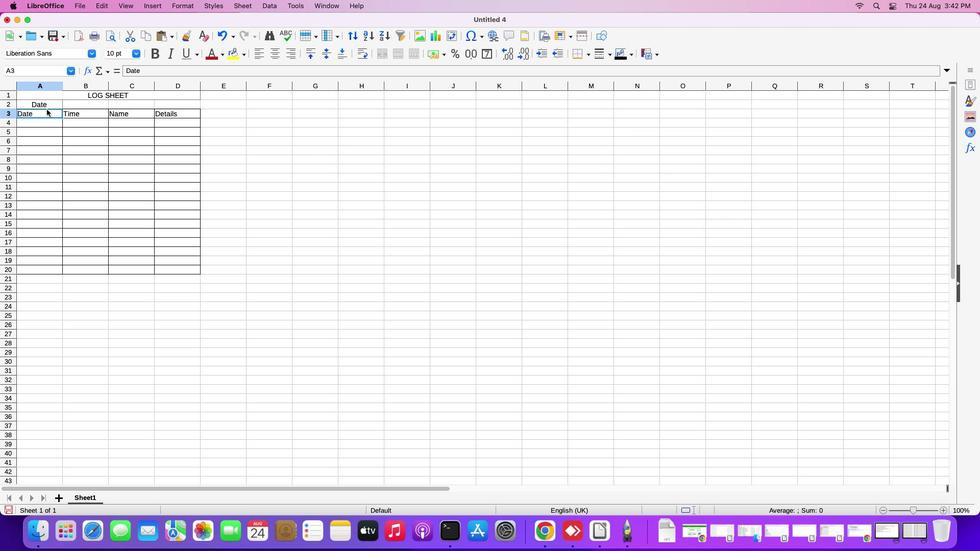 
Action: Mouse moved to (46, 109)
Screenshot: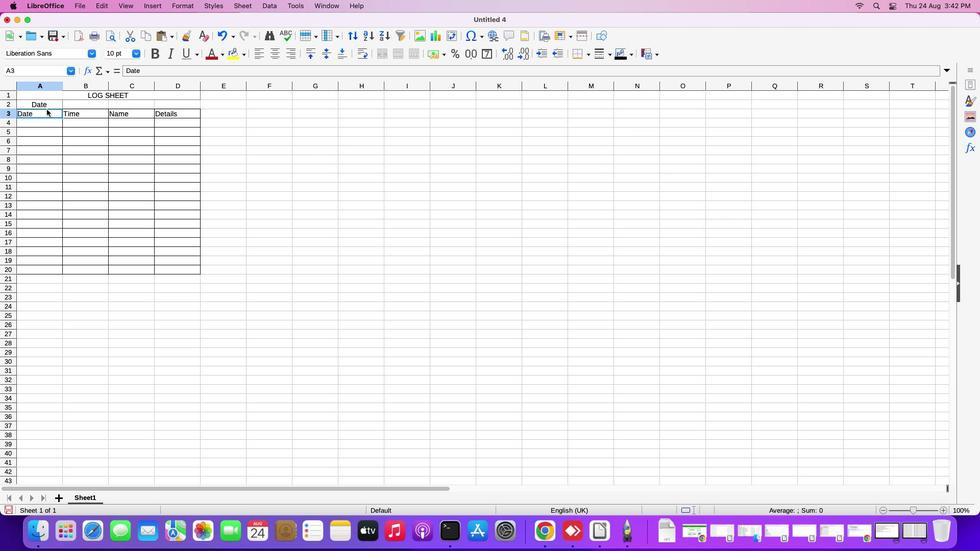 
Action: Key pressed Key.shiftKey.rightKey.rightKey.right
Screenshot: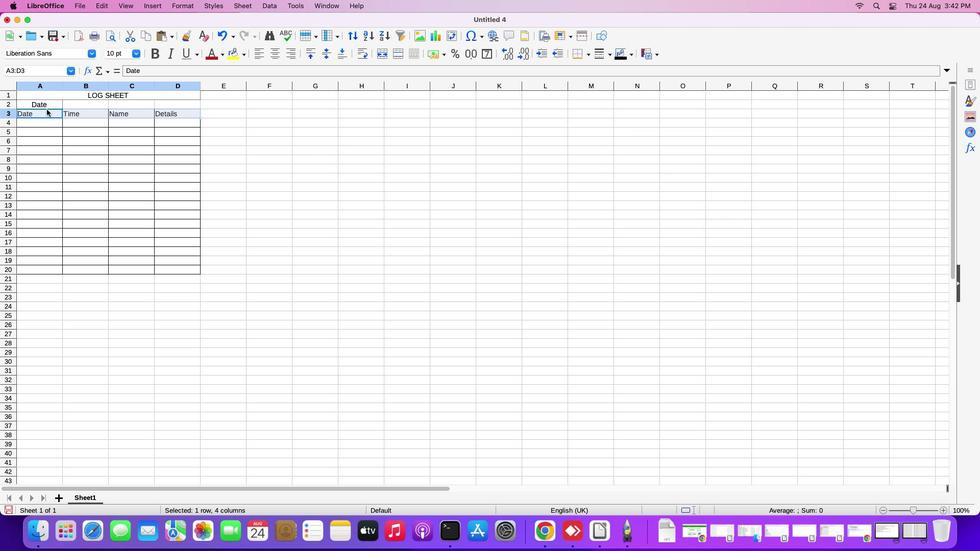
Action: Mouse moved to (588, 51)
Screenshot: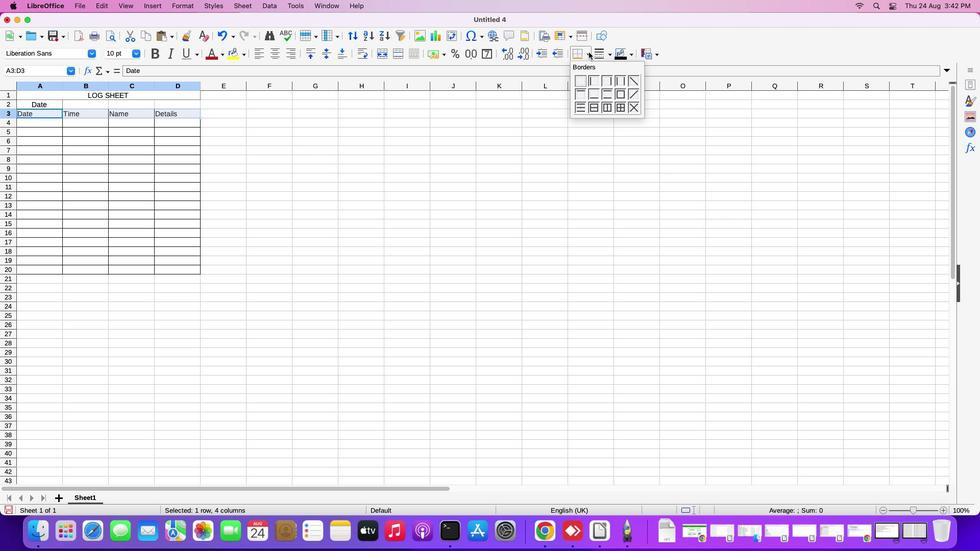 
Action: Mouse pressed left at (588, 51)
Screenshot: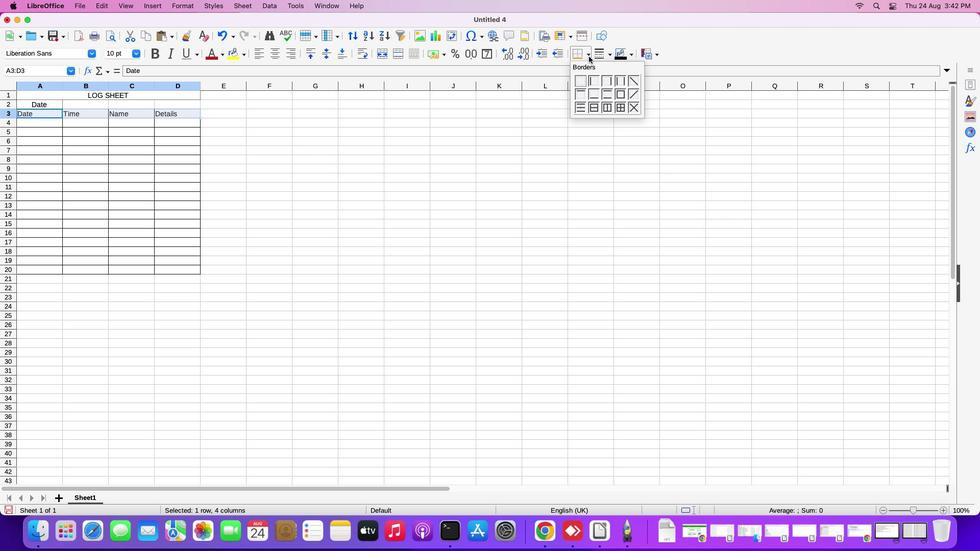 
Action: Mouse moved to (611, 53)
Screenshot: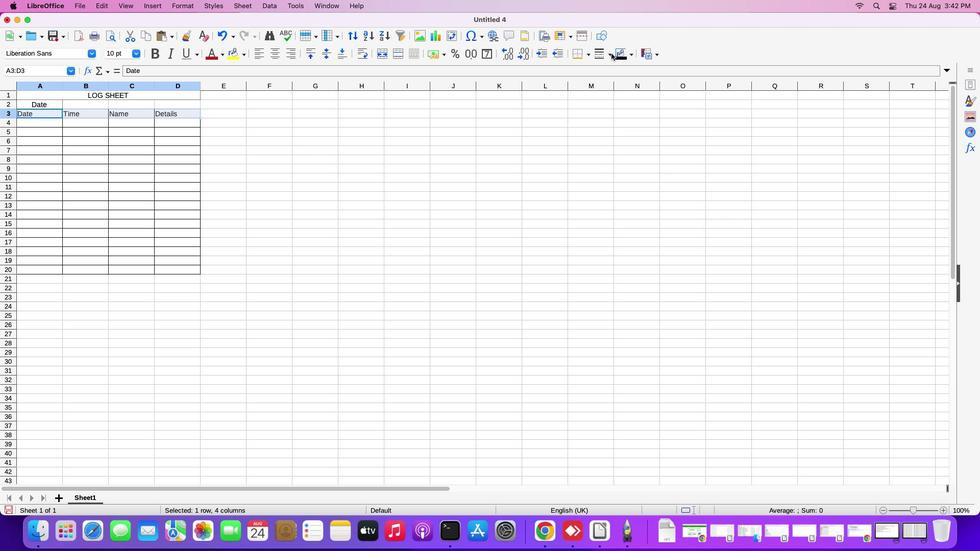 
Action: Mouse pressed left at (611, 53)
Screenshot: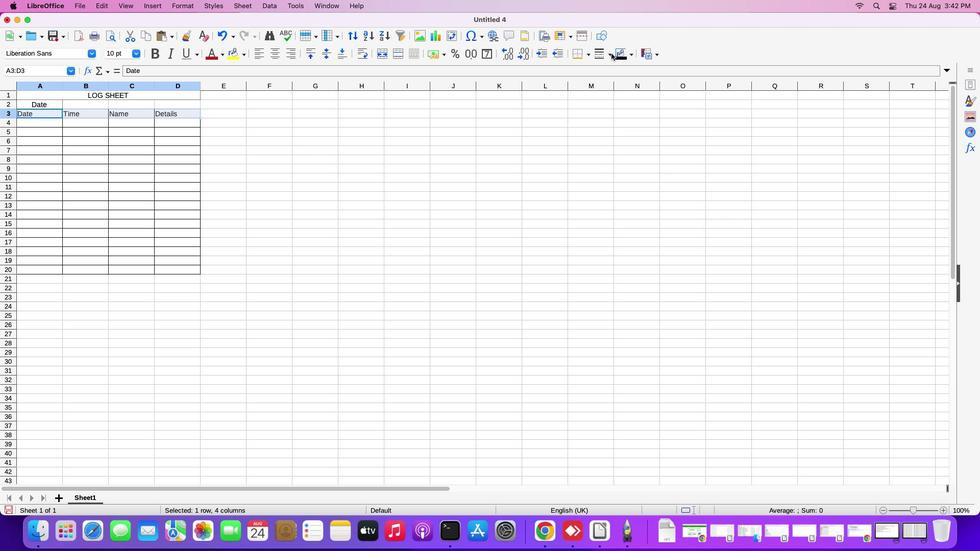 
Action: Mouse moved to (611, 53)
Screenshot: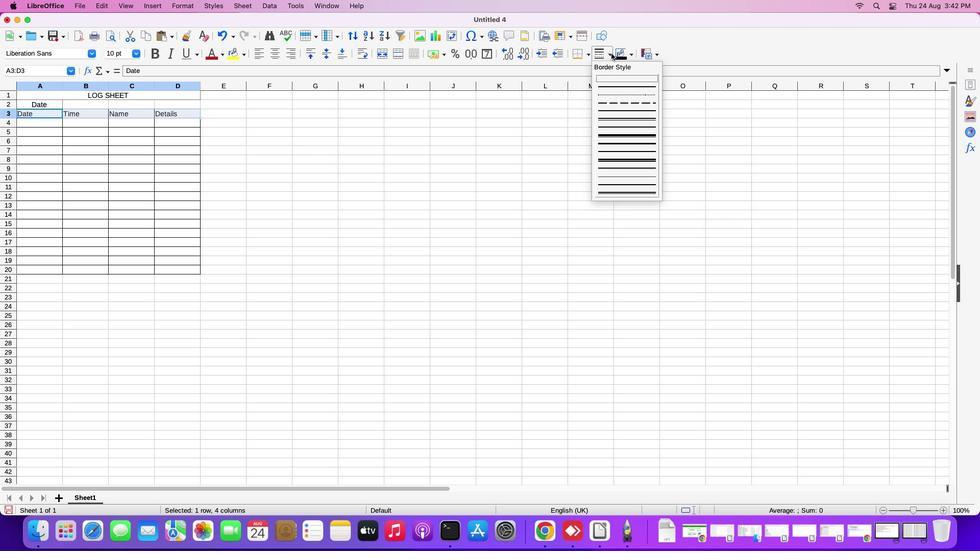 
Action: Mouse pressed left at (611, 53)
Screenshot: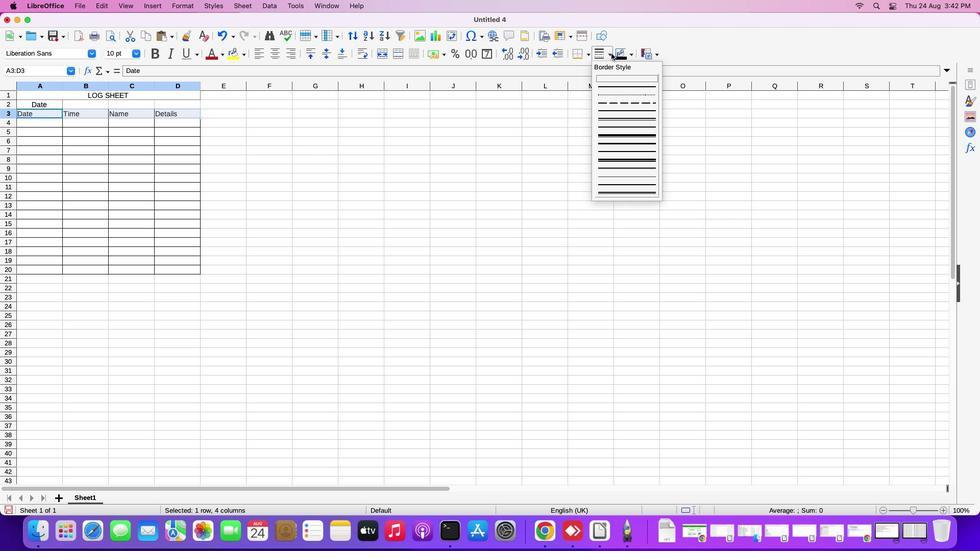 
Action: Mouse moved to (629, 53)
Screenshot: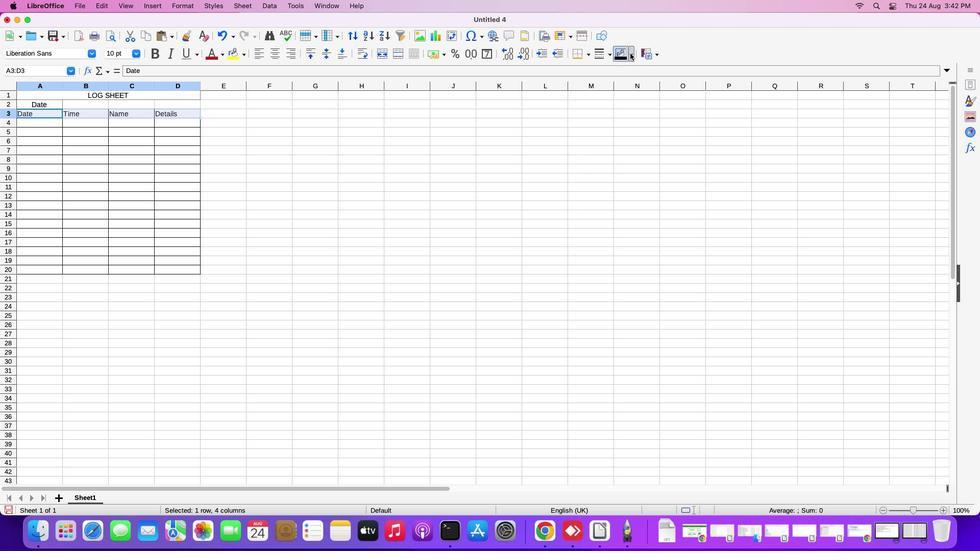 
Action: Mouse pressed left at (629, 53)
Screenshot: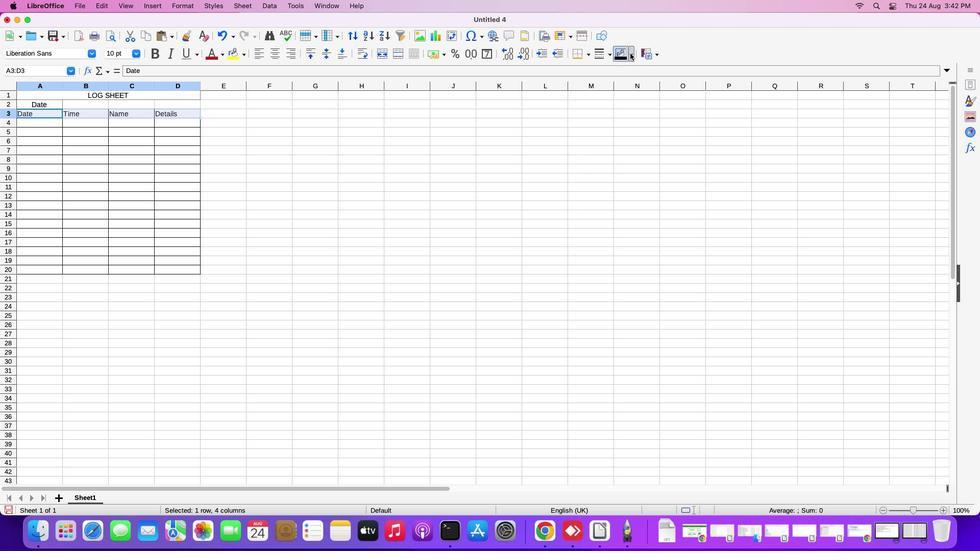 
Action: Mouse moved to (630, 53)
Screenshot: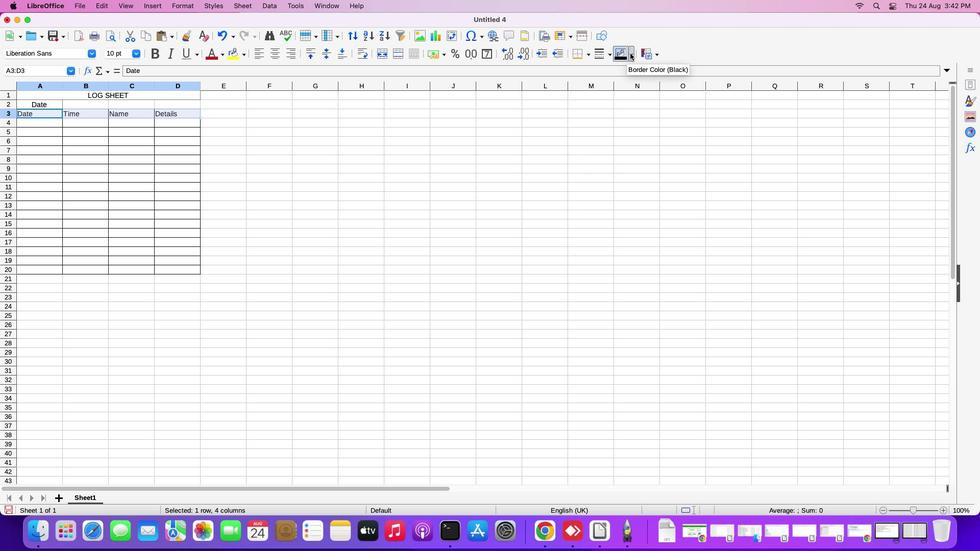 
Action: Mouse pressed left at (630, 53)
Screenshot: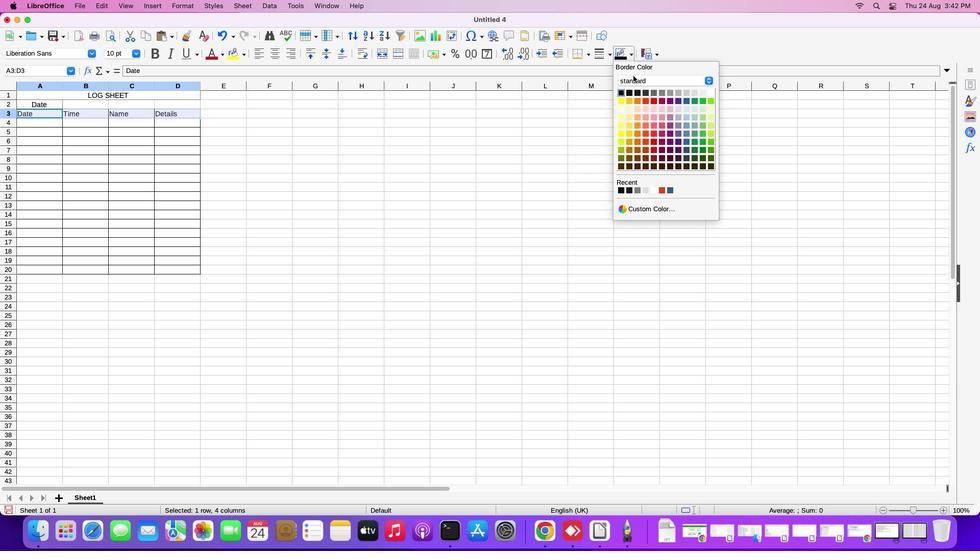 
Action: Mouse moved to (621, 92)
Screenshot: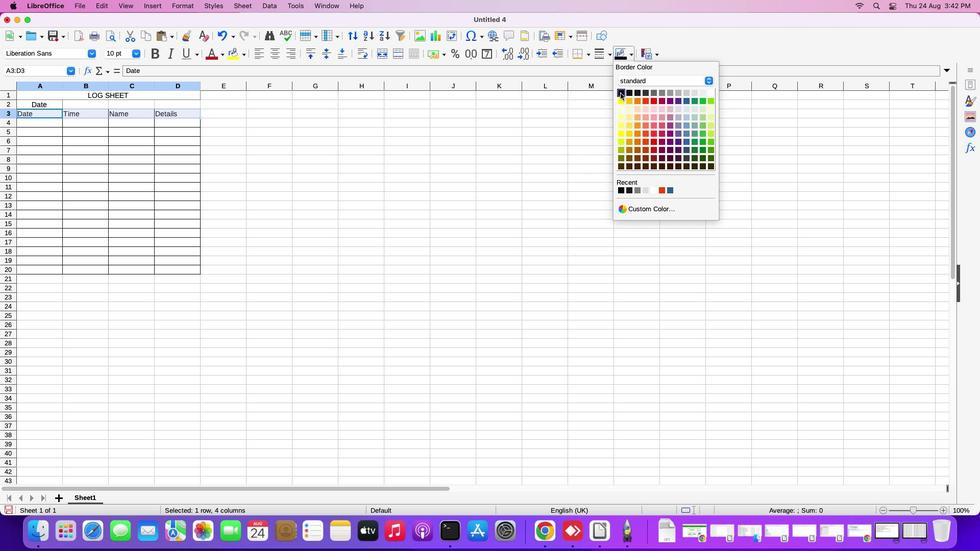 
Action: Mouse pressed left at (621, 92)
Screenshot: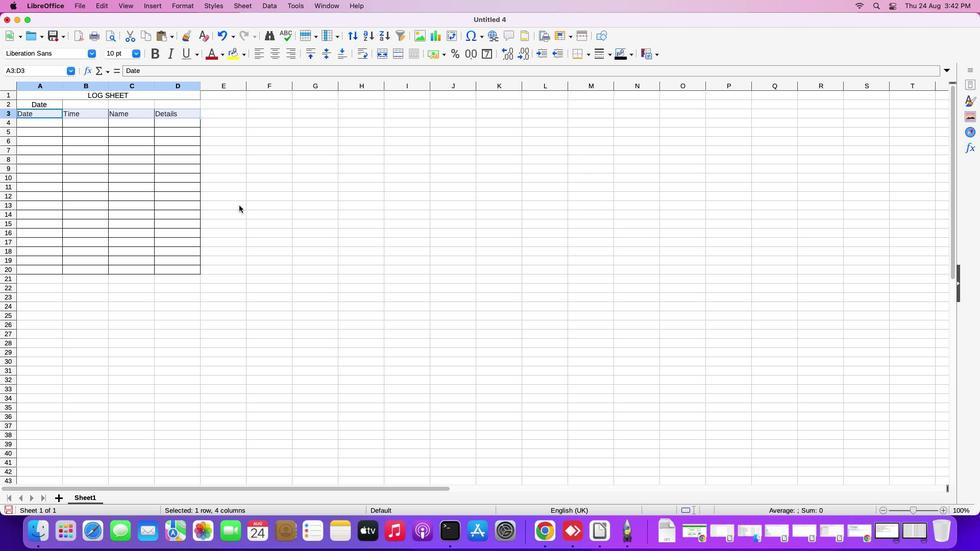 
Action: Mouse moved to (138, 294)
Screenshot: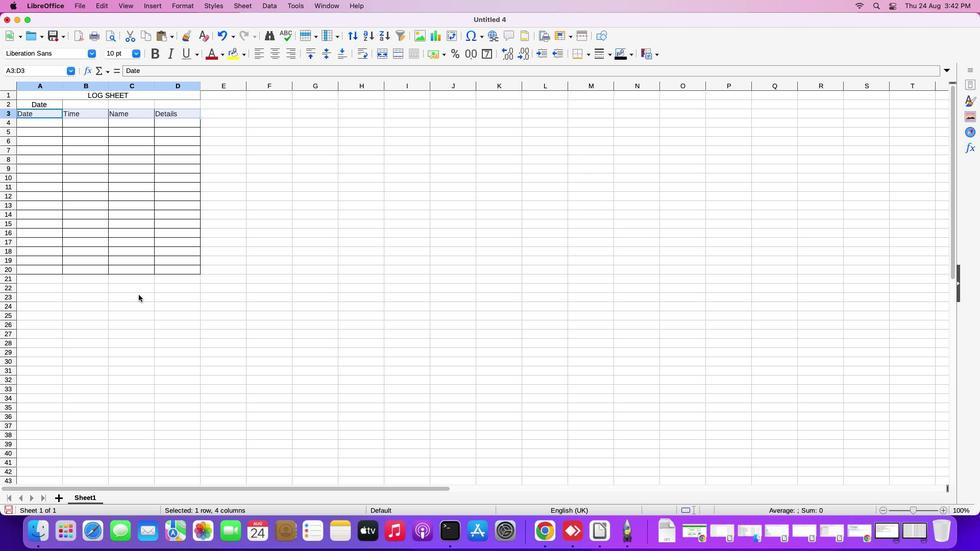 
Action: Mouse pressed left at (138, 294)
Screenshot: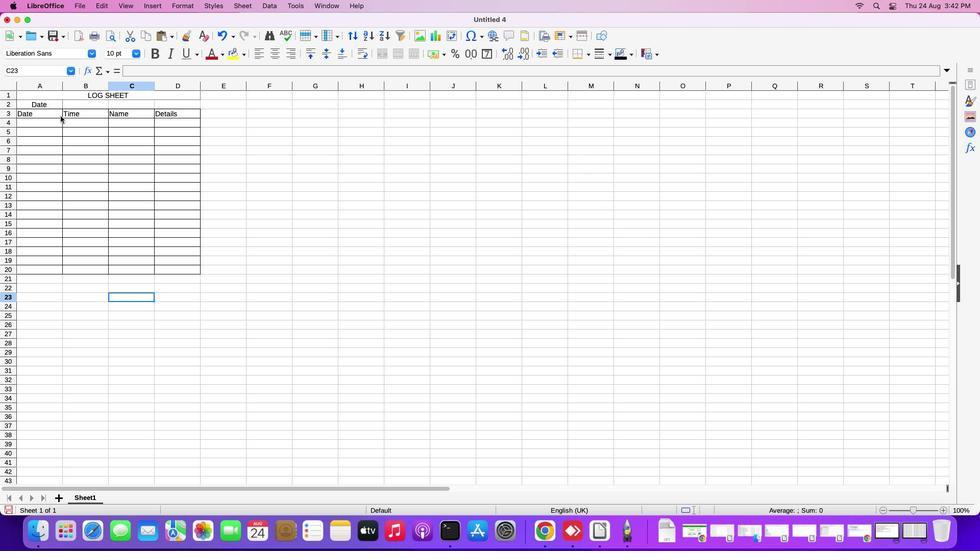 
Action: Mouse moved to (42, 105)
Screenshot: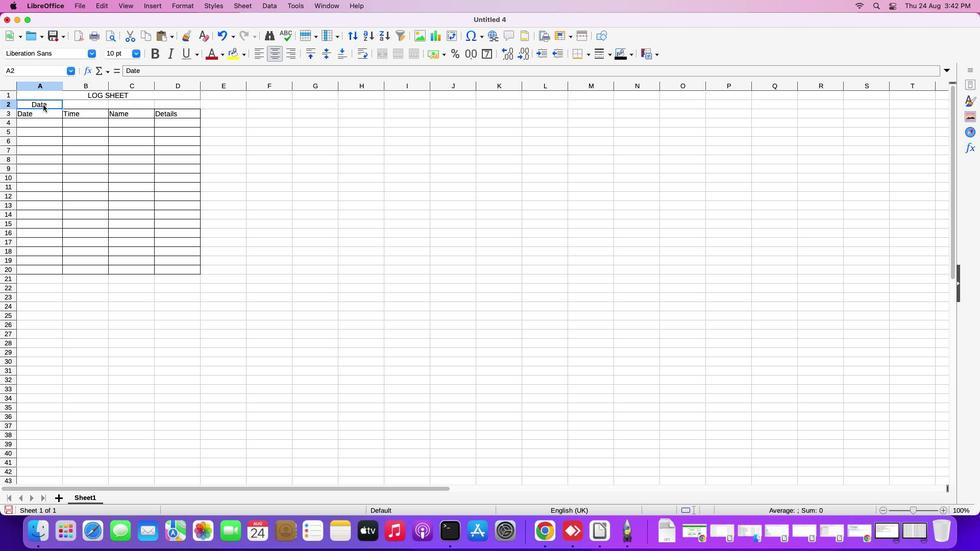 
Action: Mouse pressed left at (42, 105)
Screenshot: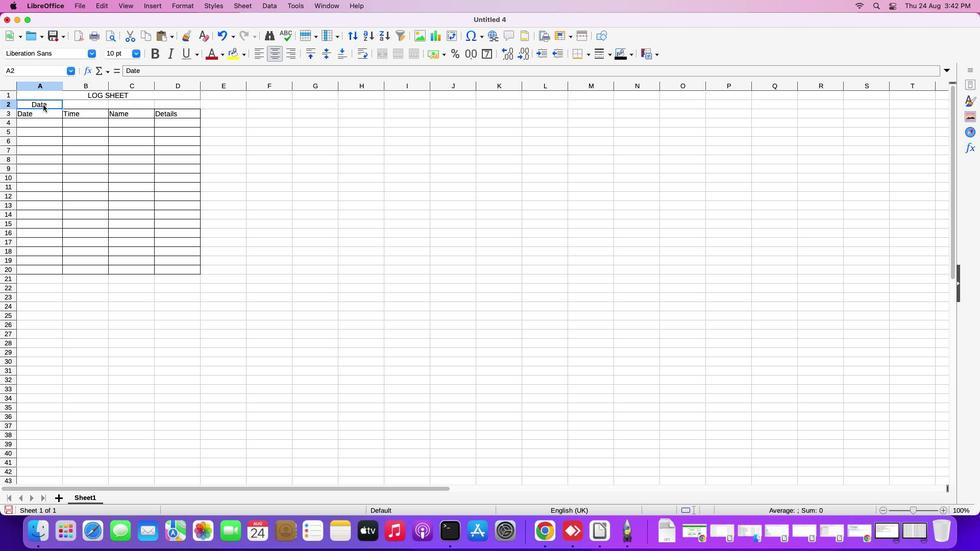 
Action: Mouse moved to (52, 103)
Screenshot: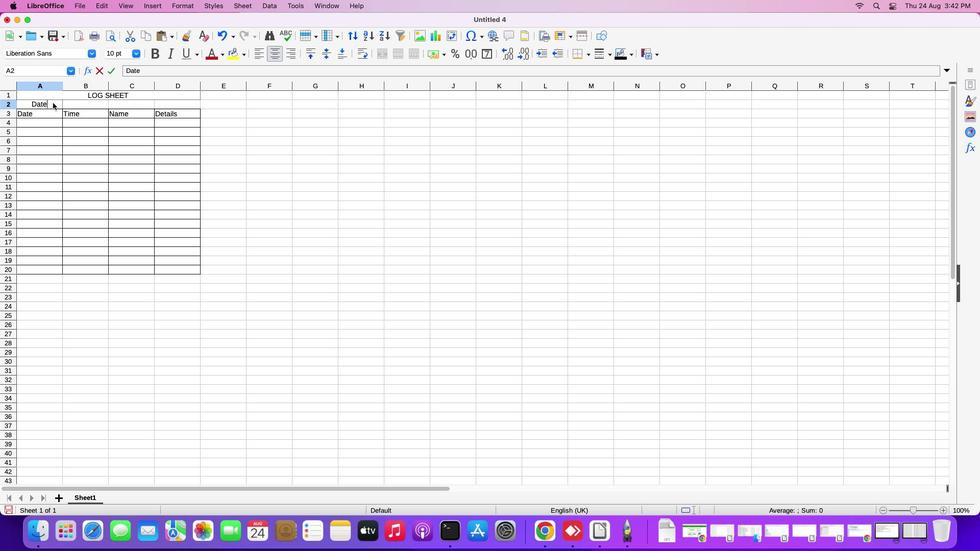 
Action: Mouse pressed left at (52, 103)
Screenshot: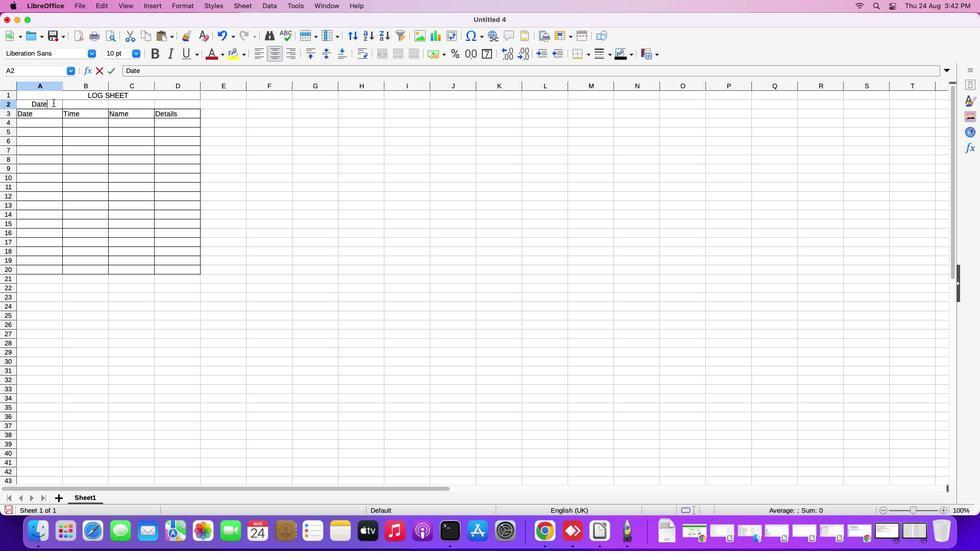 
Action: Mouse pressed left at (52, 103)
Screenshot: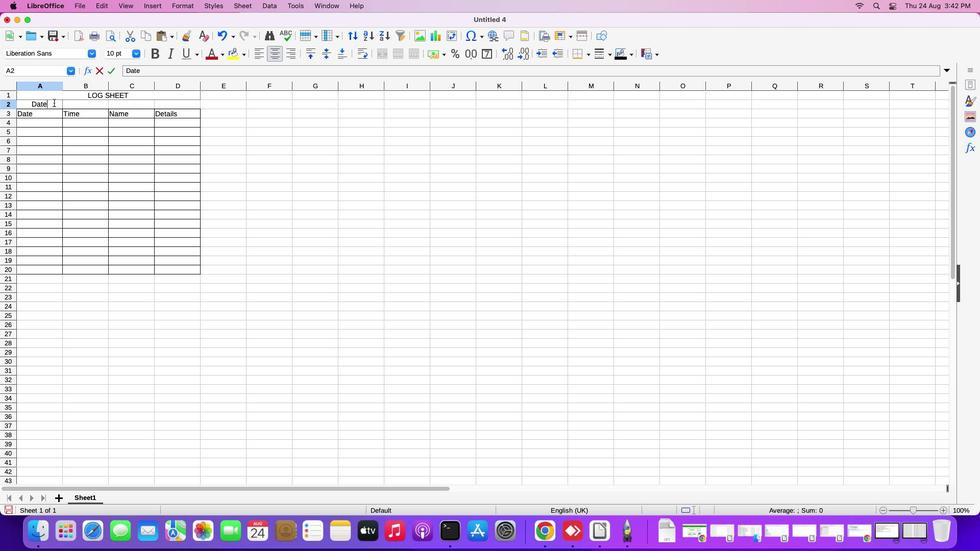 
Action: Mouse moved to (55, 103)
Screenshot: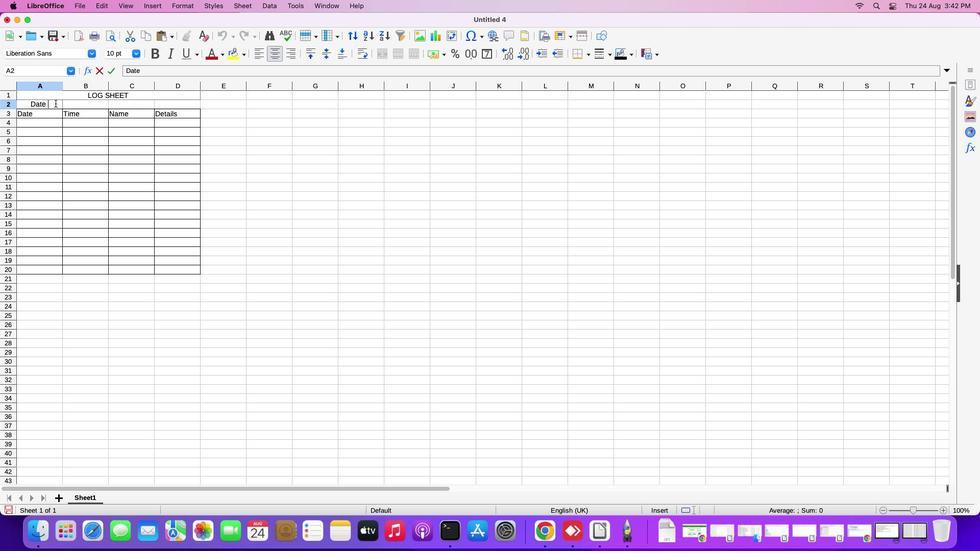 
Action: Key pressed Key.spaceKey.shift'_''_''_''_'Key.shift'_'Key.enter
Screenshot: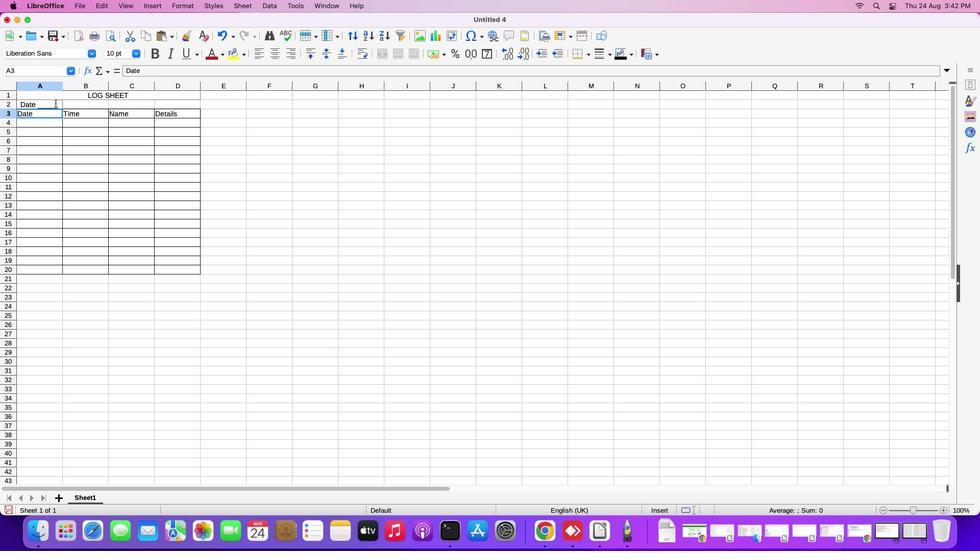 
Action: Mouse moved to (36, 316)
Screenshot: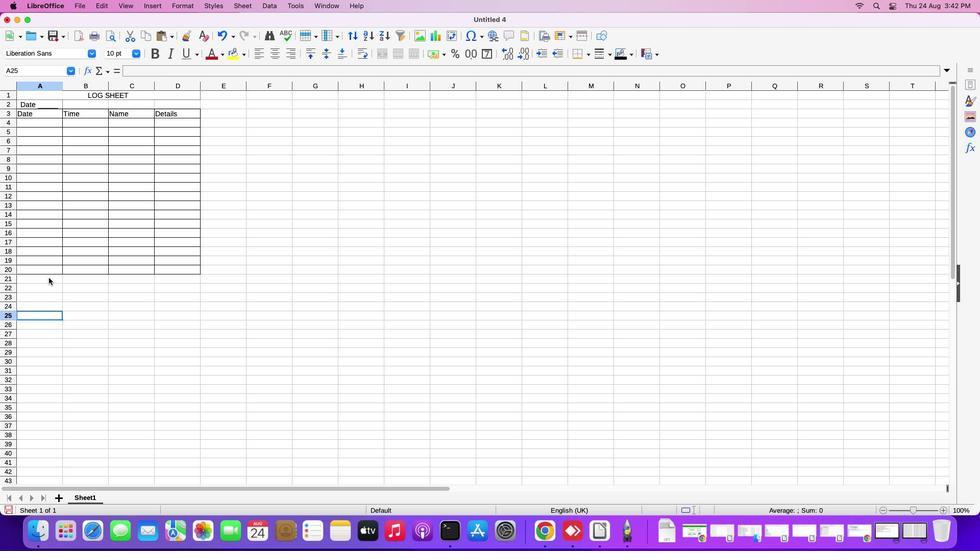 
Action: Mouse pressed left at (36, 316)
Screenshot: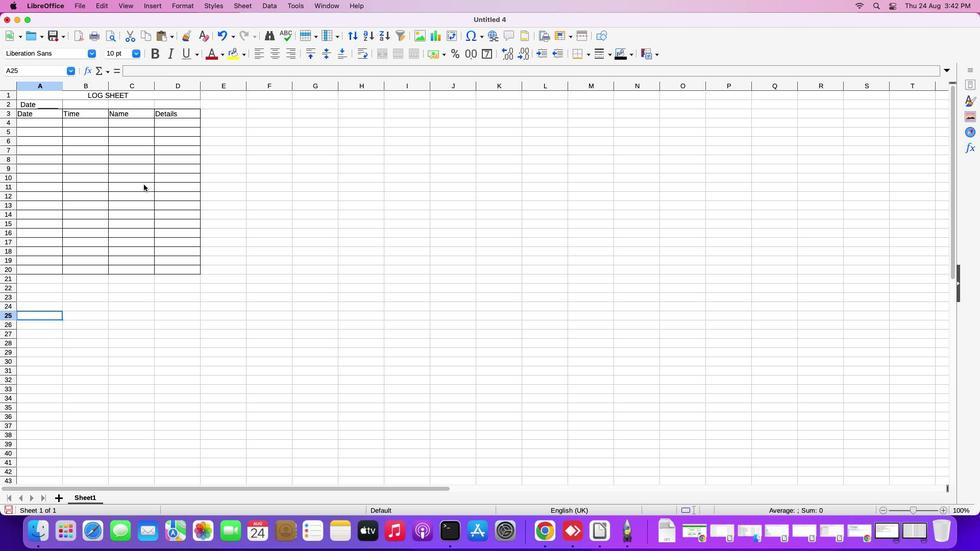 
Action: Mouse moved to (272, 194)
Screenshot: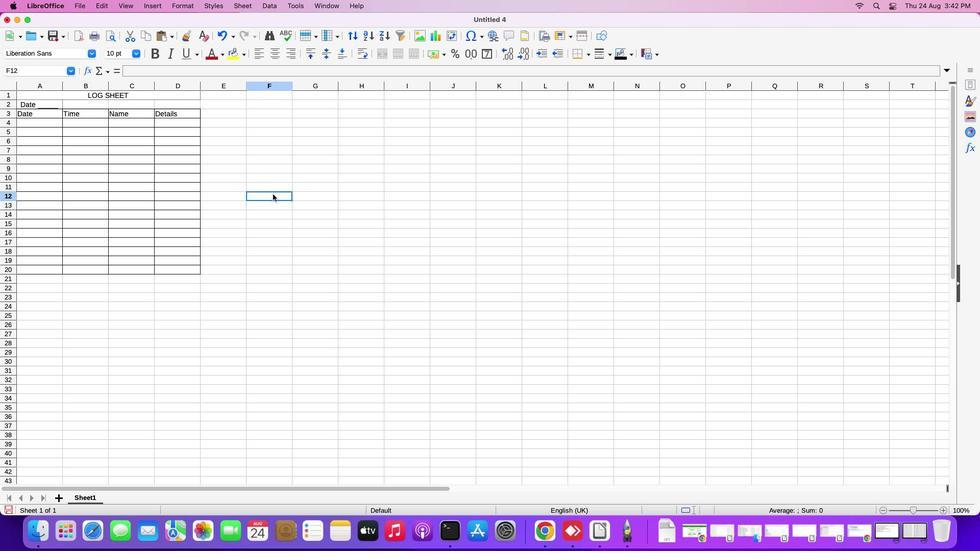 
Action: Mouse pressed left at (272, 194)
Screenshot: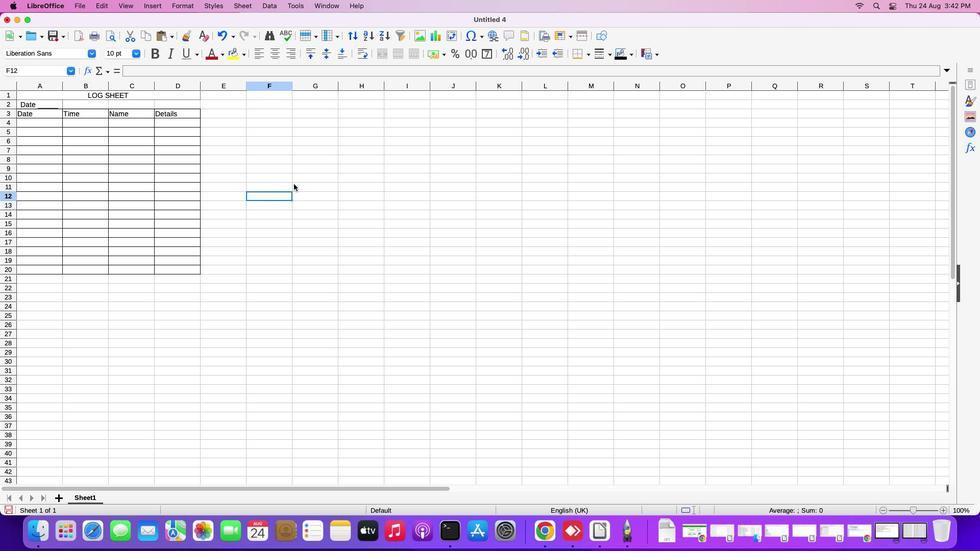 
Action: Mouse moved to (222, 181)
Screenshot: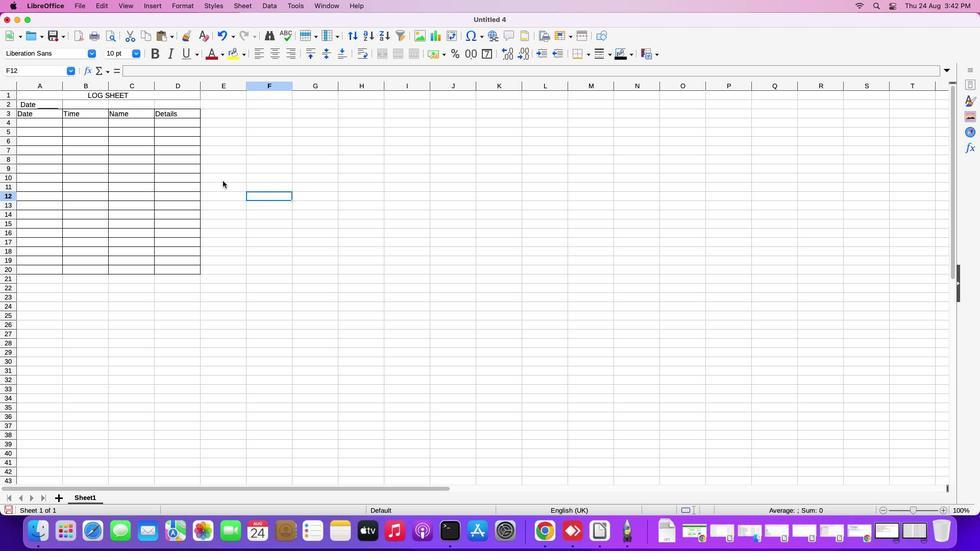 
Action: Mouse scrolled (222, 181) with delta (0, 0)
Screenshot: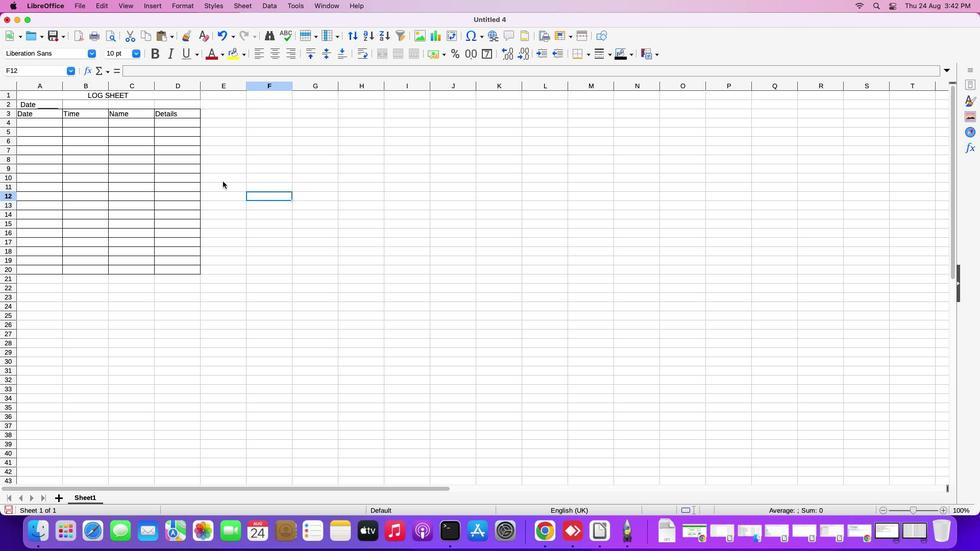 
Action: Mouse scrolled (222, 181) with delta (0, 0)
Screenshot: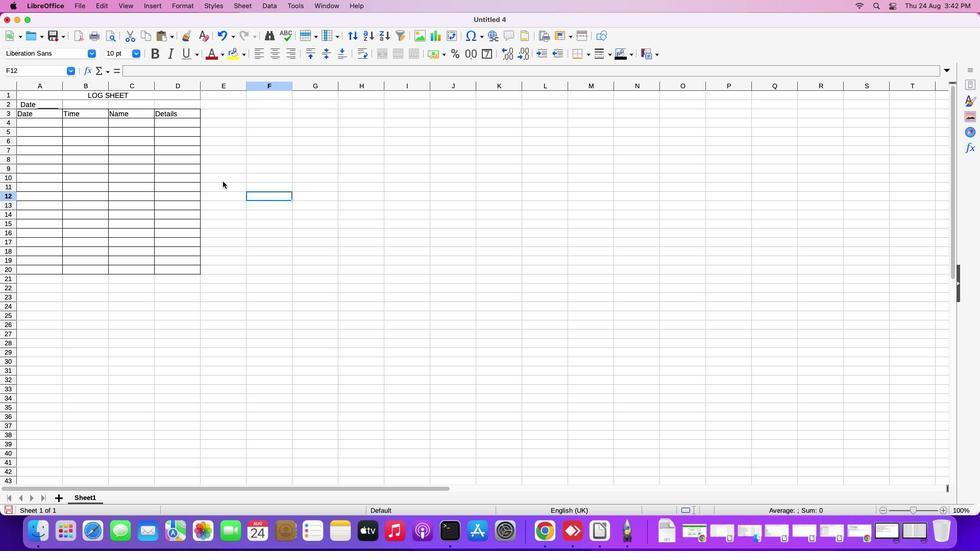 
Action: Mouse scrolled (222, 181) with delta (0, 0)
Screenshot: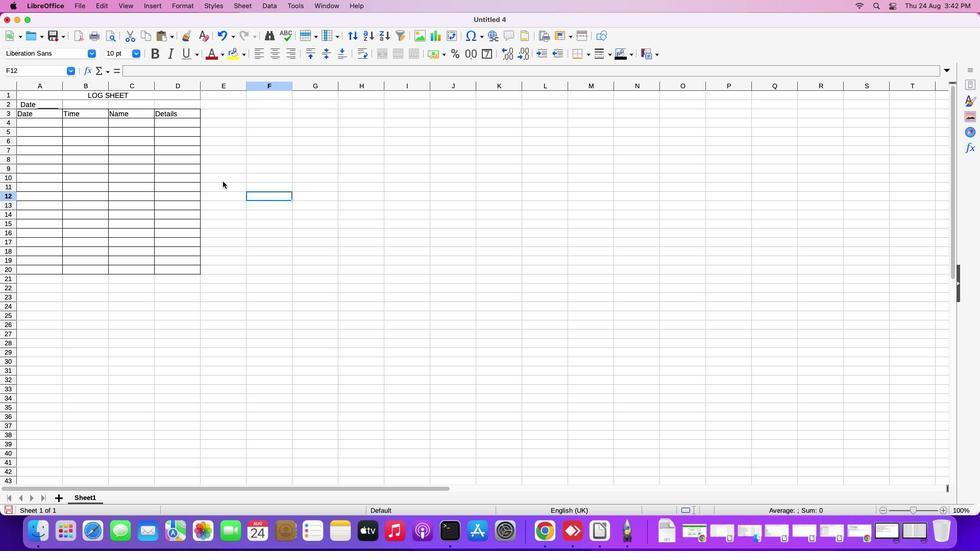 
Action: Mouse scrolled (222, 181) with delta (0, 0)
Screenshot: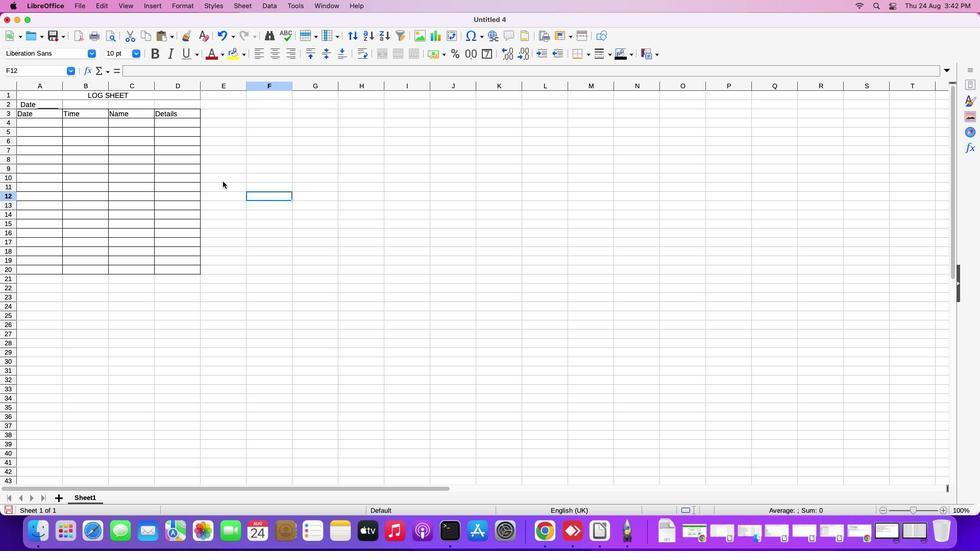 
Action: Mouse scrolled (222, 181) with delta (0, 0)
Screenshot: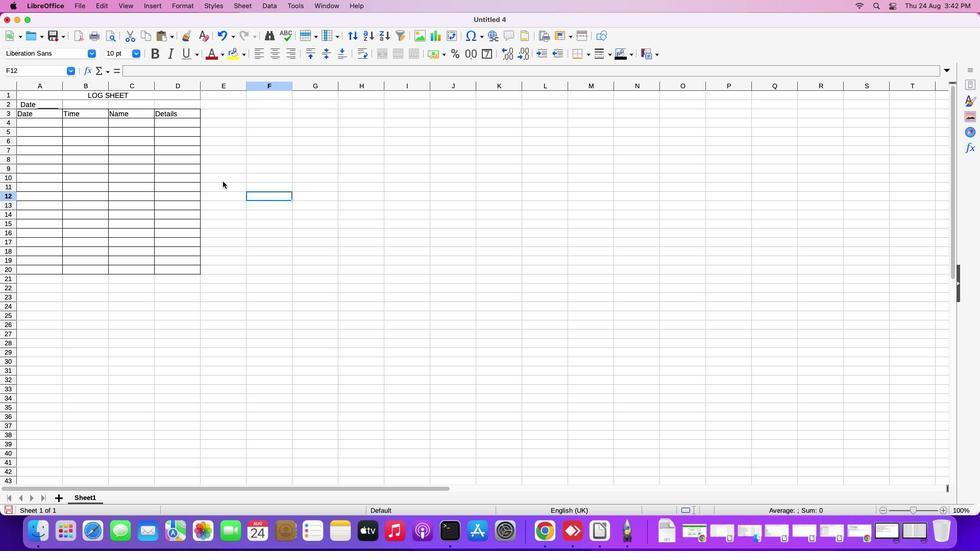 
Action: Mouse scrolled (222, 181) with delta (0, 2)
Screenshot: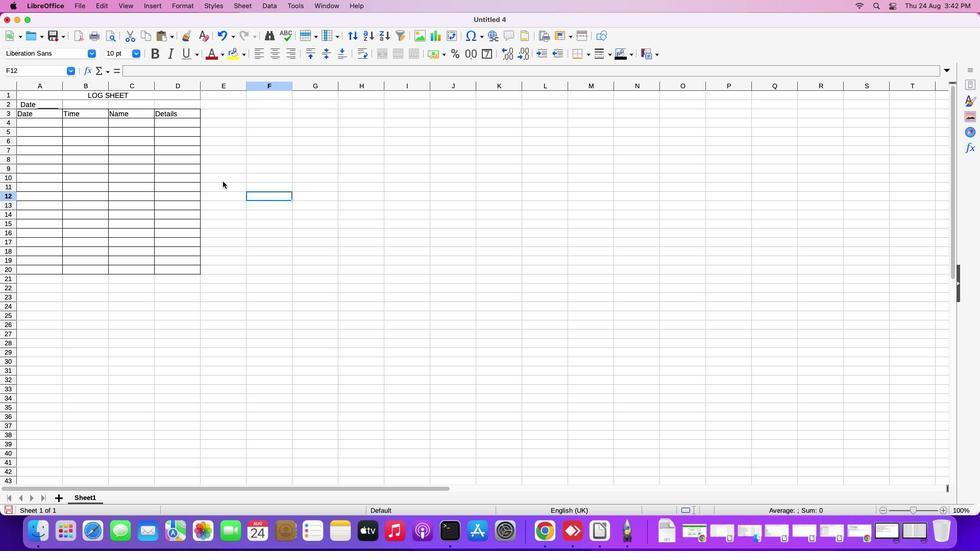 
Action: Mouse scrolled (222, 181) with delta (0, 2)
Screenshot: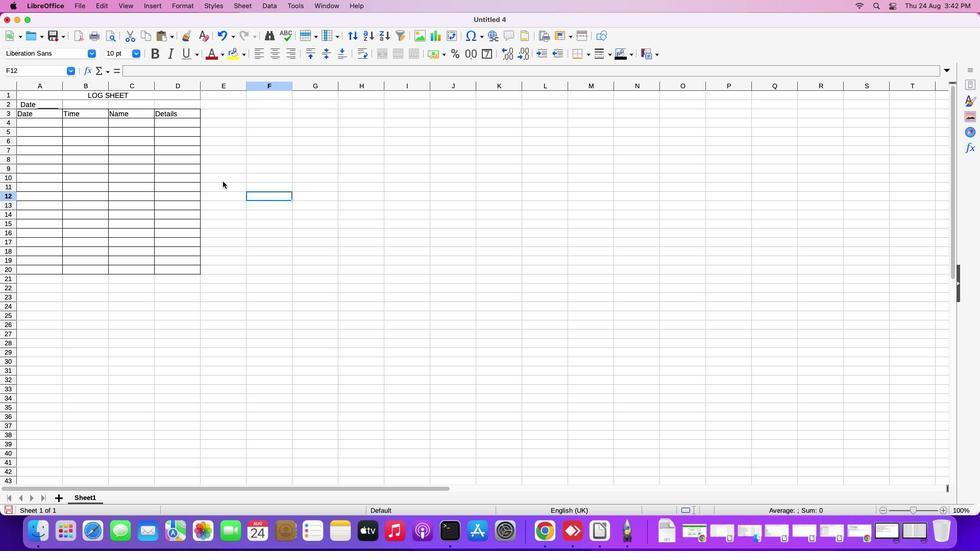 
Action: Mouse scrolled (222, 181) with delta (0, 3)
Screenshot: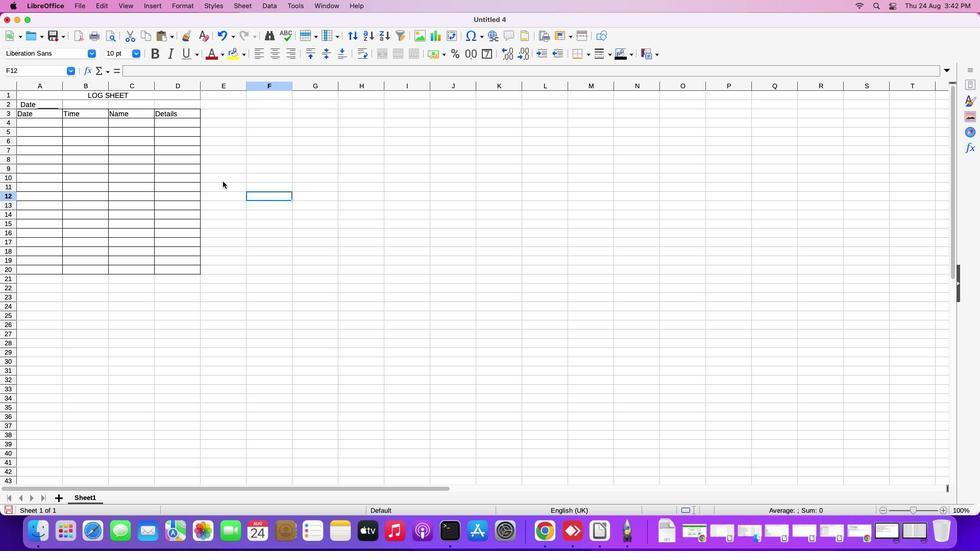 
Action: Mouse moved to (222, 181)
Screenshot: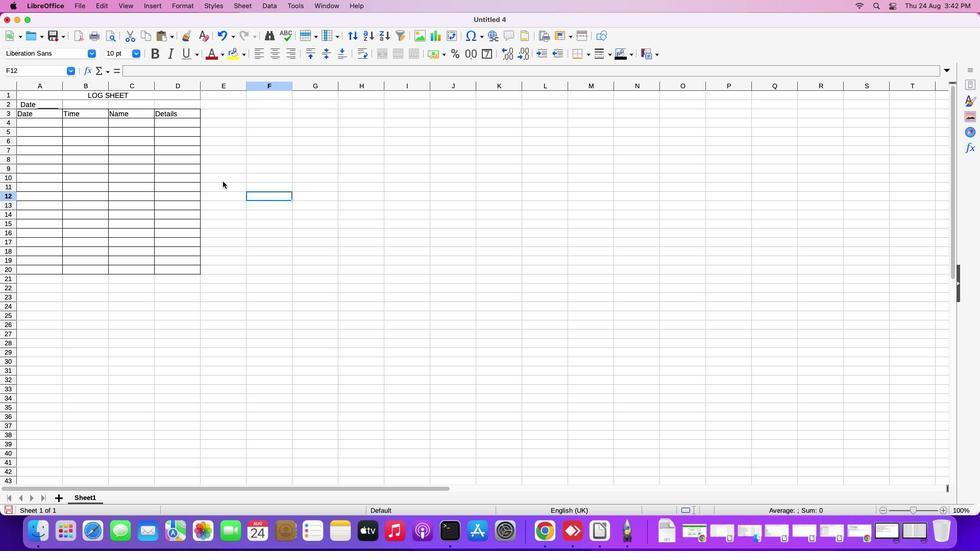 
Action: Mouse scrolled (222, 181) with delta (0, 3)
Screenshot: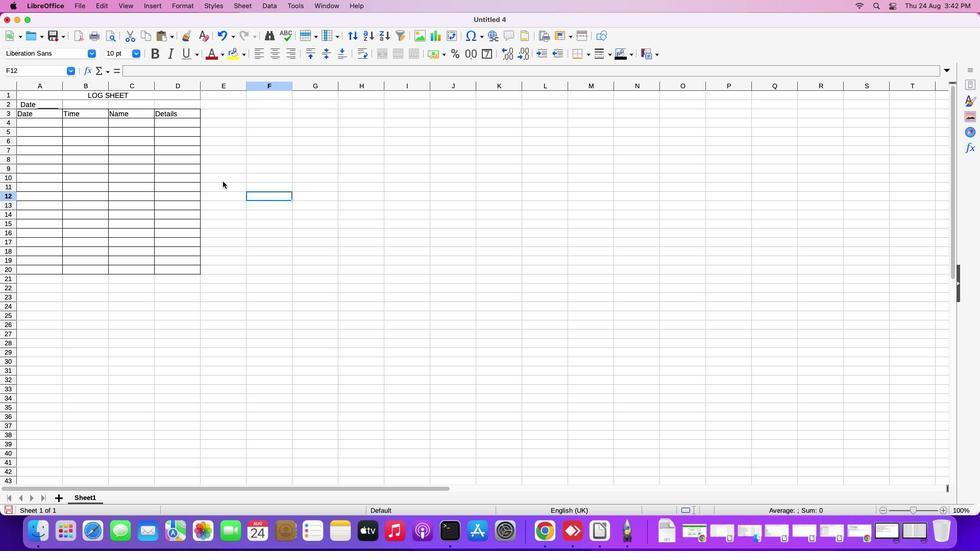 
Action: Mouse scrolled (222, 181) with delta (0, 2)
Screenshot: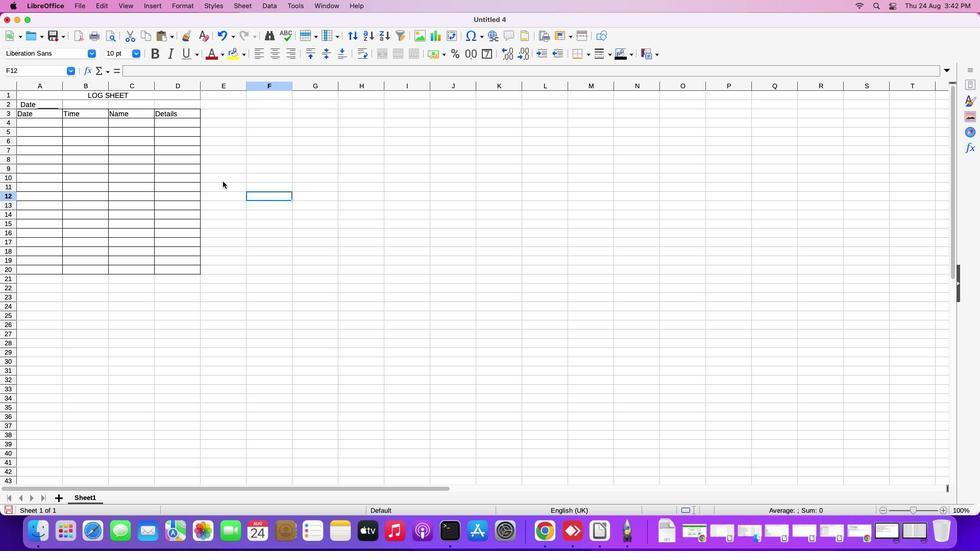 
Action: Mouse scrolled (222, 181) with delta (0, 3)
Screenshot: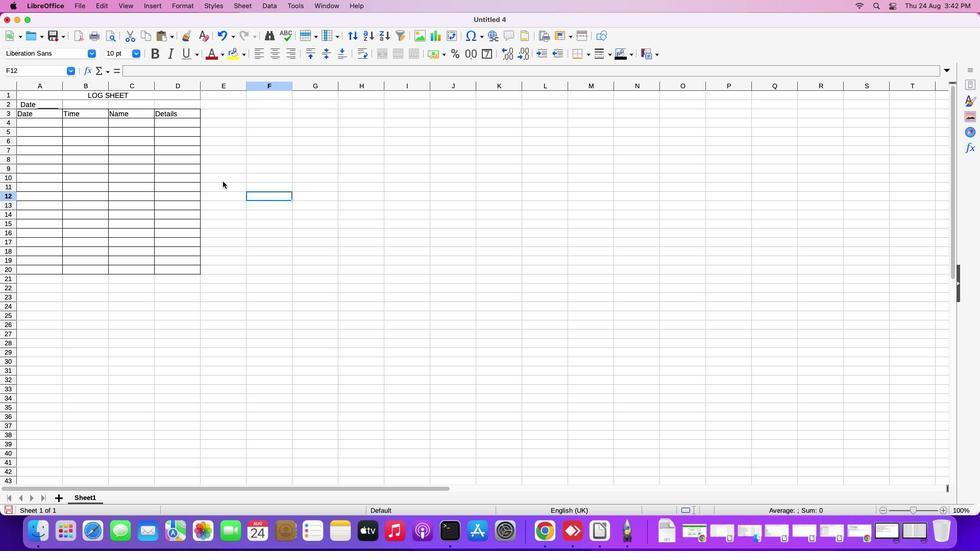 
Action: Mouse scrolled (222, 181) with delta (0, 3)
Screenshot: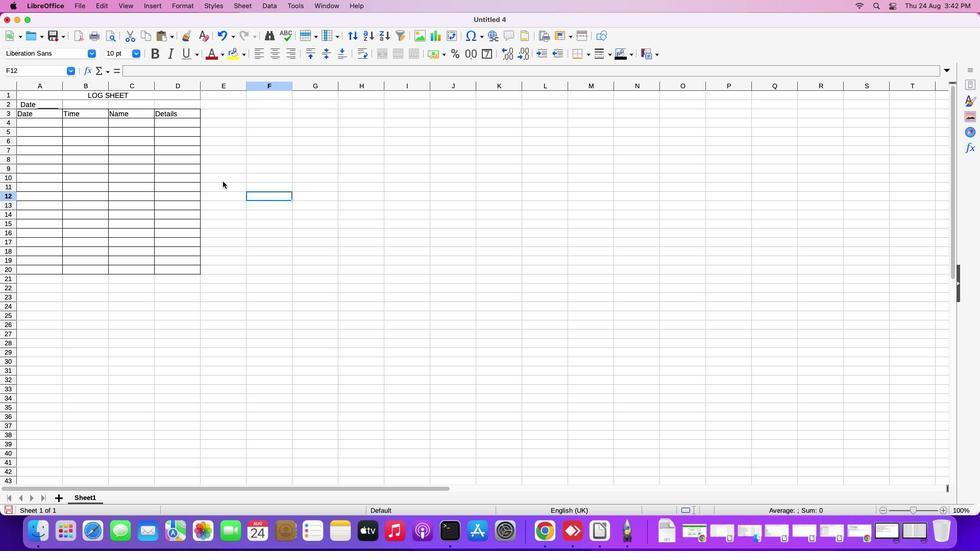 
Action: Mouse scrolled (222, 181) with delta (0, 3)
Screenshot: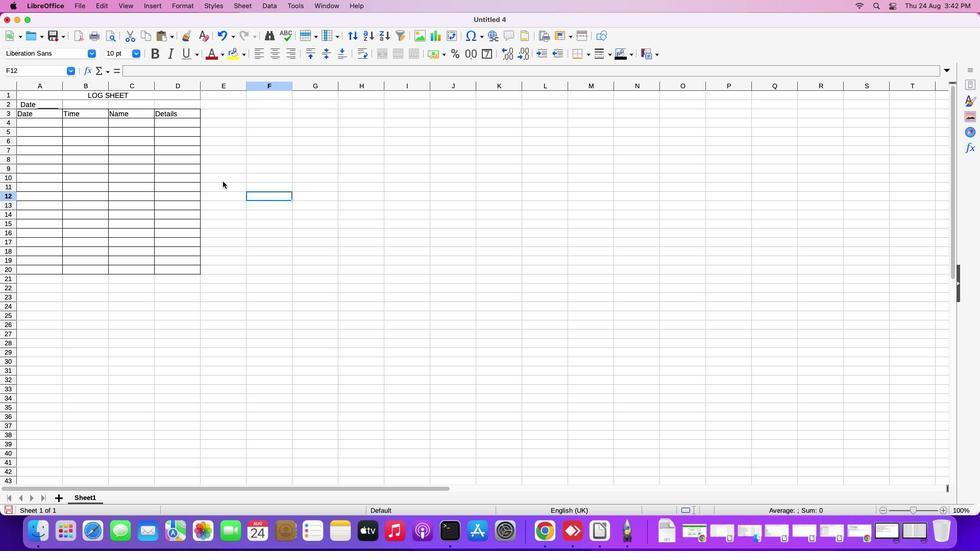 
Action: Mouse scrolled (222, 181) with delta (0, 3)
Screenshot: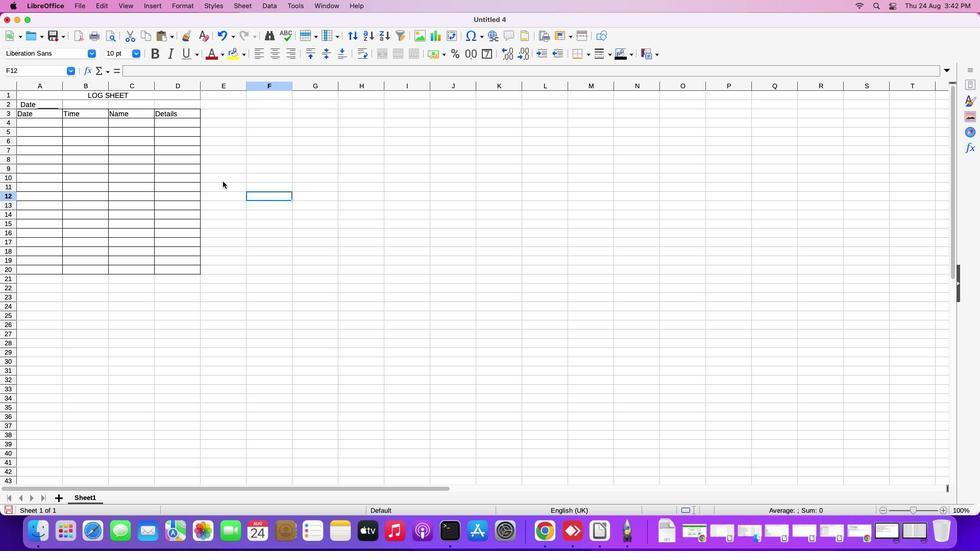 
Action: Mouse scrolled (222, 181) with delta (0, 3)
Screenshot: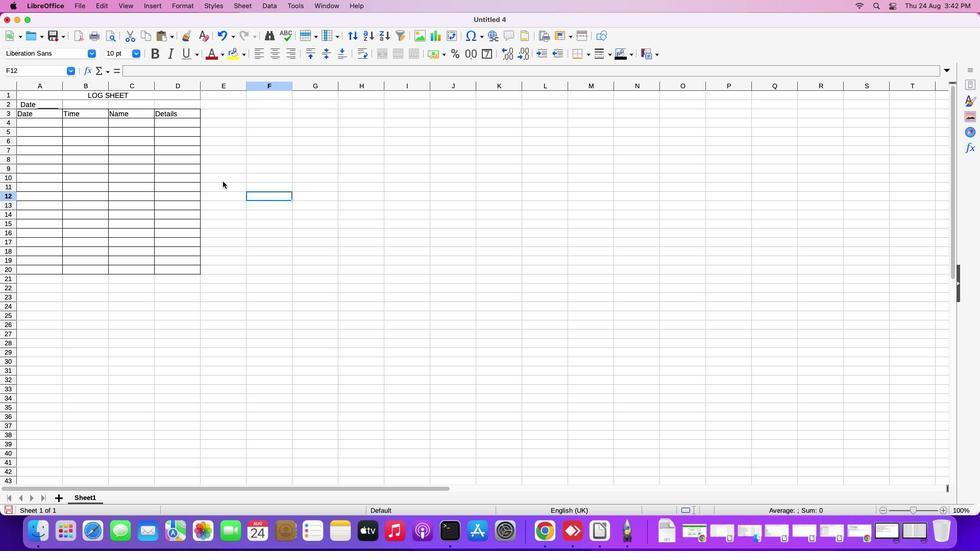 
Action: Mouse moved to (196, 376)
Screenshot: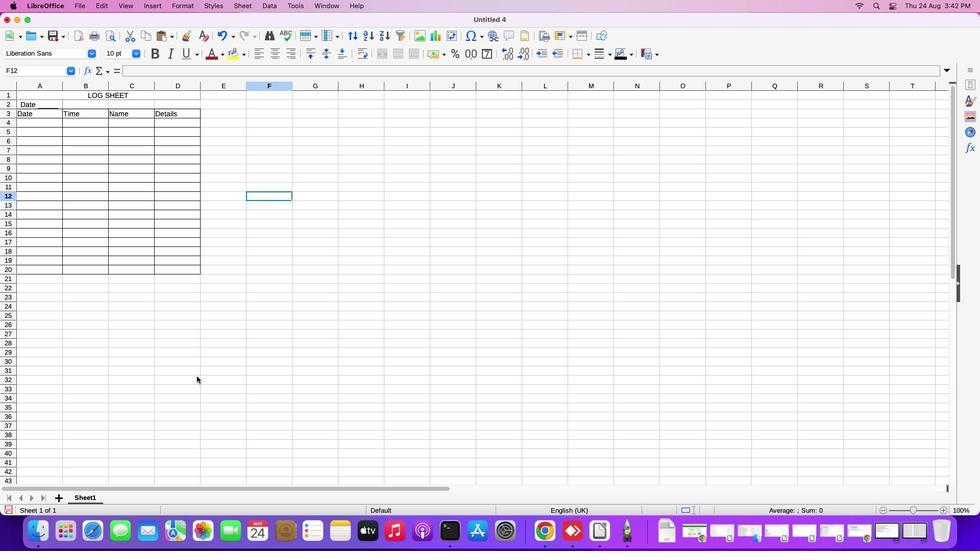 
Action: Key pressed Key.cmd'p'
Screenshot: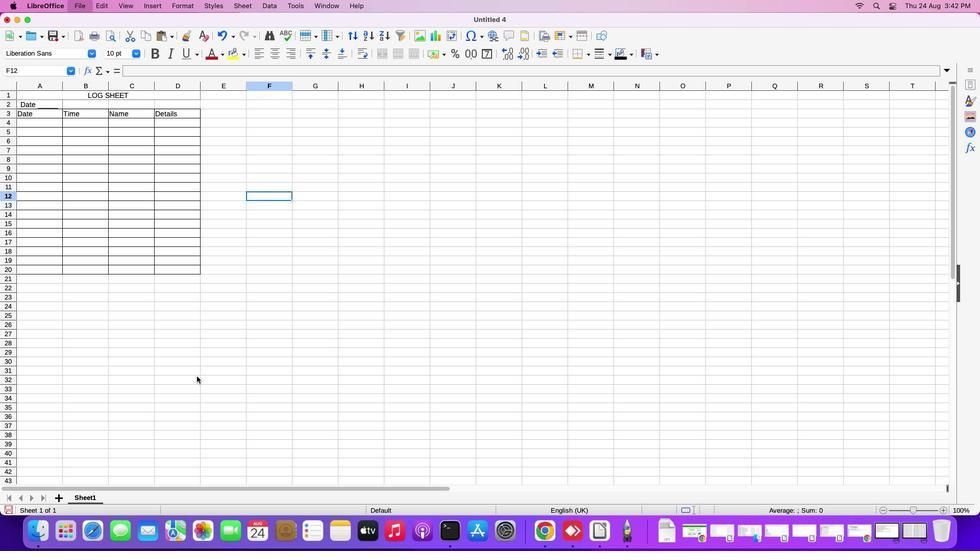 
Action: Mouse moved to (504, 336)
Screenshot: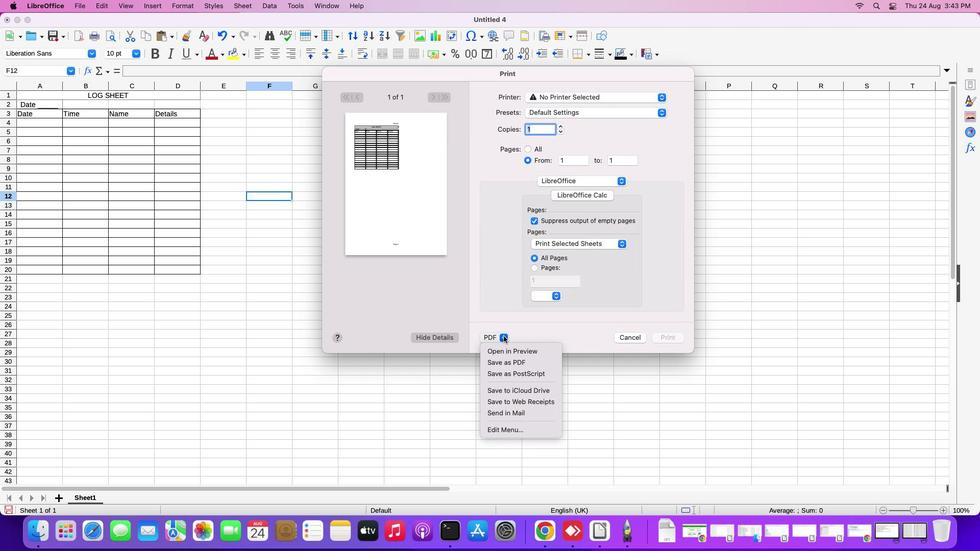 
Action: Mouse pressed left at (504, 336)
Screenshot: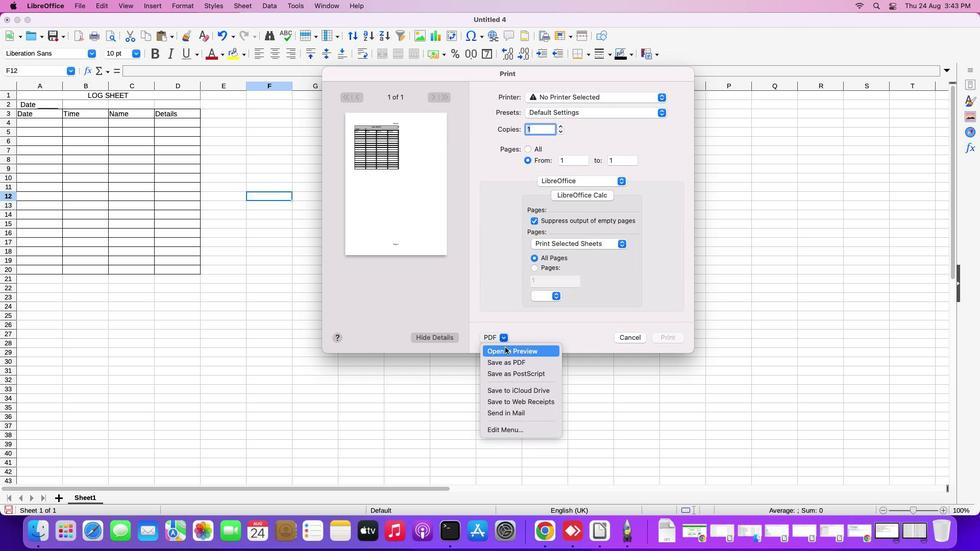 
Action: Mouse moved to (505, 349)
Screenshot: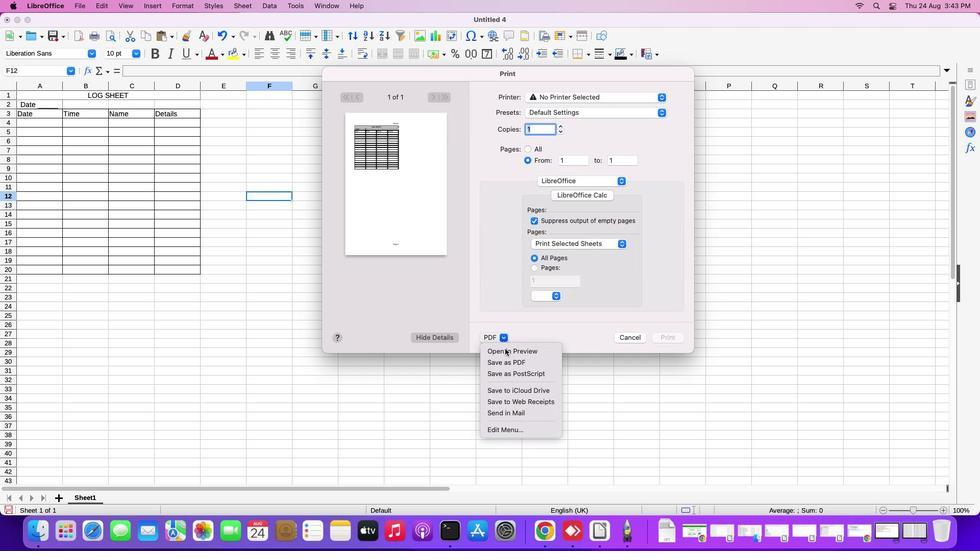 
Action: Mouse pressed left at (505, 349)
Screenshot: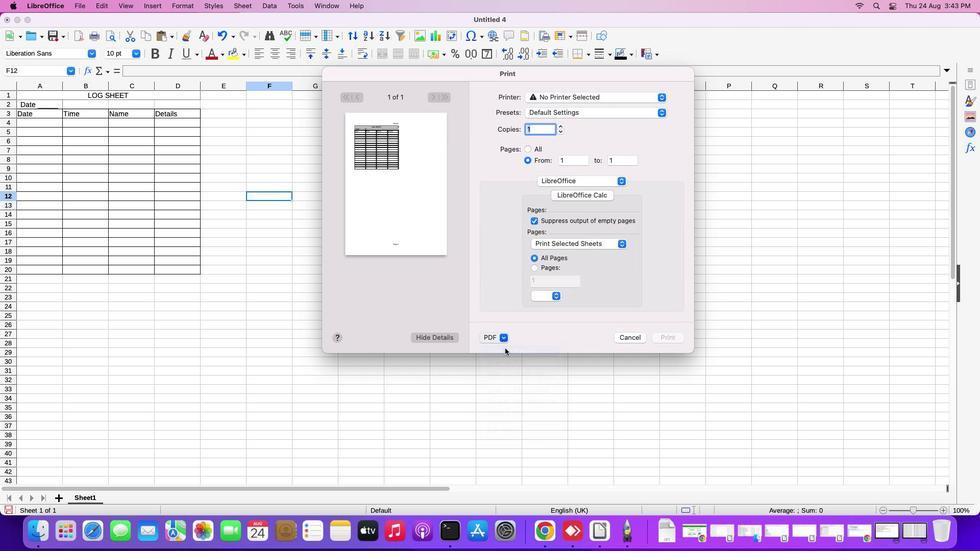 
Action: Mouse moved to (636, 532)
Screenshot: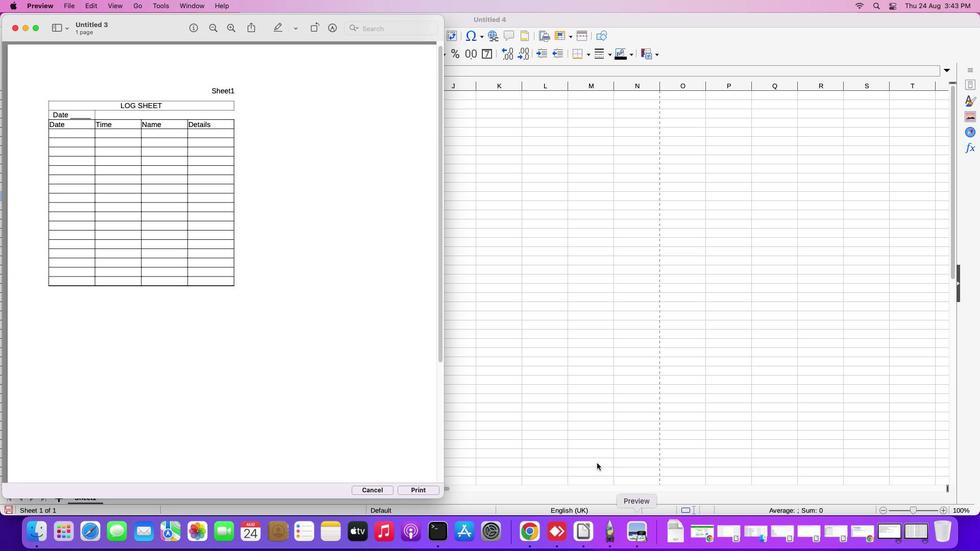 
Action: Mouse pressed left at (636, 532)
Screenshot: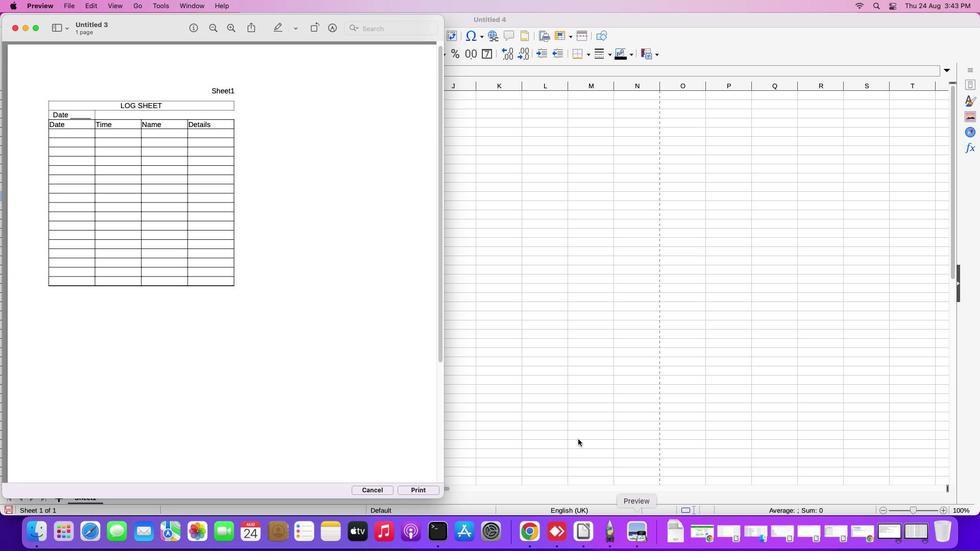 
Action: Mouse moved to (14, 27)
Screenshot: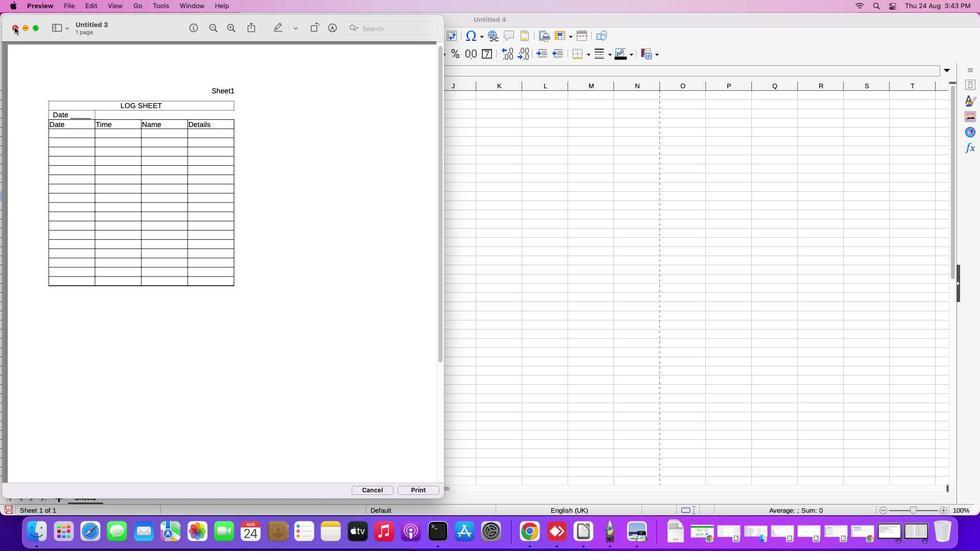
Action: Mouse pressed left at (14, 27)
Screenshot: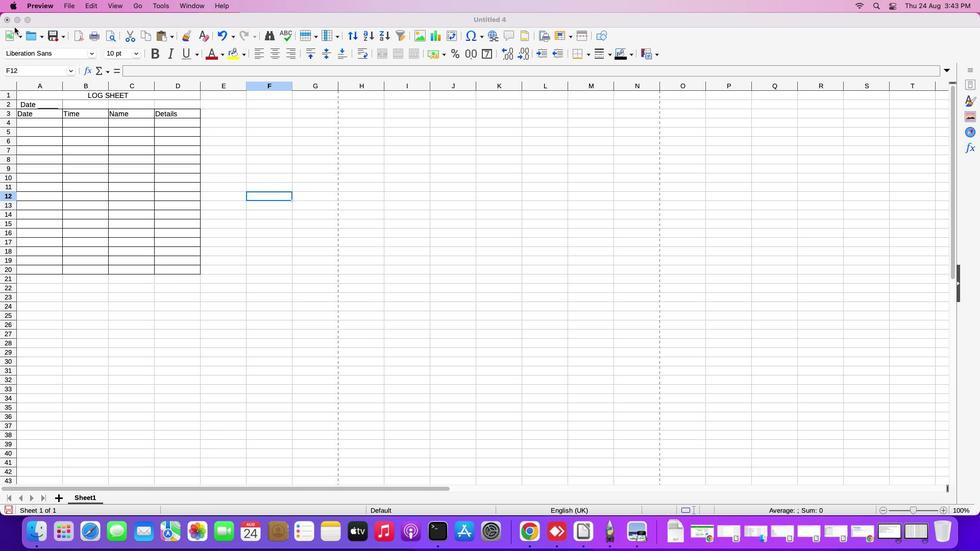 
Action: Mouse moved to (272, 246)
Screenshot: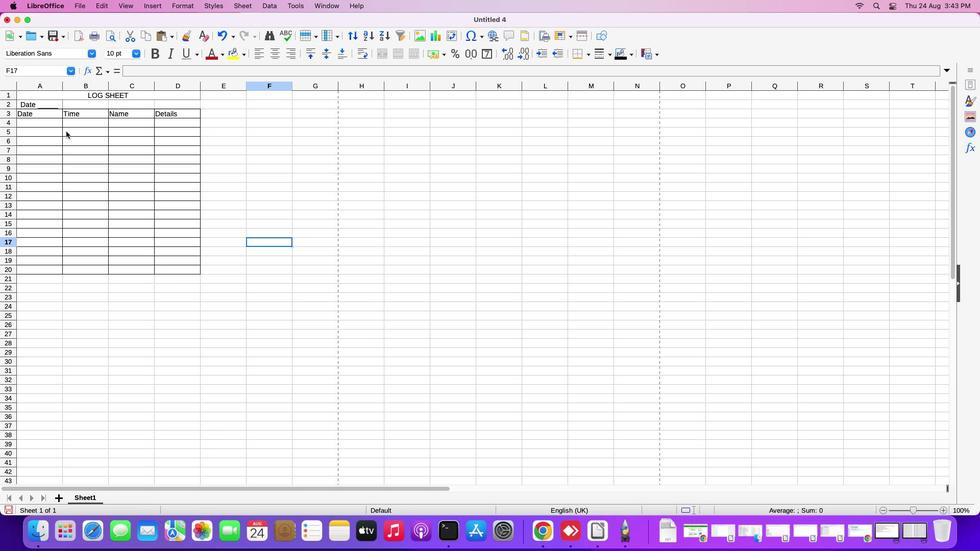 
Action: Mouse pressed left at (272, 246)
Screenshot: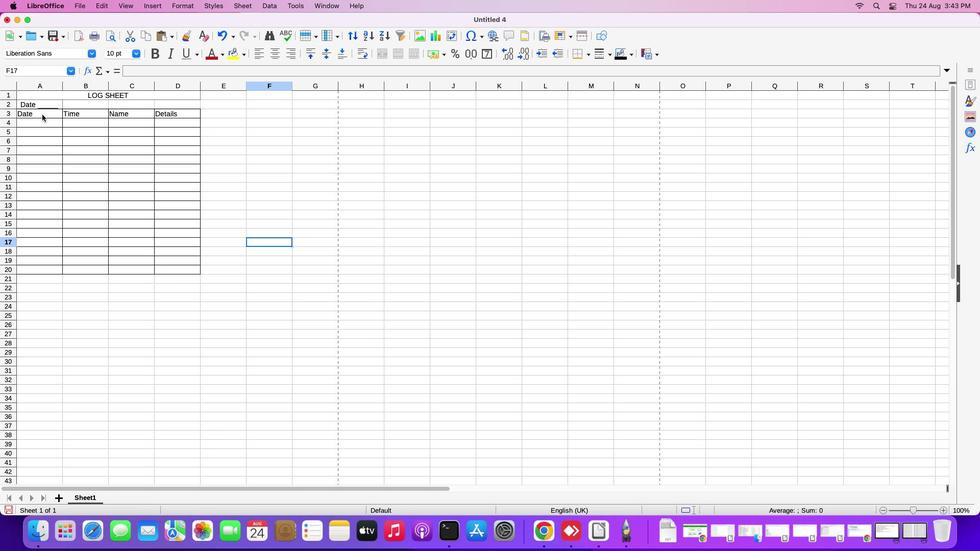 
Action: Mouse moved to (25, 93)
Screenshot: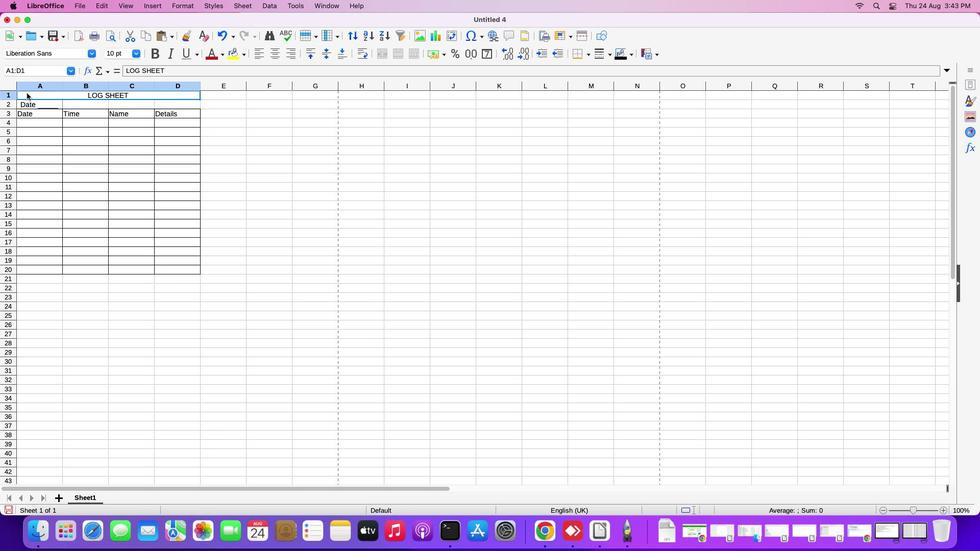 
Action: Mouse pressed left at (25, 93)
Screenshot: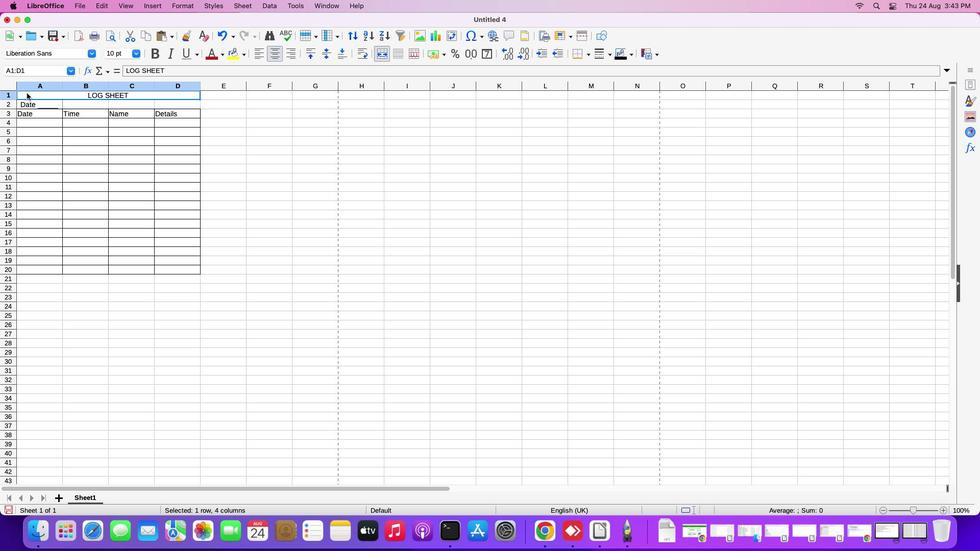 
Action: Mouse moved to (266, 121)
Screenshot: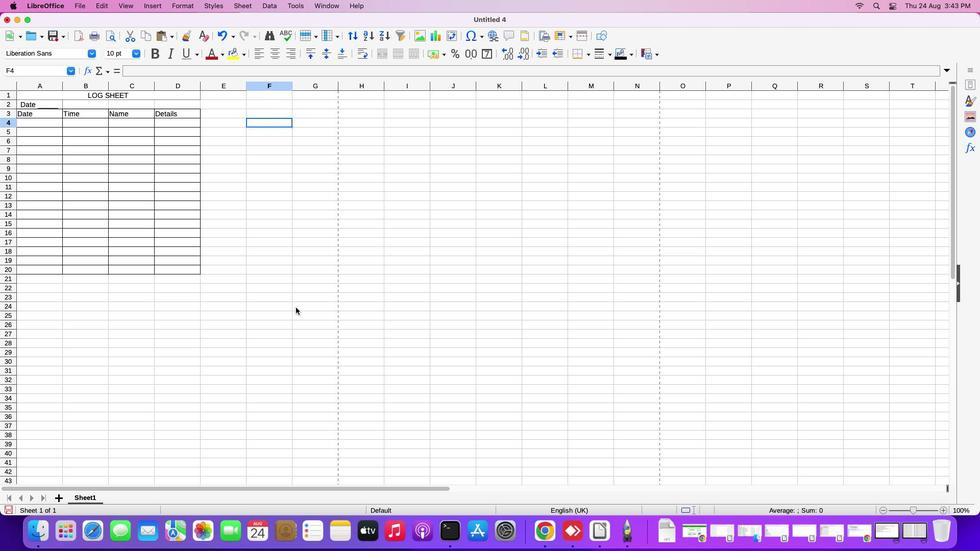 
Action: Mouse pressed left at (266, 121)
Screenshot: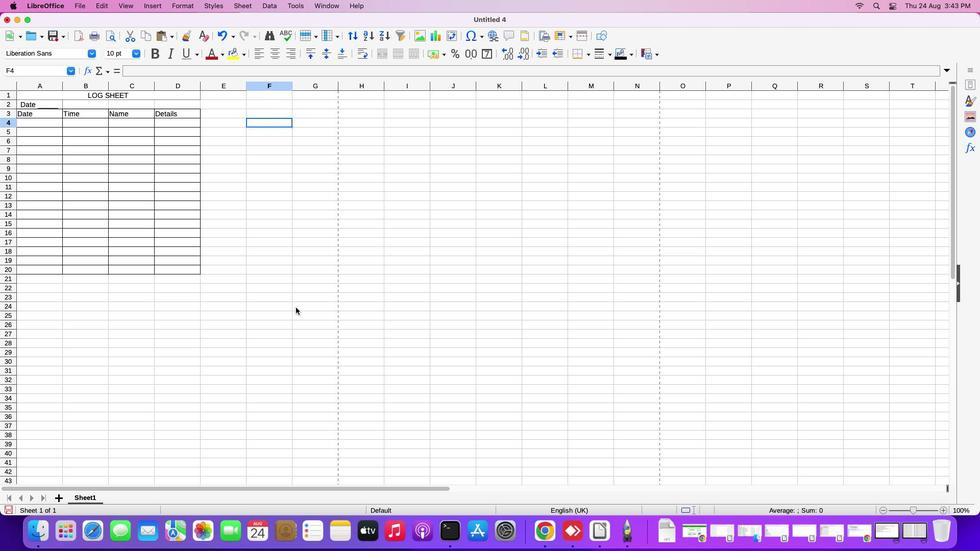 
Action: Mouse moved to (311, 311)
Screenshot: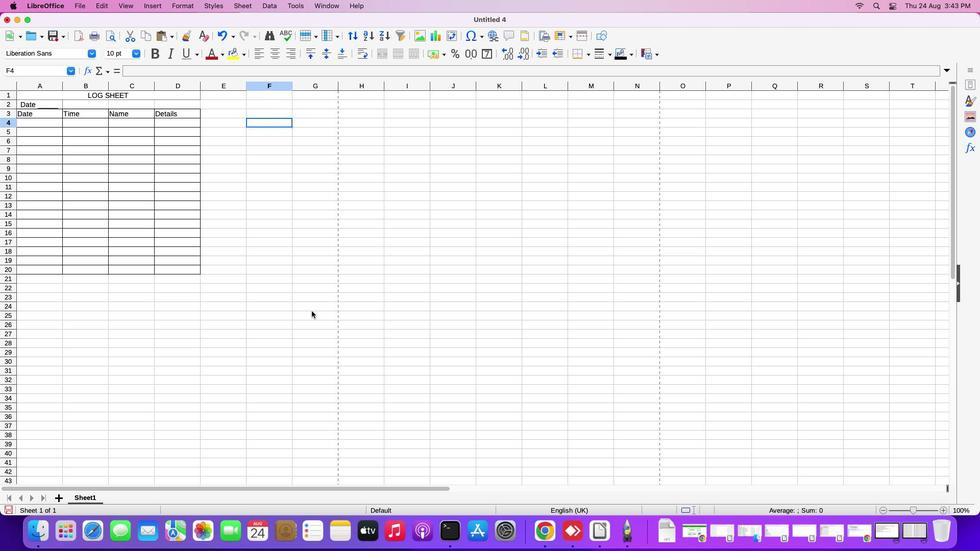 
